 Task: Research Airbnb accommodation in Yaren, Nauru from 4th December, 2023 to 10th December, 2023 for 8 adults, 2 children.4 bedrooms having 8 beds and 4 bathrooms. Property type can be house. Amenities needed are: wifi, TV, free parkinig on premises, gym, breakfast. Booking option can be shelf check-in. Look for 5 properties as per requirement.
Action: Mouse moved to (327, 123)
Screenshot: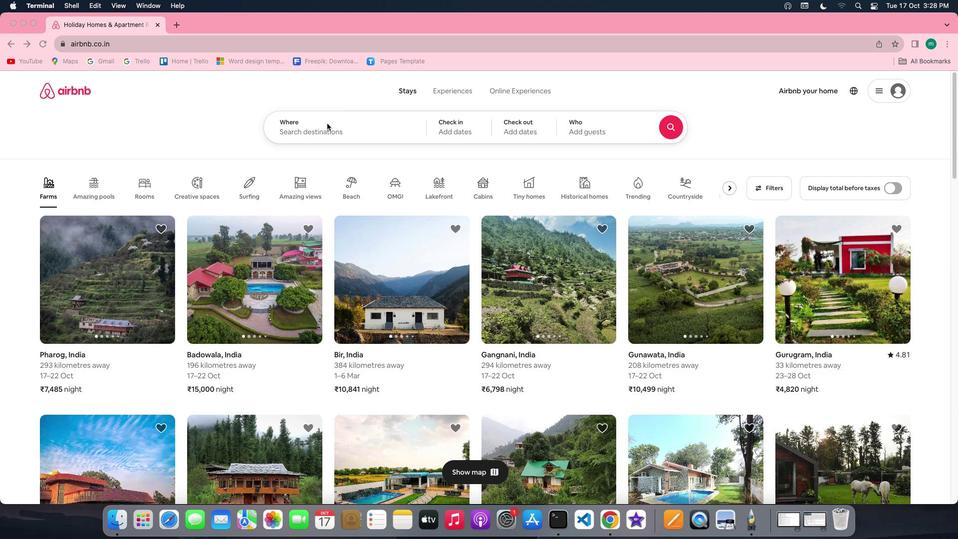 
Action: Mouse pressed left at (327, 123)
Screenshot: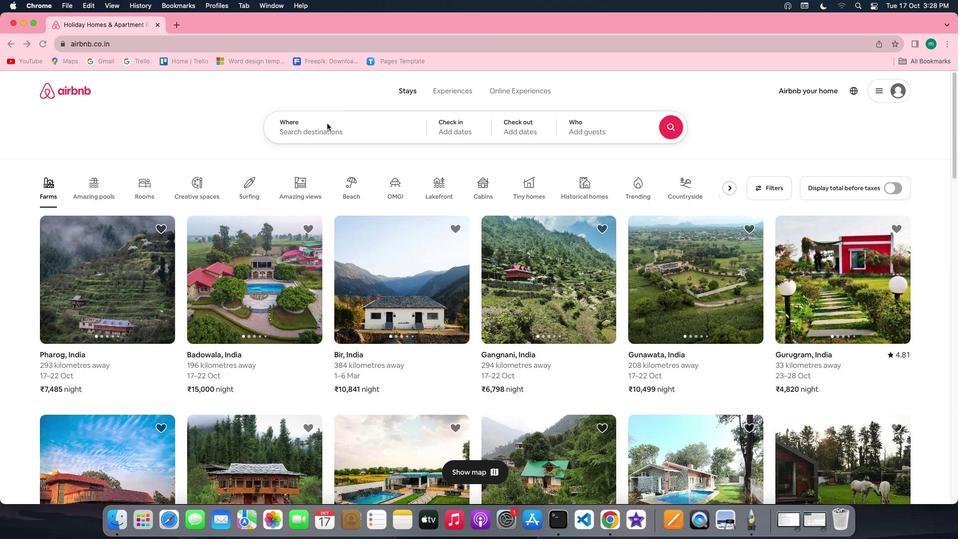 
Action: Mouse pressed left at (327, 123)
Screenshot: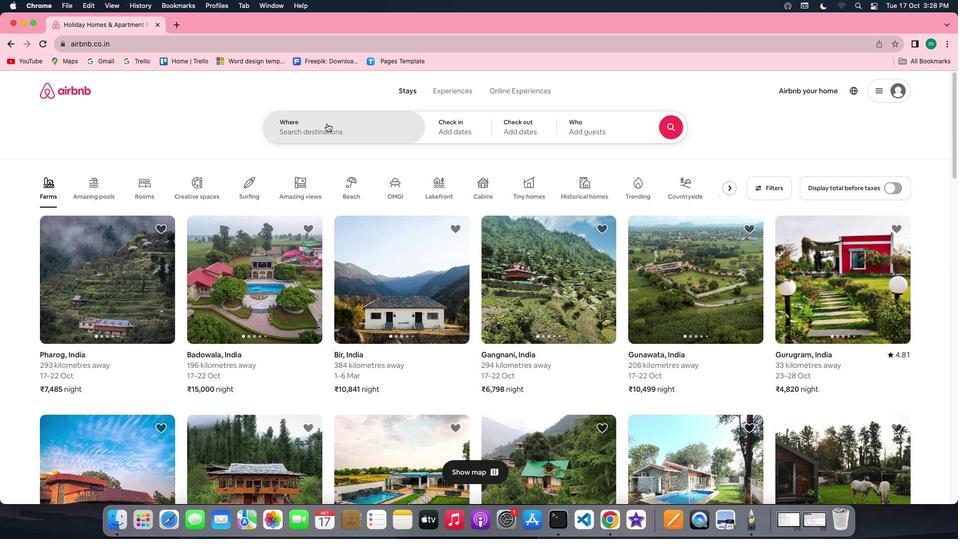 
Action: Mouse moved to (327, 123)
Screenshot: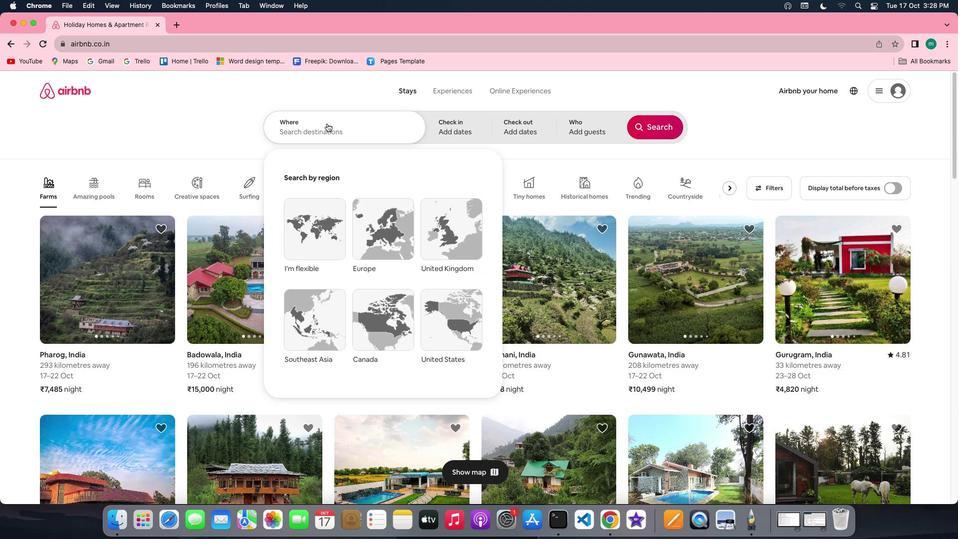 
Action: Key pressed Key.shift'Y''a''r''e''n'','Key.spaceKey.shift'N''a''r'Key.backspace'u''r''u'
Screenshot: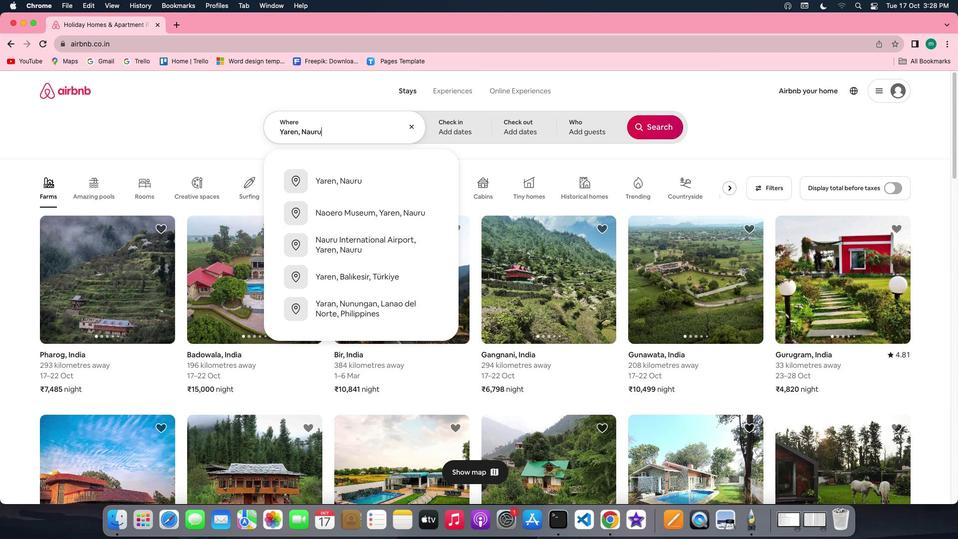 
Action: Mouse moved to (348, 176)
Screenshot: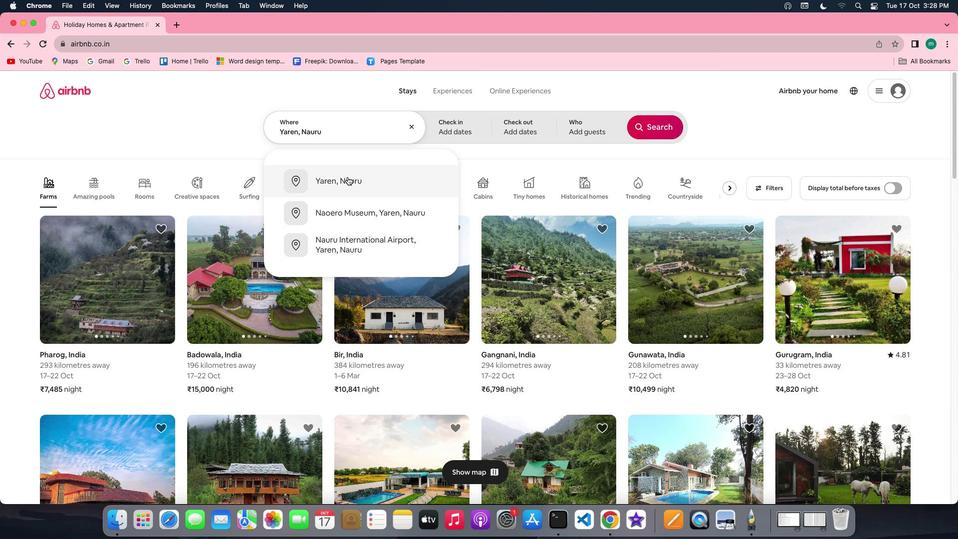 
Action: Mouse pressed left at (348, 176)
Screenshot: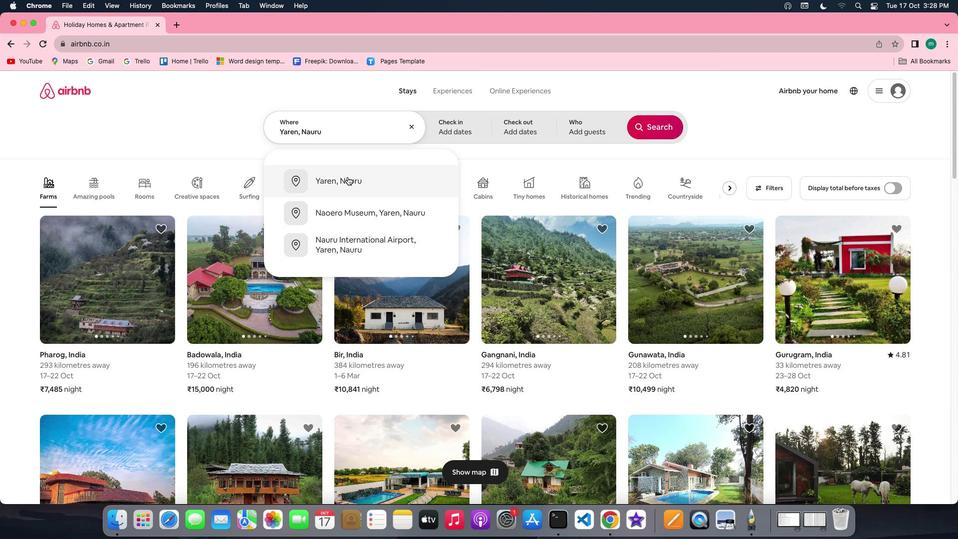 
Action: Mouse moved to (657, 210)
Screenshot: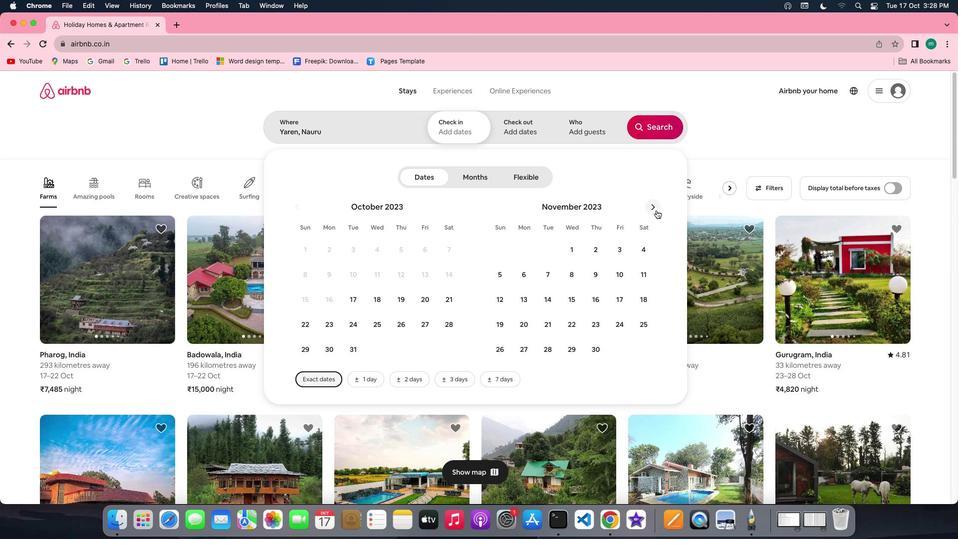 
Action: Mouse pressed left at (657, 210)
Screenshot: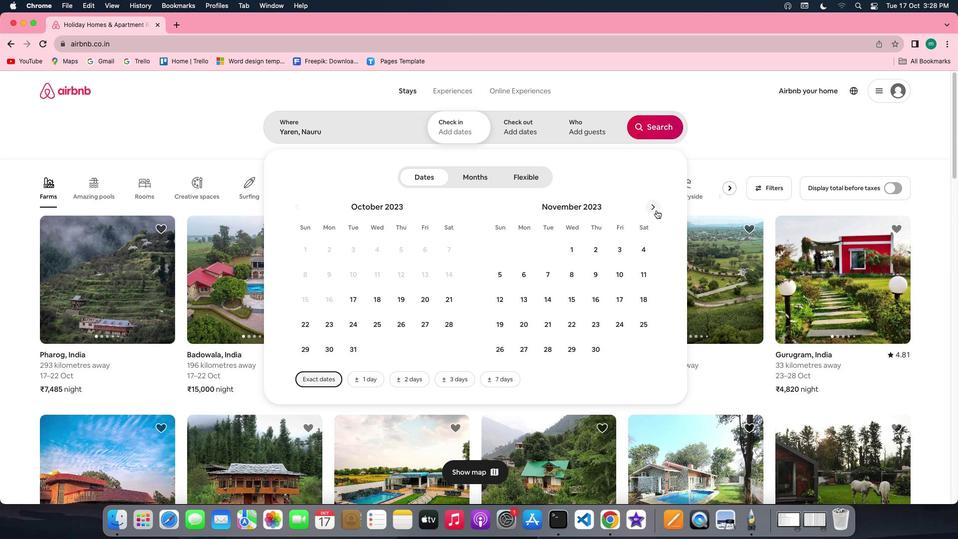 
Action: Mouse moved to (520, 276)
Screenshot: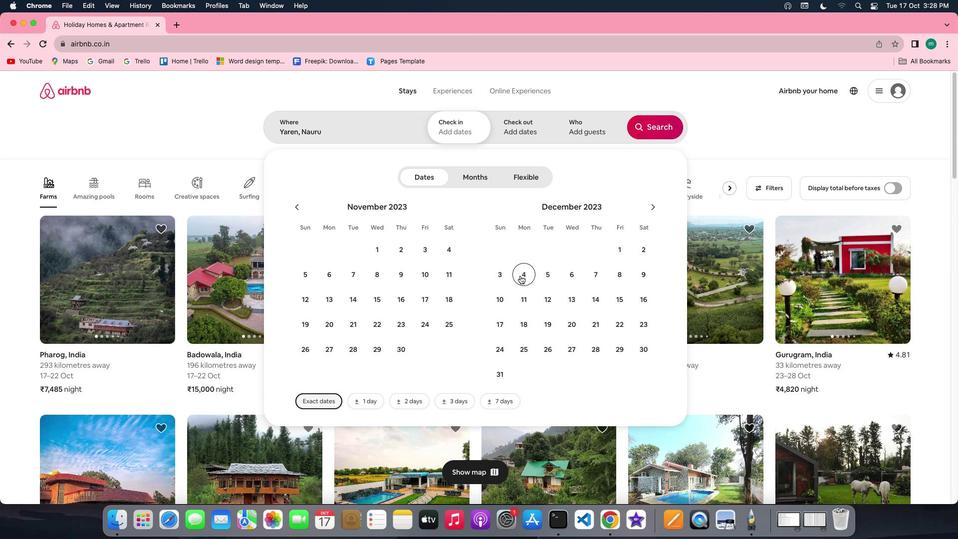 
Action: Mouse pressed left at (520, 276)
Screenshot: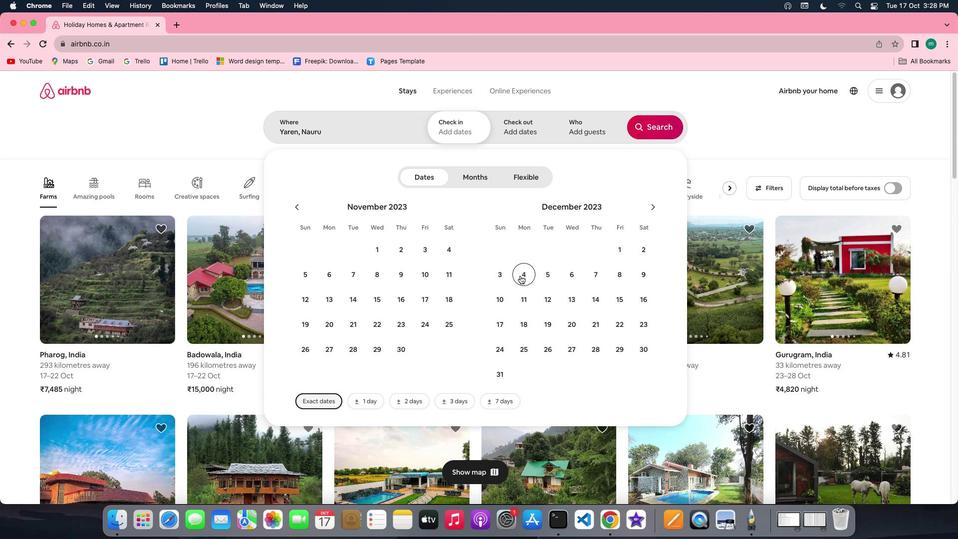
Action: Mouse moved to (504, 295)
Screenshot: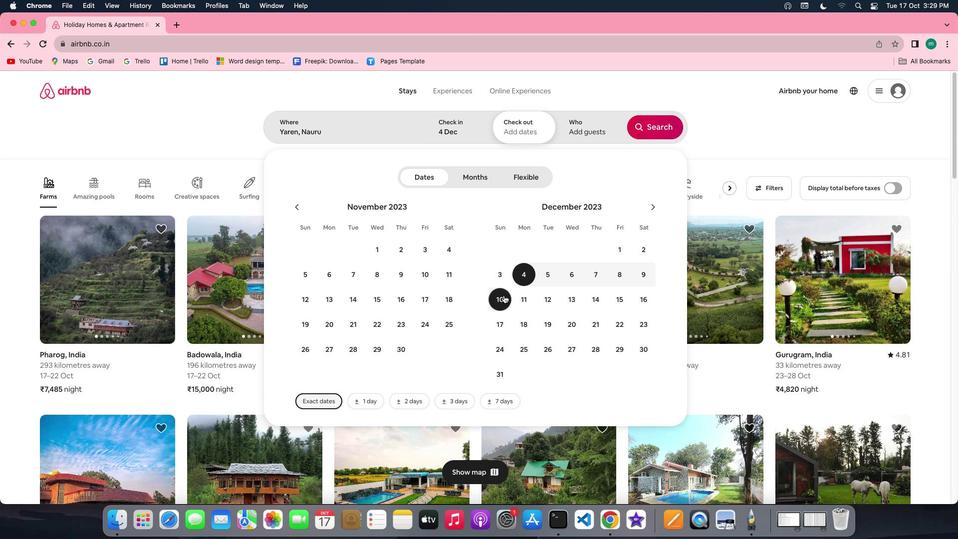 
Action: Mouse pressed left at (504, 295)
Screenshot: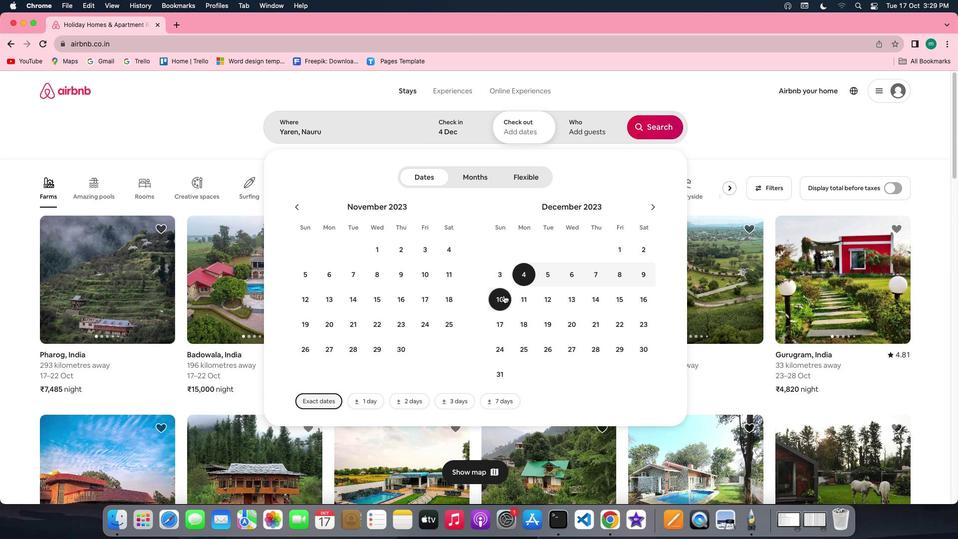 
Action: Mouse moved to (576, 131)
Screenshot: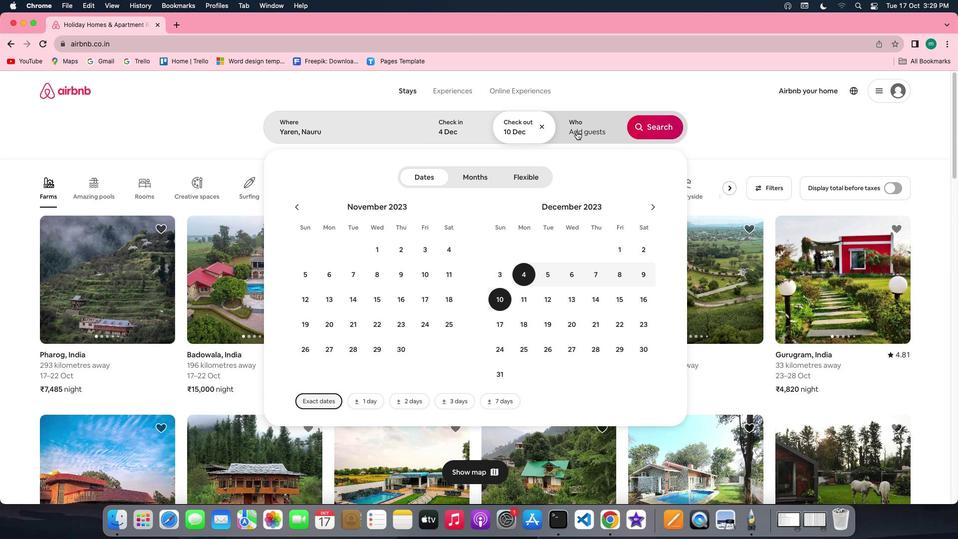 
Action: Mouse pressed left at (576, 131)
Screenshot: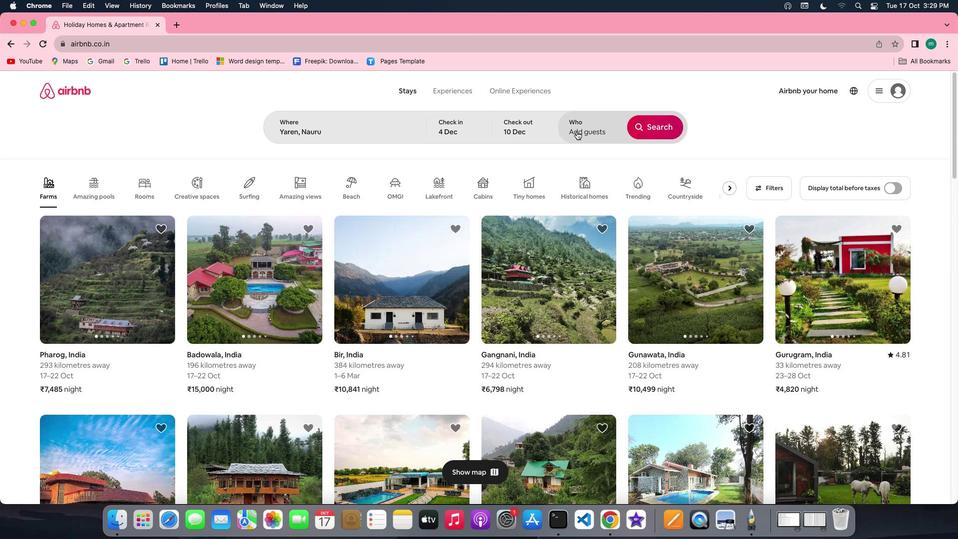 
Action: Mouse moved to (659, 181)
Screenshot: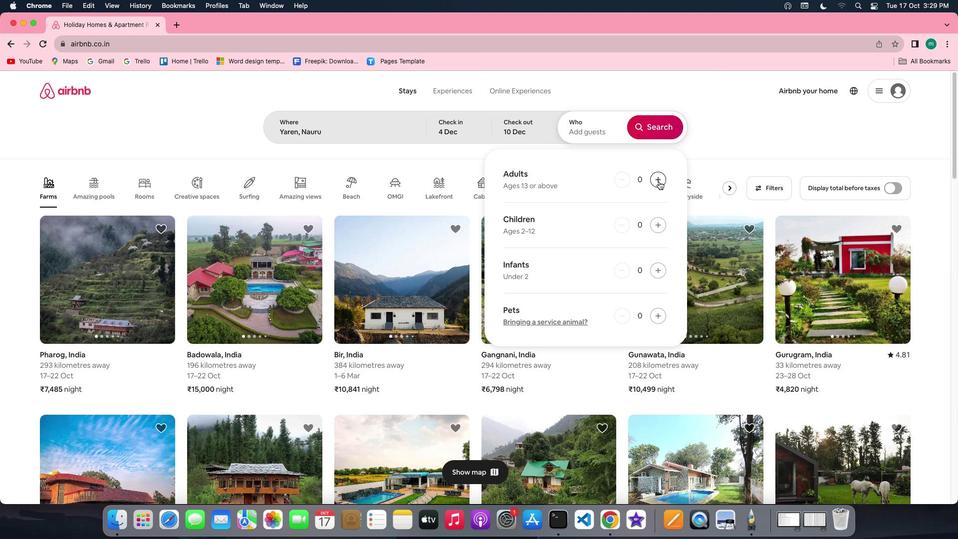 
Action: Mouse pressed left at (659, 181)
Screenshot: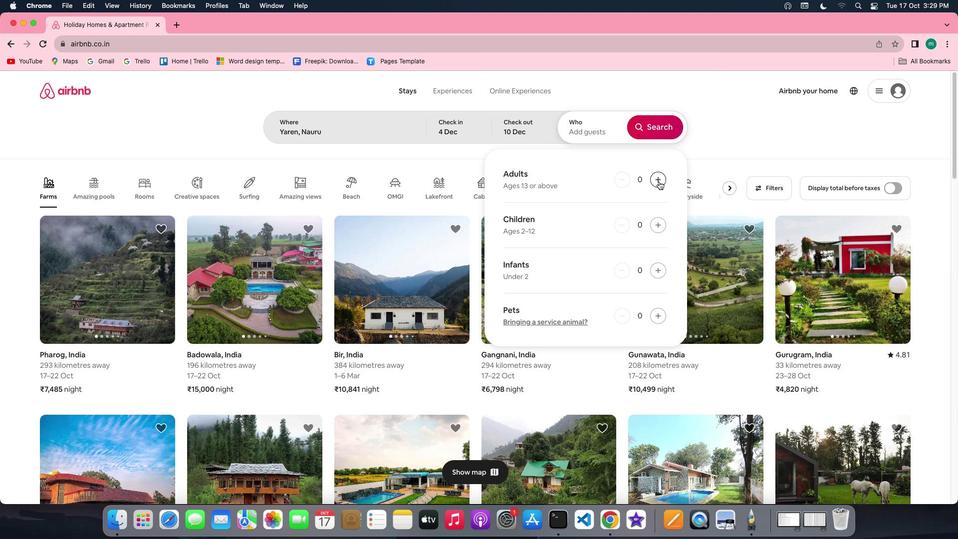
Action: Mouse pressed left at (659, 181)
Screenshot: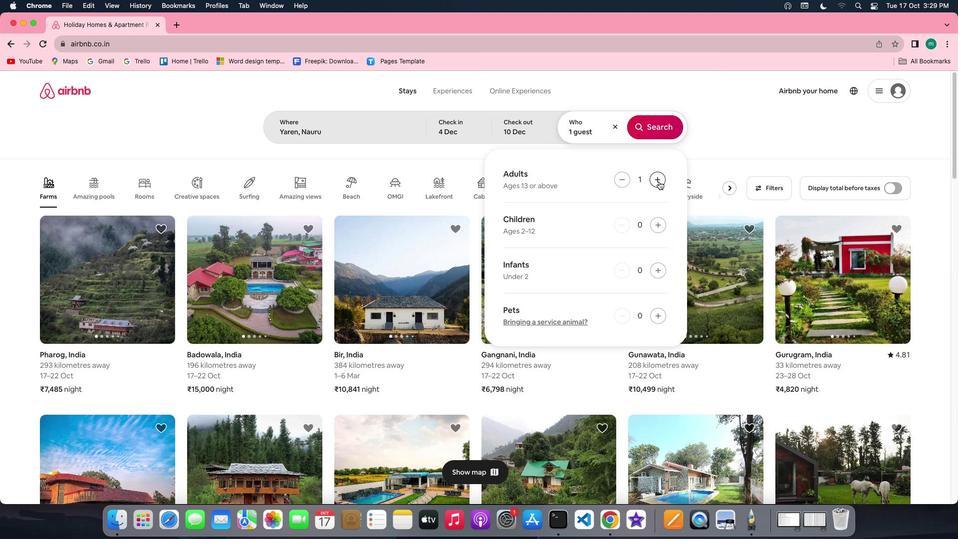 
Action: Mouse pressed left at (659, 181)
Screenshot: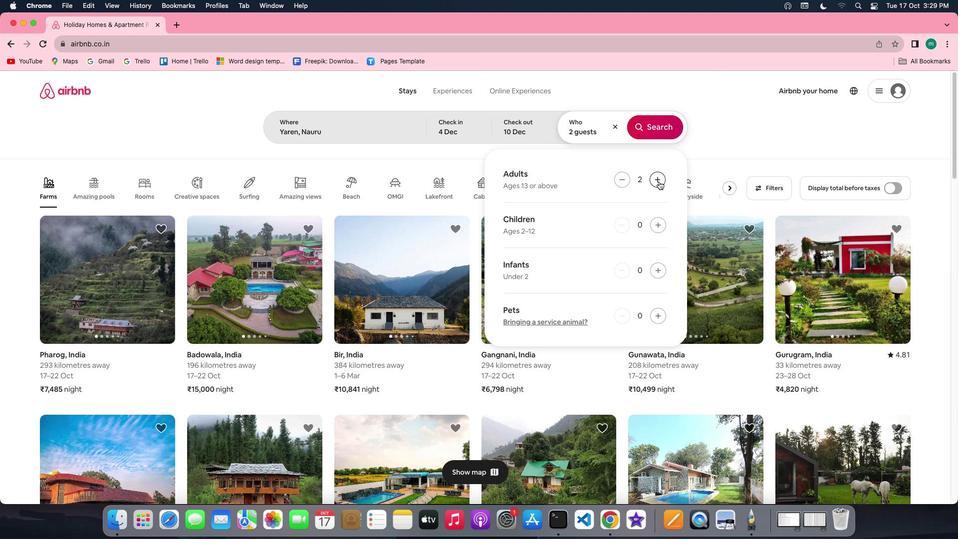 
Action: Mouse pressed left at (659, 181)
Screenshot: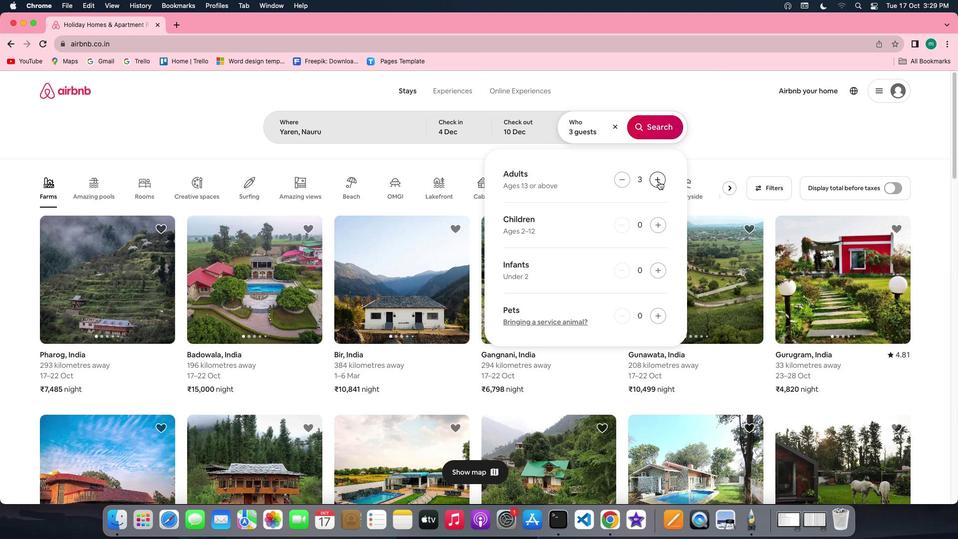 
Action: Mouse pressed left at (659, 181)
Screenshot: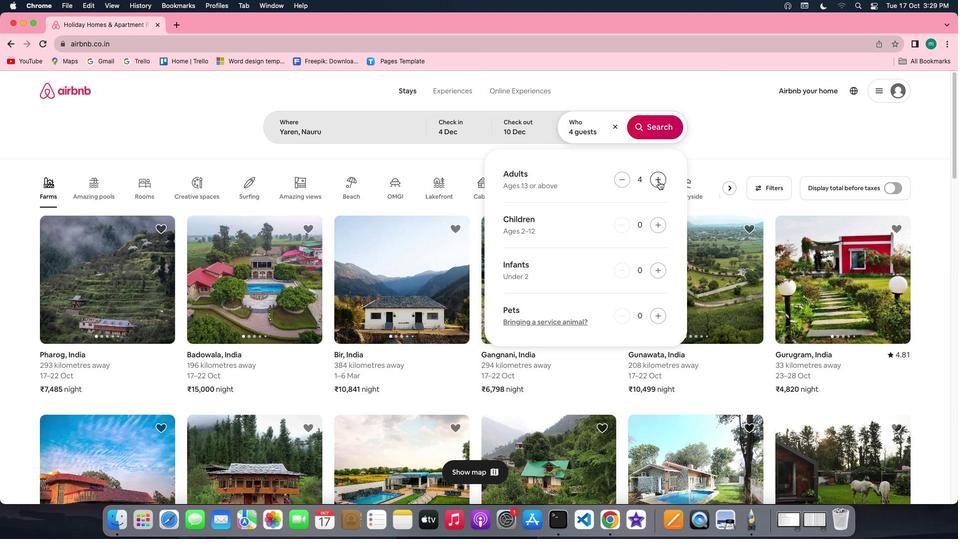 
Action: Mouse pressed left at (659, 181)
Screenshot: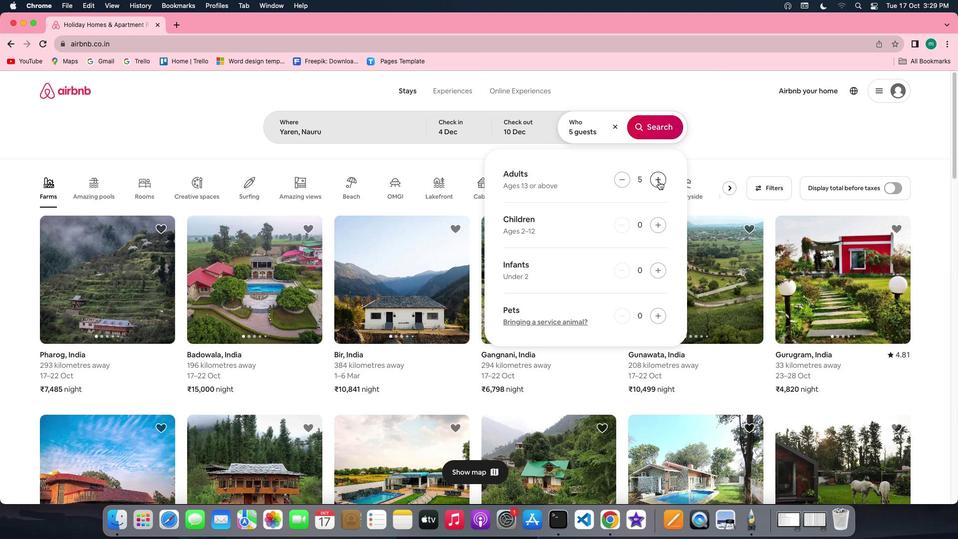 
Action: Mouse pressed left at (659, 181)
Screenshot: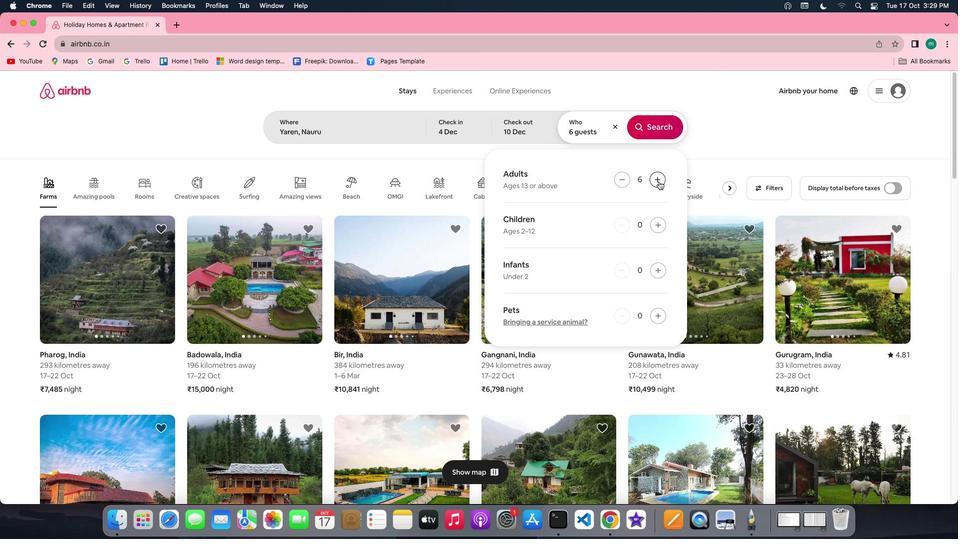 
Action: Mouse pressed left at (659, 181)
Screenshot: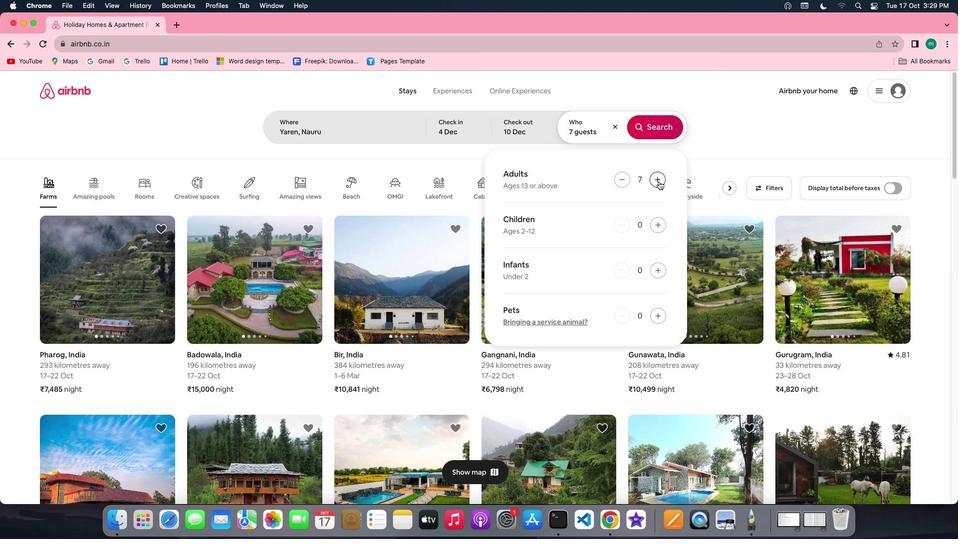 
Action: Mouse moved to (662, 225)
Screenshot: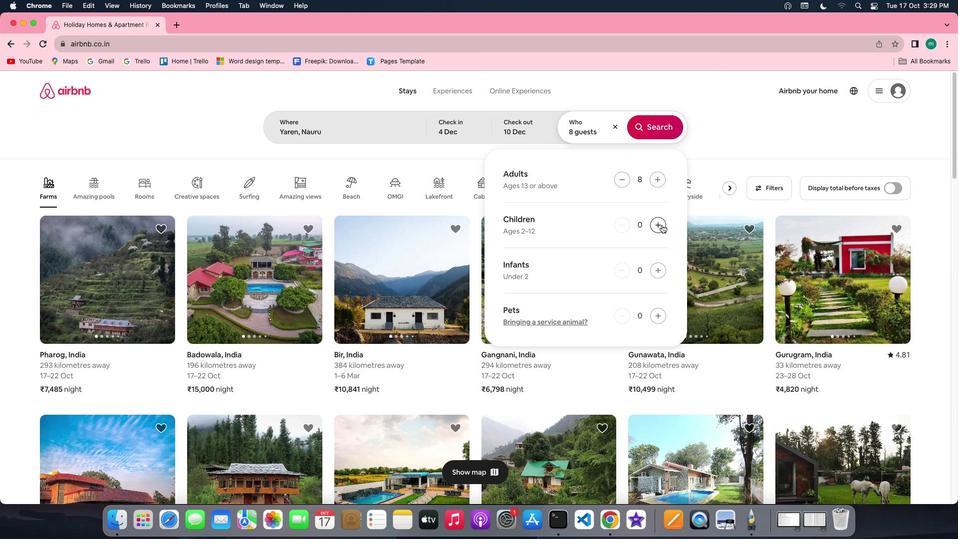 
Action: Mouse pressed left at (662, 225)
Screenshot: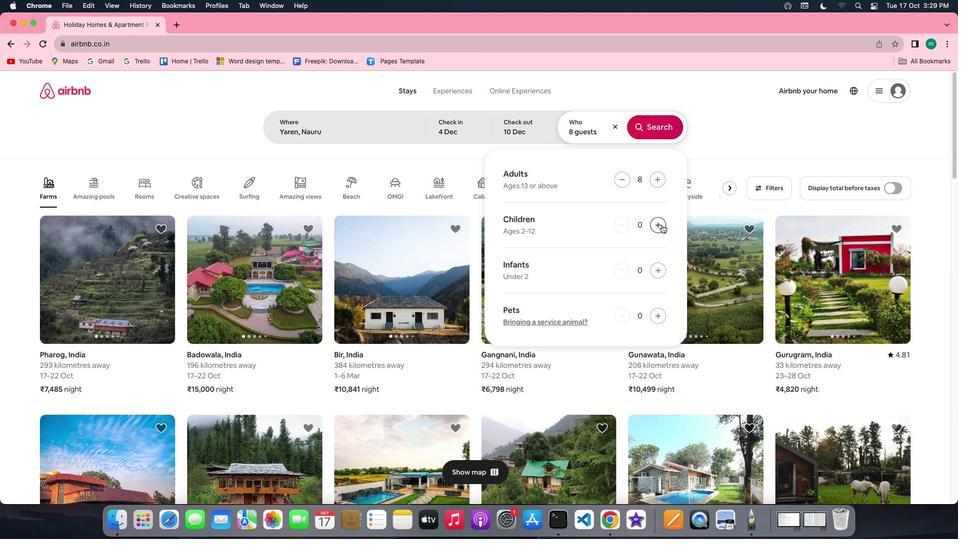 
Action: Mouse pressed left at (662, 225)
Screenshot: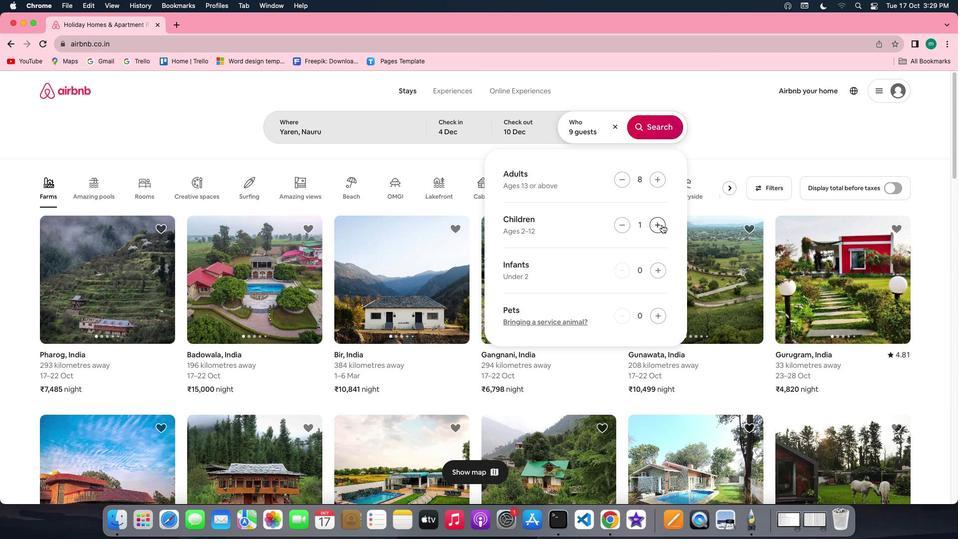 
Action: Mouse moved to (648, 132)
Screenshot: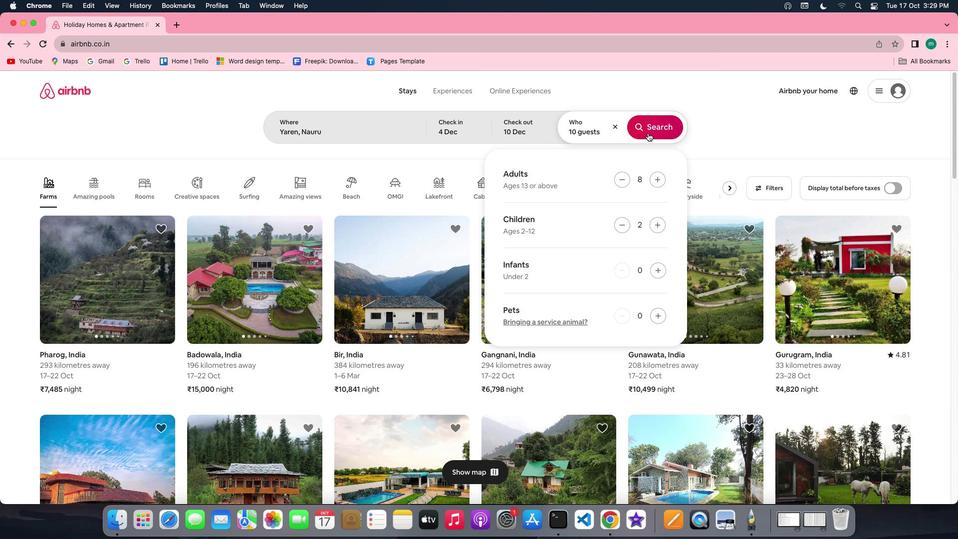 
Action: Mouse pressed left at (648, 132)
Screenshot: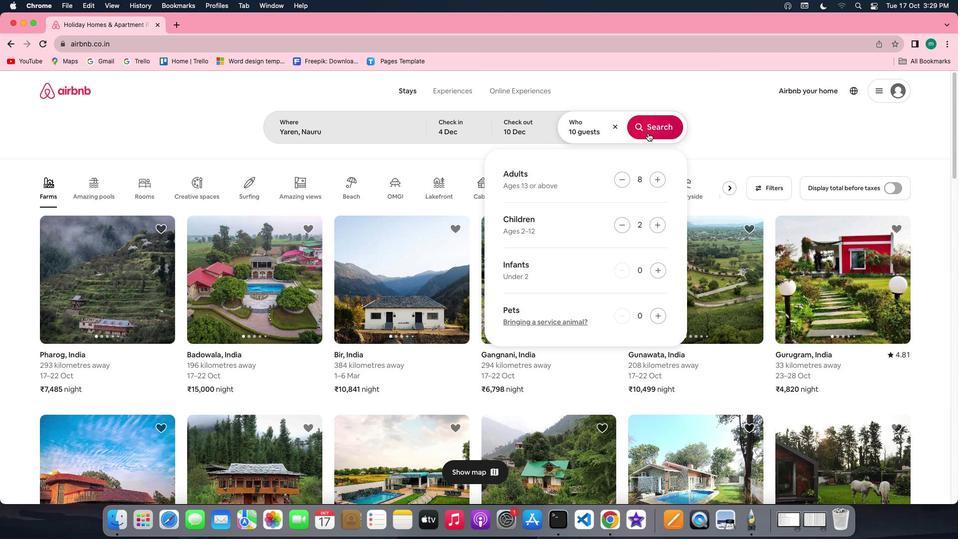 
Action: Mouse moved to (803, 131)
Screenshot: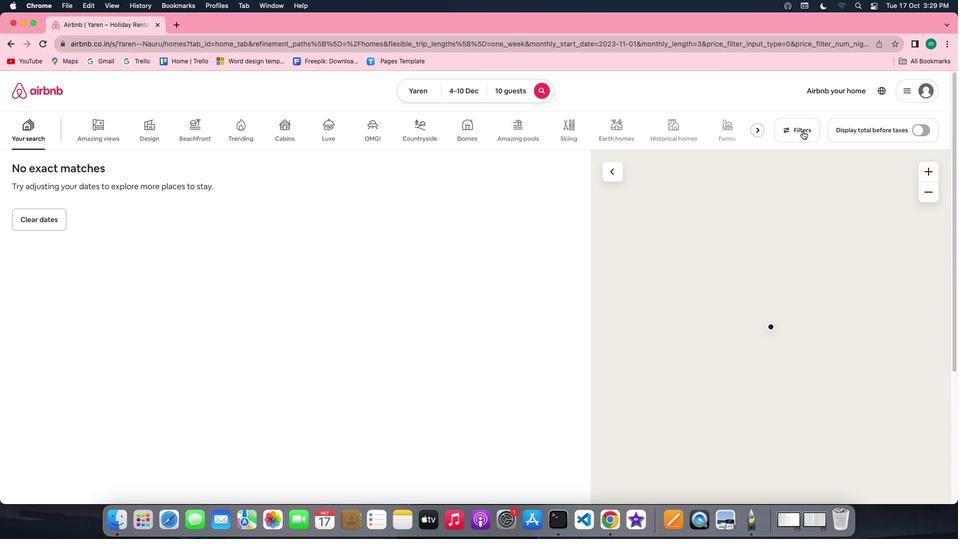
Action: Mouse pressed left at (803, 131)
Screenshot: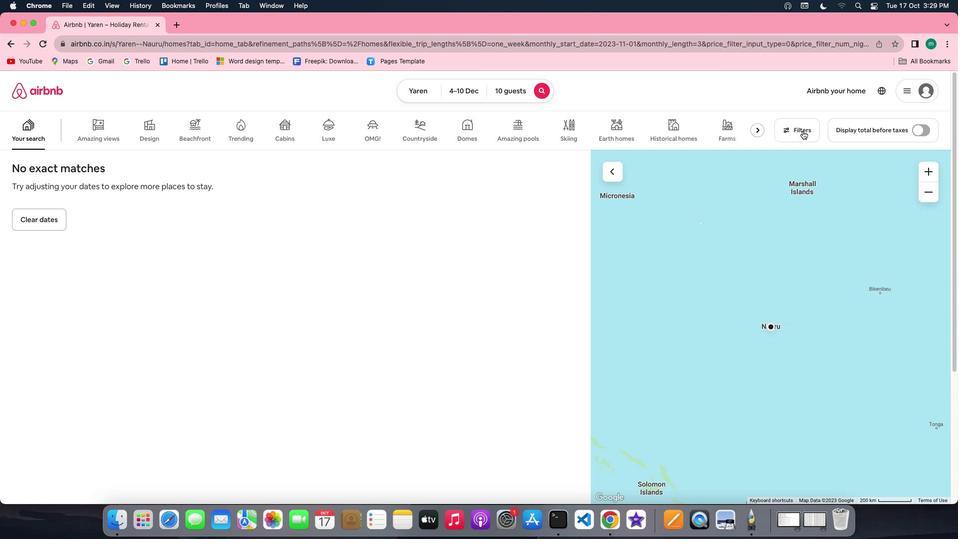 
Action: Mouse moved to (485, 330)
Screenshot: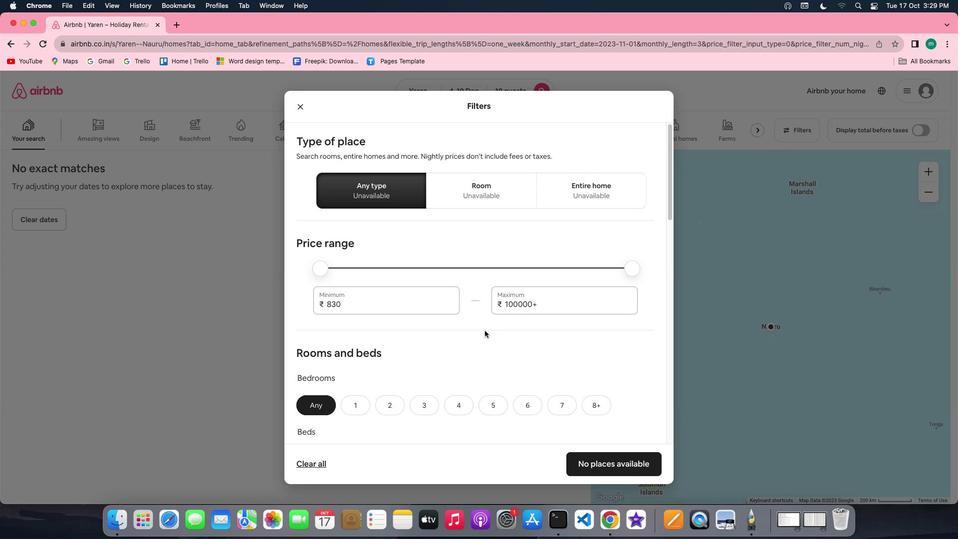 
Action: Mouse scrolled (485, 330) with delta (0, 0)
Screenshot: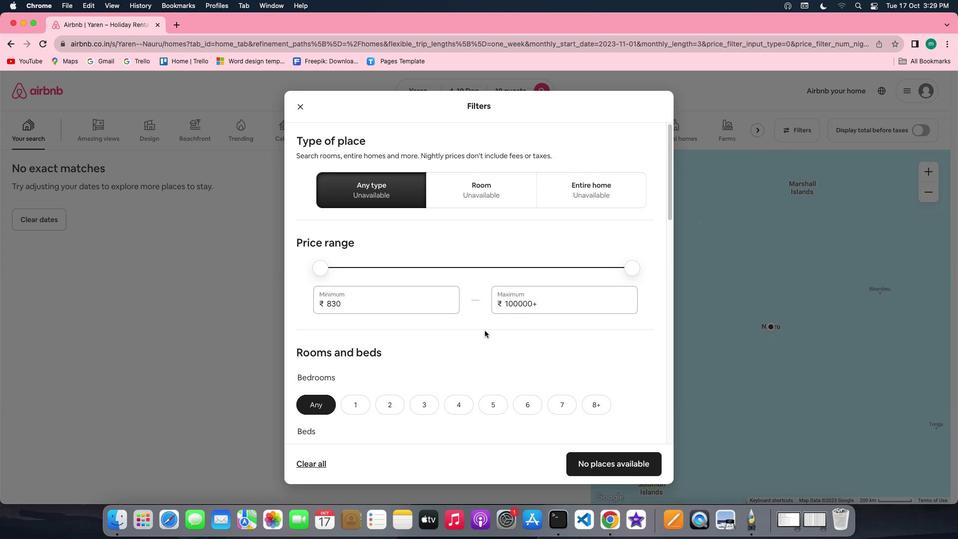 
Action: Mouse scrolled (485, 330) with delta (0, 0)
Screenshot: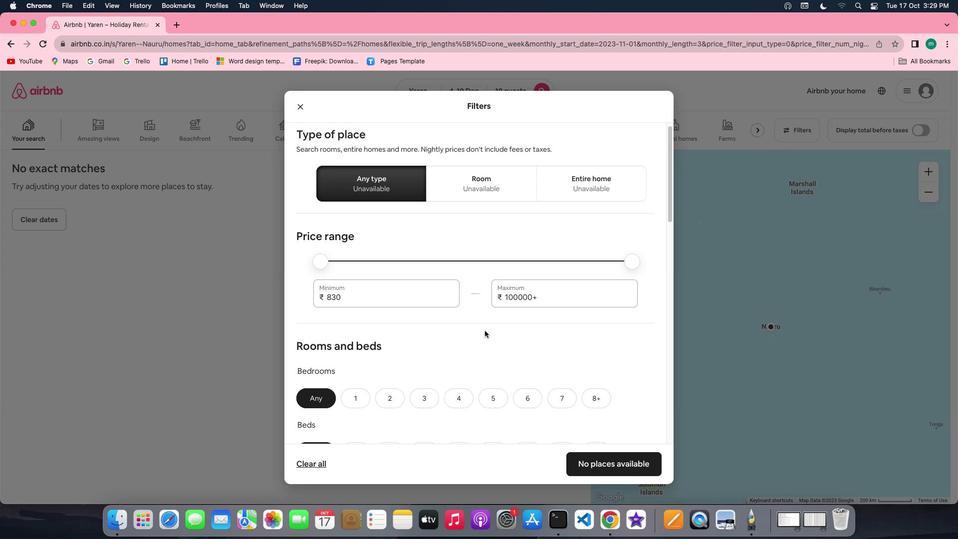 
Action: Mouse scrolled (485, 330) with delta (0, 0)
Screenshot: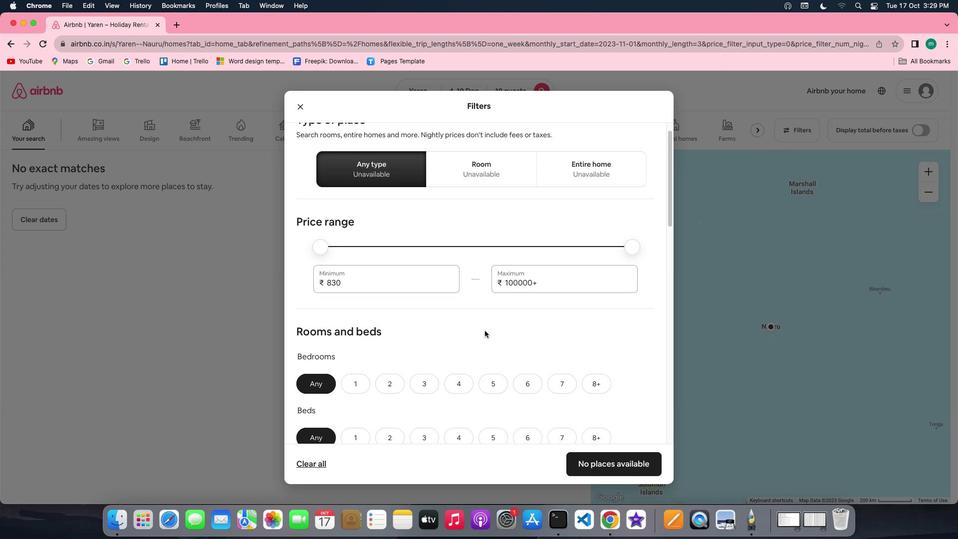 
Action: Mouse scrolled (485, 330) with delta (0, 0)
Screenshot: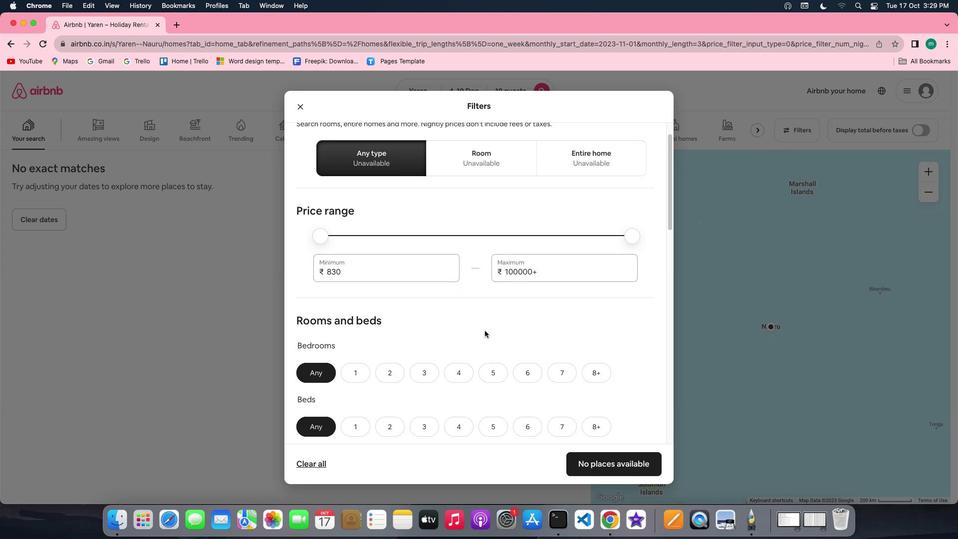 
Action: Mouse scrolled (485, 330) with delta (0, 0)
Screenshot: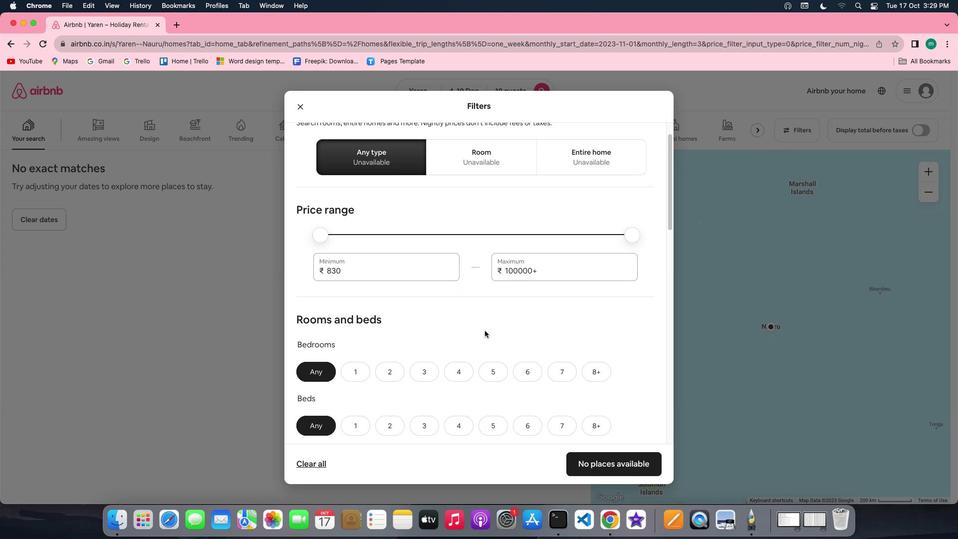 
Action: Mouse scrolled (485, 330) with delta (0, 0)
Screenshot: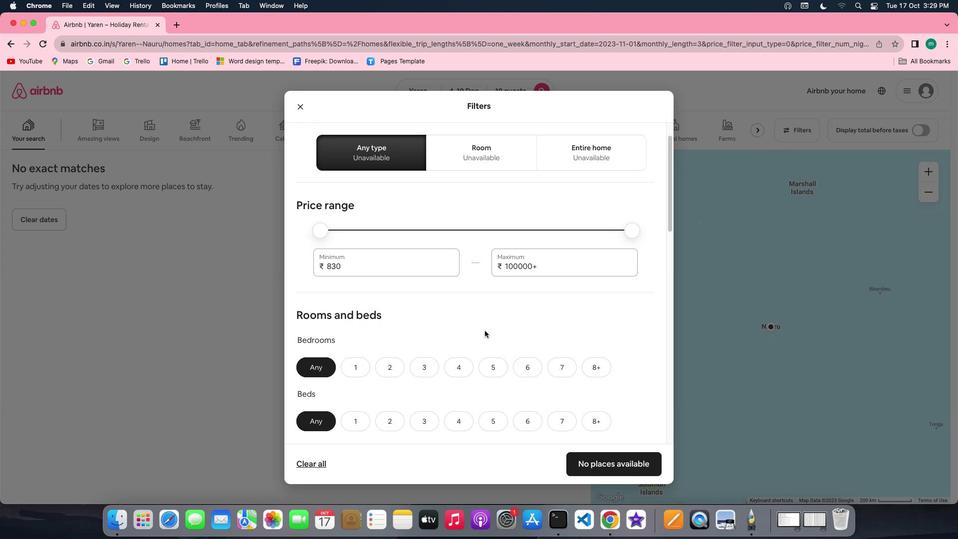 
Action: Mouse scrolled (485, 330) with delta (0, 0)
Screenshot: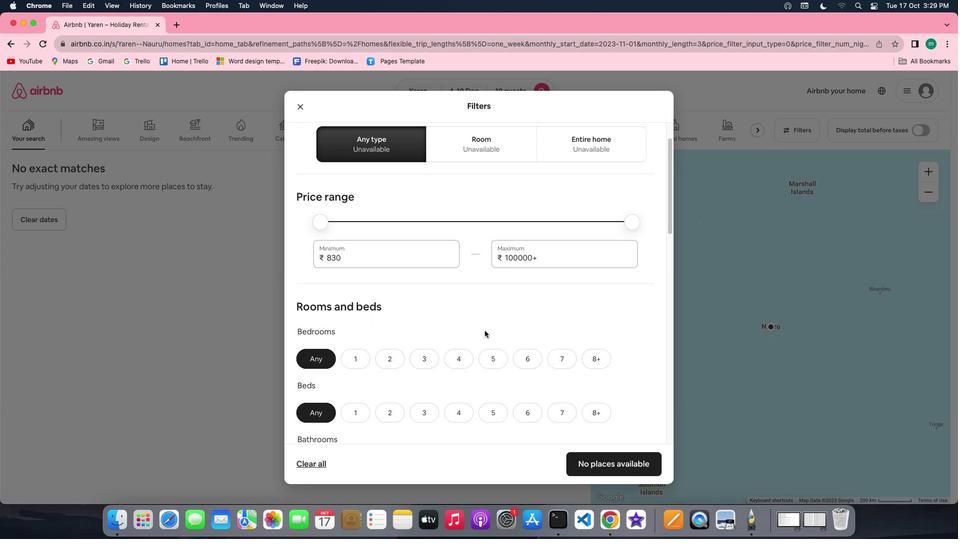 
Action: Mouse scrolled (485, 330) with delta (0, 0)
Screenshot: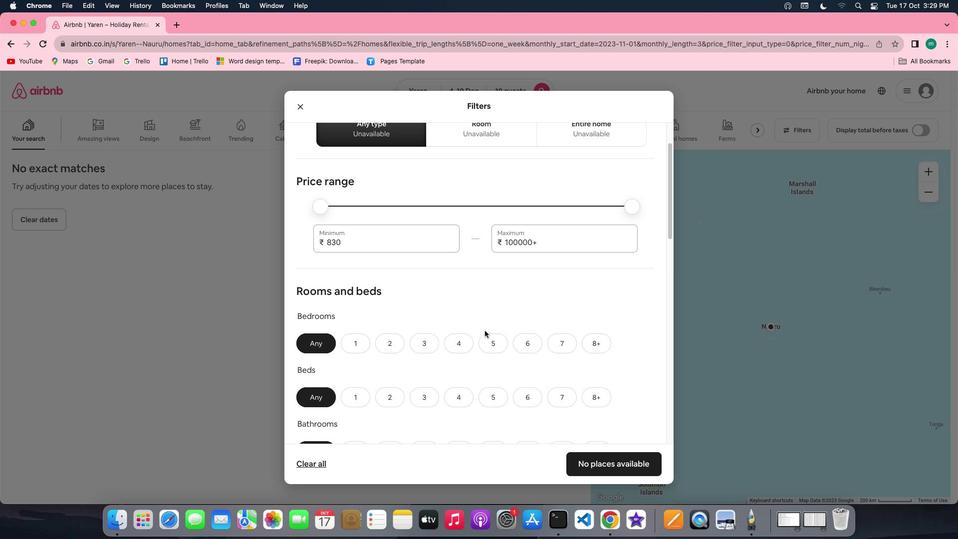 
Action: Mouse scrolled (485, 330) with delta (0, 0)
Screenshot: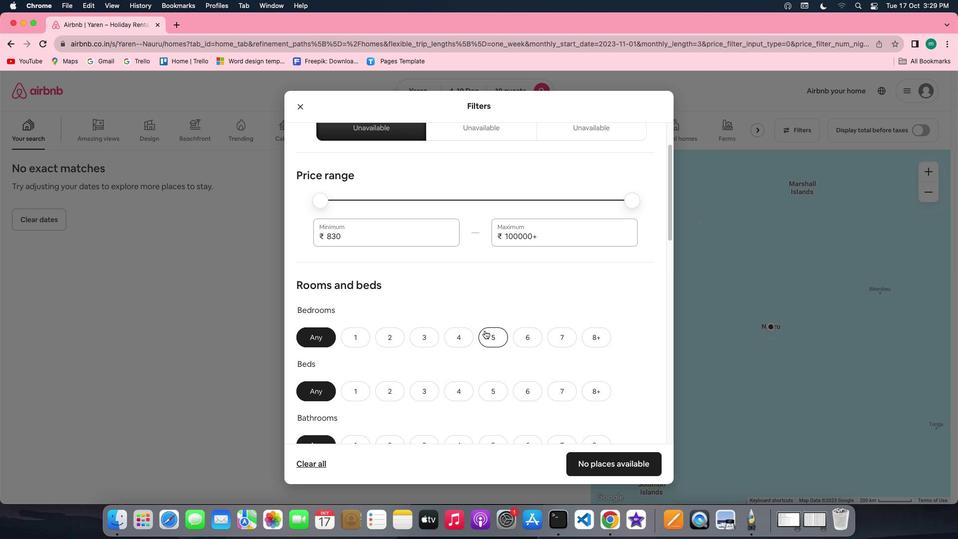 
Action: Mouse scrolled (485, 330) with delta (0, 0)
Screenshot: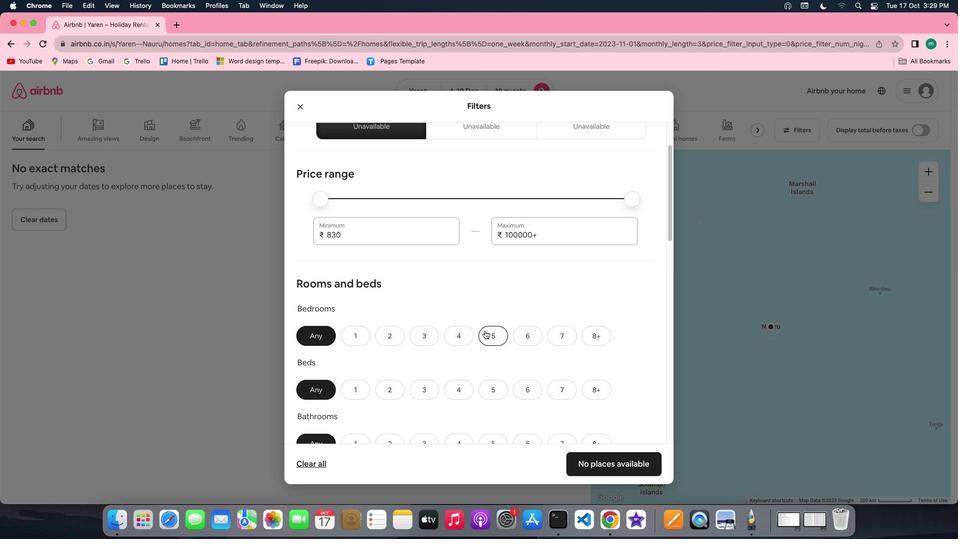 
Action: Mouse scrolled (485, 330) with delta (0, 0)
Screenshot: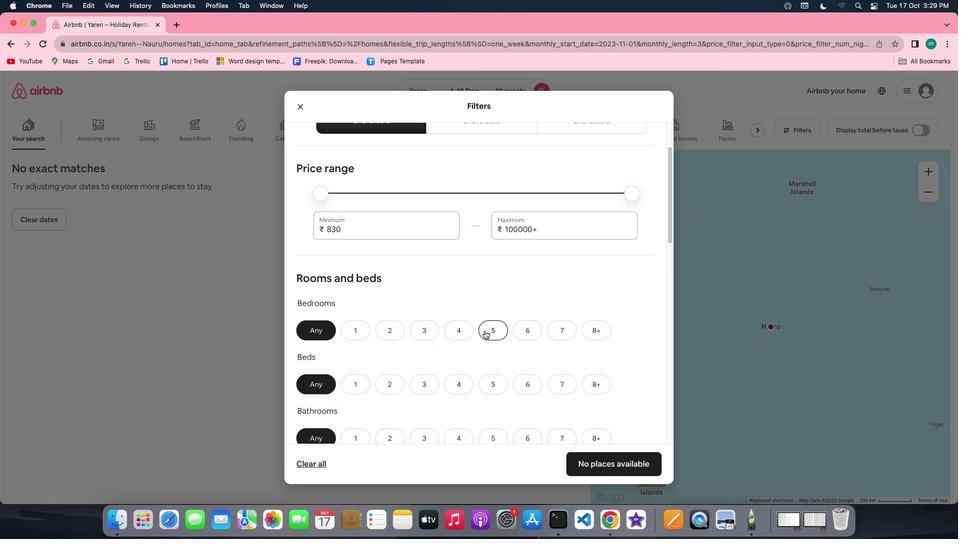 
Action: Mouse scrolled (485, 330) with delta (0, 0)
Screenshot: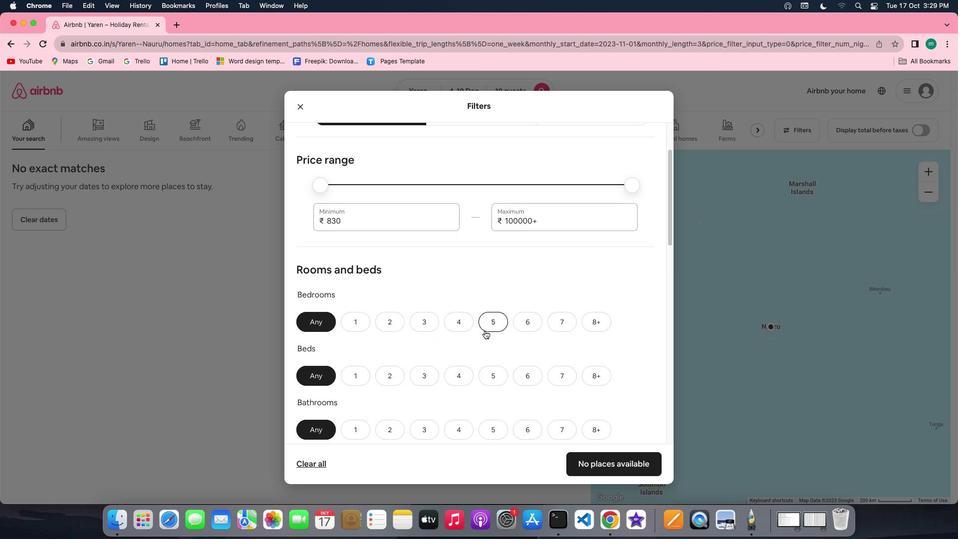 
Action: Mouse scrolled (485, 330) with delta (0, 0)
Screenshot: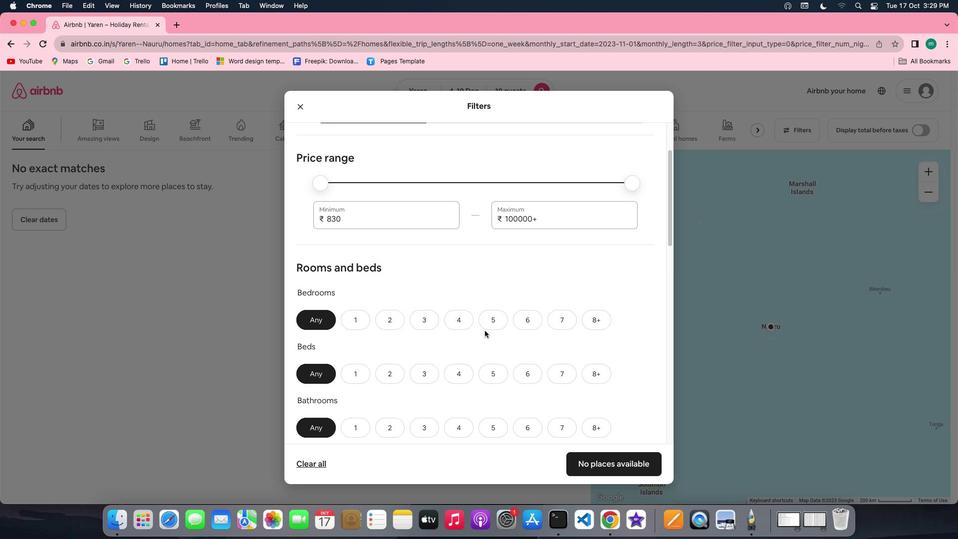 
Action: Mouse scrolled (485, 330) with delta (0, 0)
Screenshot: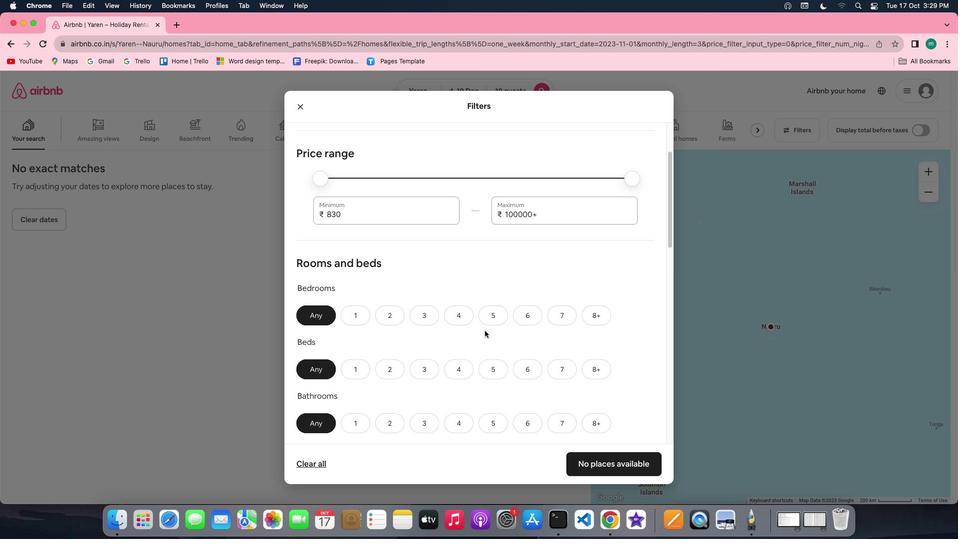 
Action: Mouse scrolled (485, 330) with delta (0, 0)
Screenshot: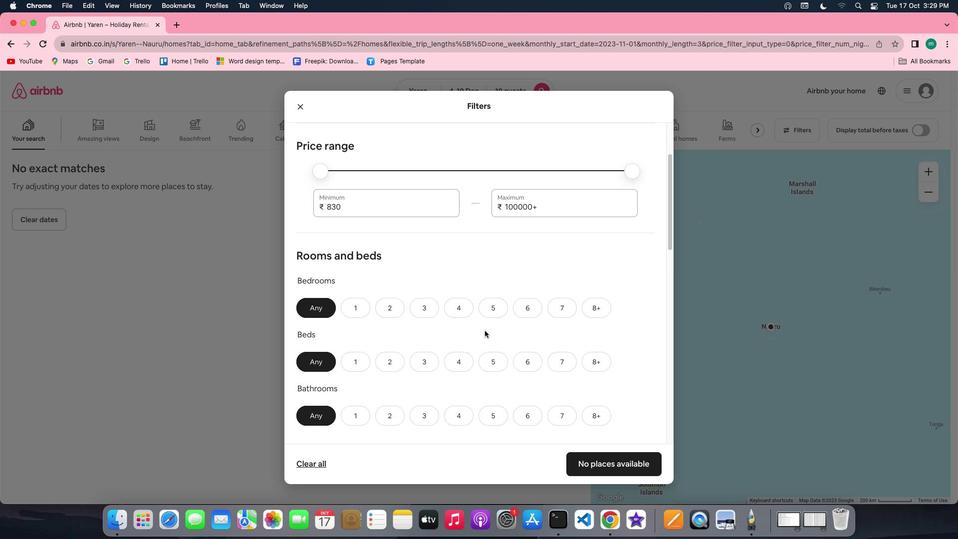 
Action: Mouse scrolled (485, 330) with delta (0, 0)
Screenshot: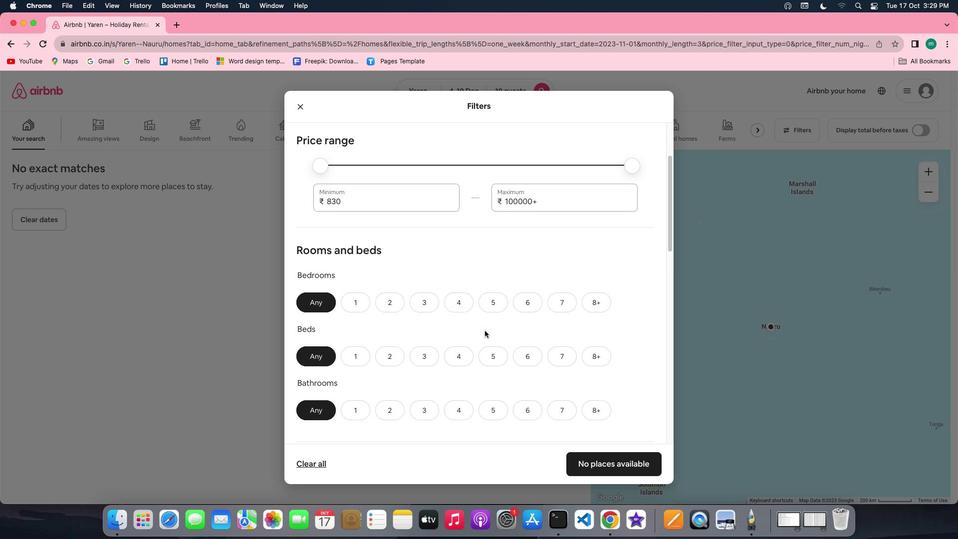 
Action: Mouse scrolled (485, 330) with delta (0, 0)
Screenshot: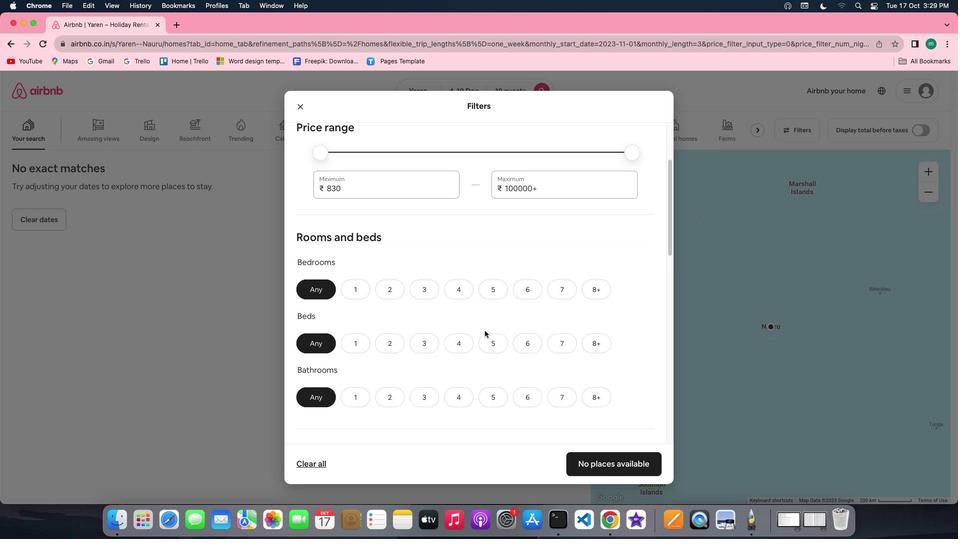 
Action: Mouse scrolled (485, 330) with delta (0, 0)
Screenshot: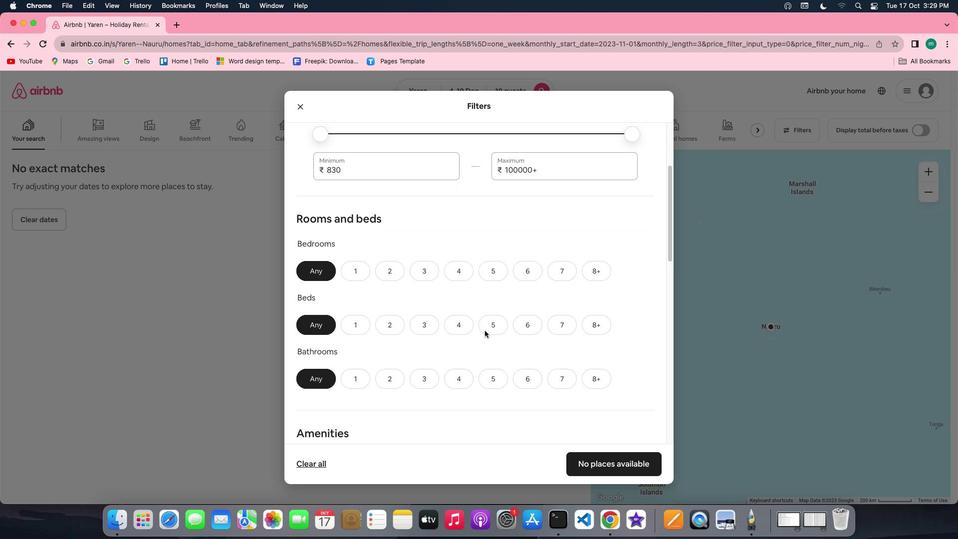 
Action: Mouse moved to (452, 262)
Screenshot: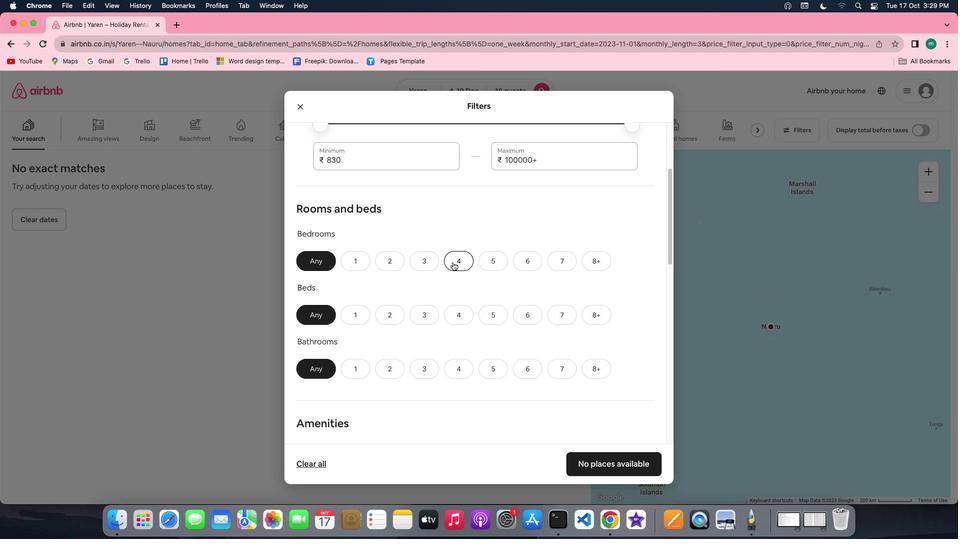 
Action: Mouse pressed left at (452, 262)
Screenshot: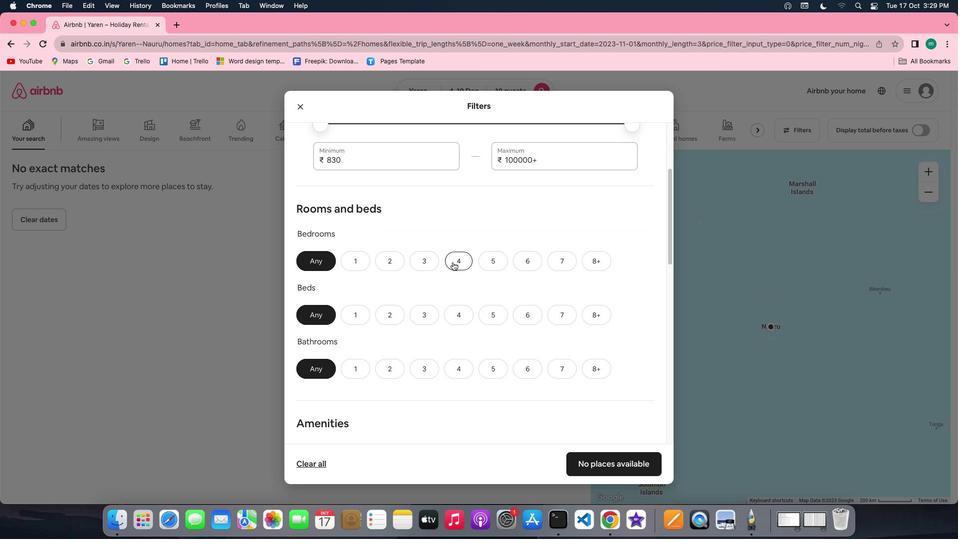 
Action: Mouse moved to (597, 313)
Screenshot: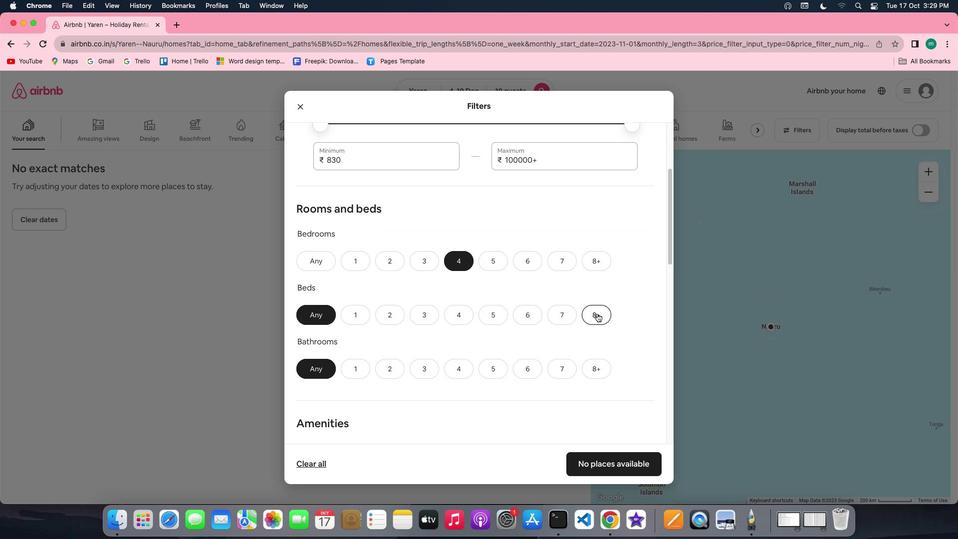 
Action: Mouse pressed left at (597, 313)
Screenshot: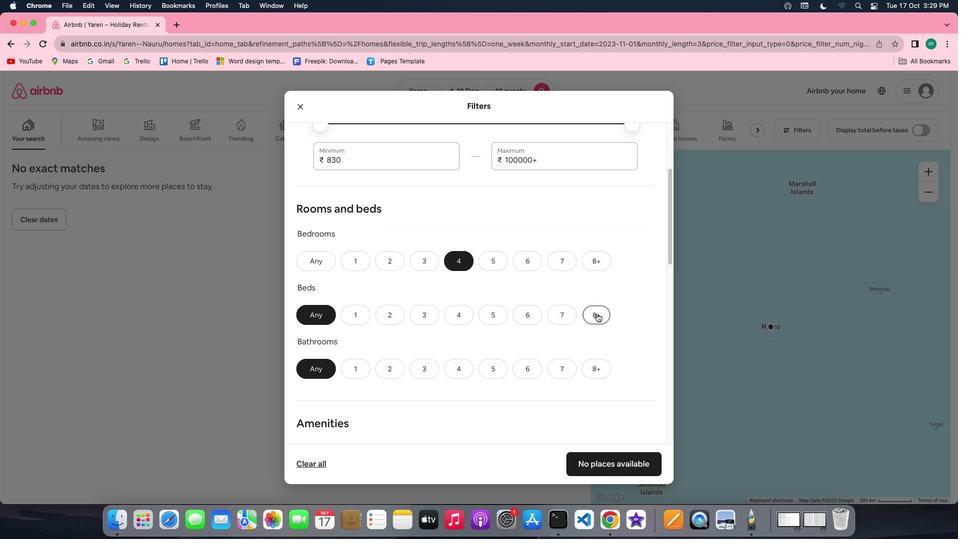 
Action: Mouse moved to (461, 364)
Screenshot: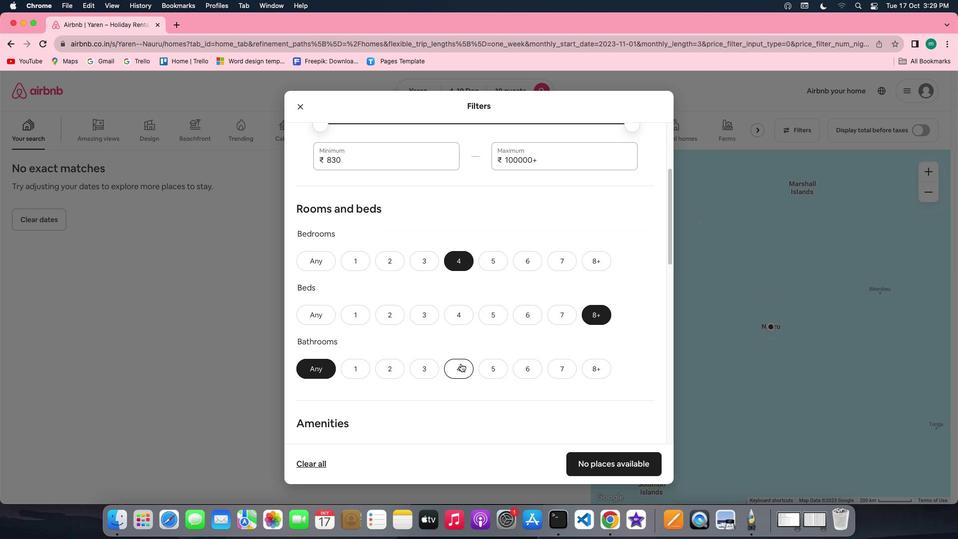 
Action: Mouse pressed left at (461, 364)
Screenshot: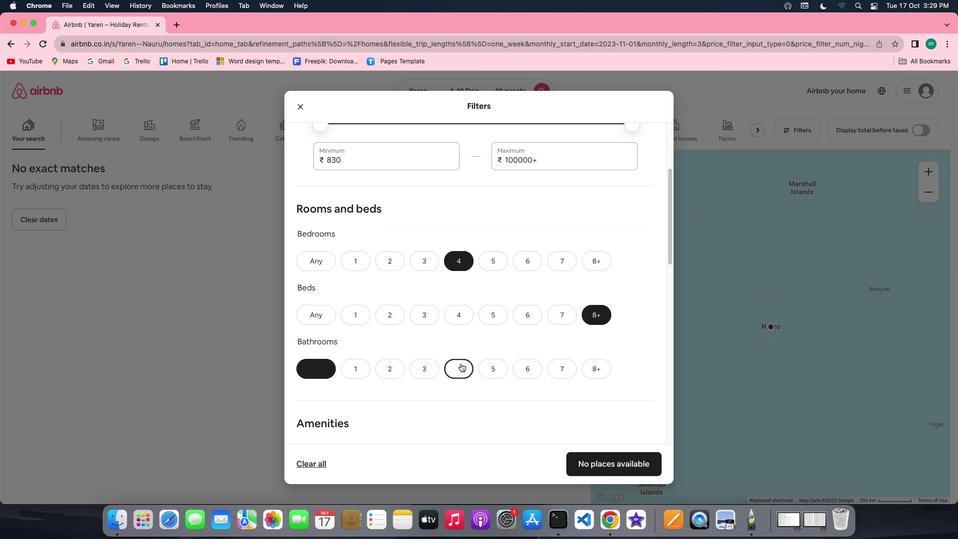 
Action: Mouse moved to (478, 365)
Screenshot: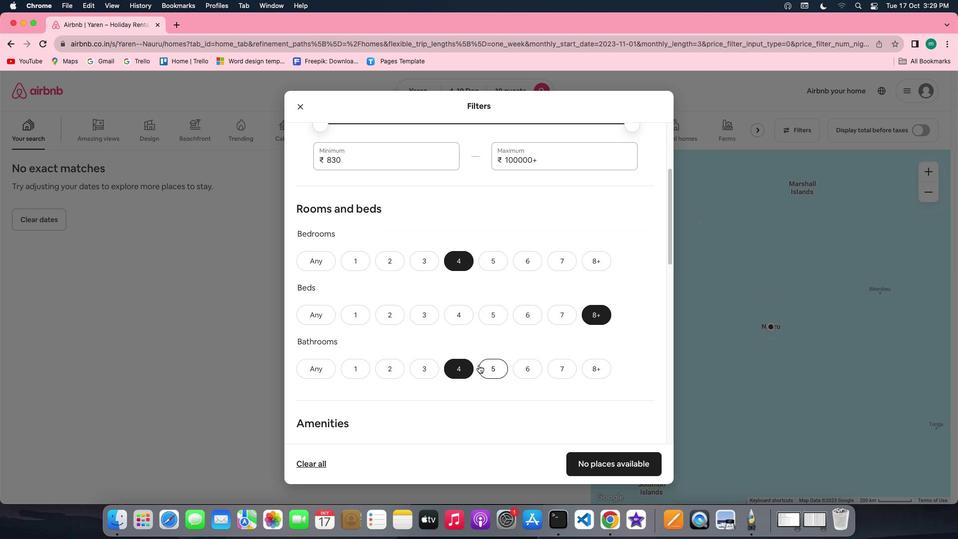 
Action: Mouse scrolled (478, 365) with delta (0, 0)
Screenshot: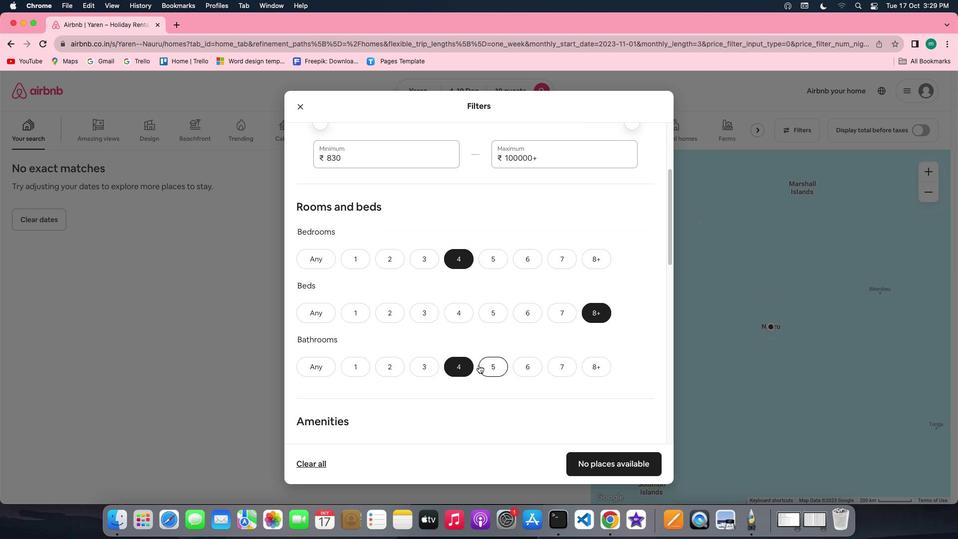 
Action: Mouse scrolled (478, 365) with delta (0, 0)
Screenshot: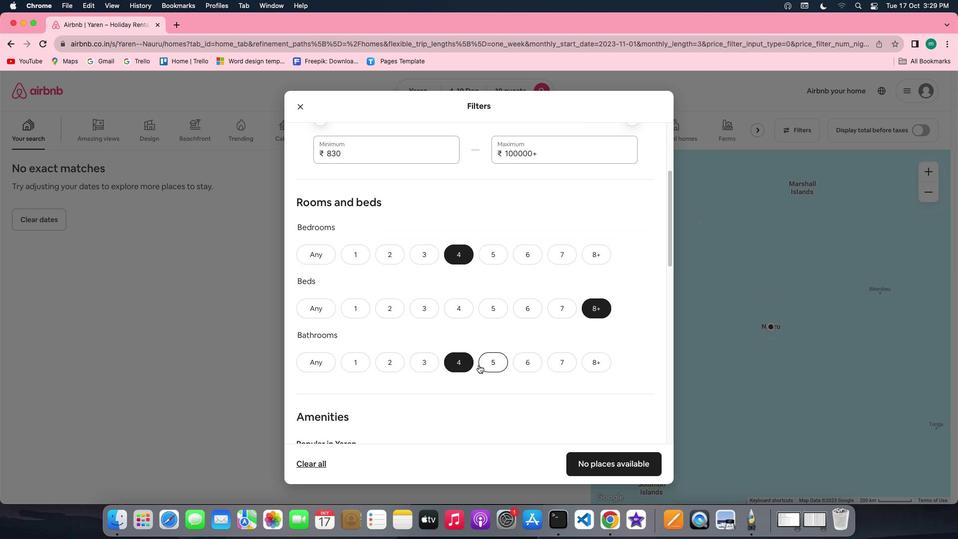 
Action: Mouse scrolled (478, 365) with delta (0, 0)
Screenshot: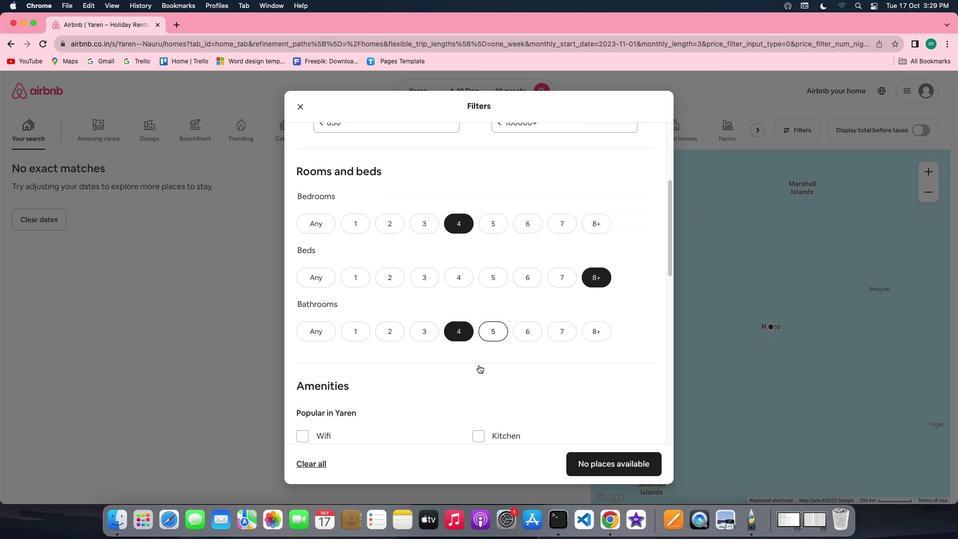 
Action: Mouse moved to (478, 365)
Screenshot: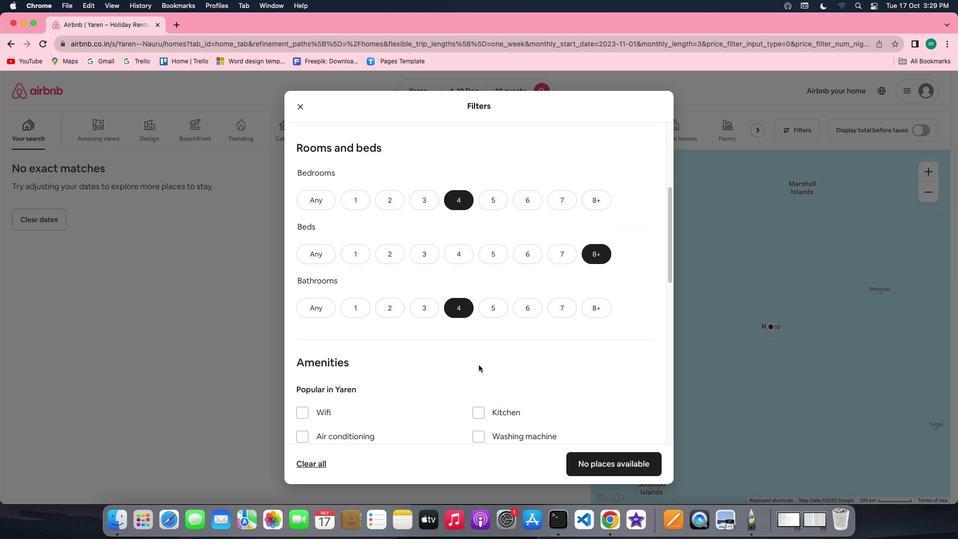 
Action: Mouse scrolled (478, 365) with delta (0, 0)
Screenshot: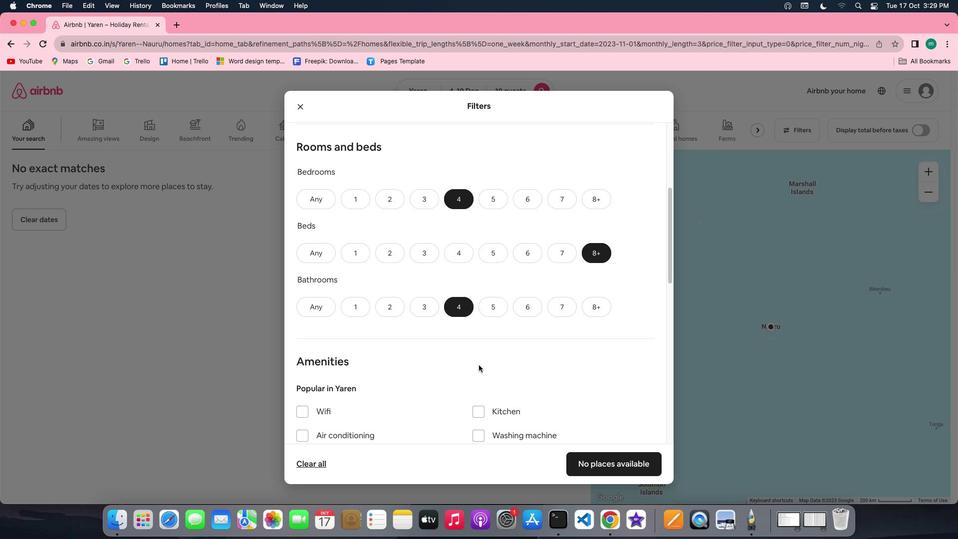 
Action: Mouse scrolled (478, 365) with delta (0, 0)
Screenshot: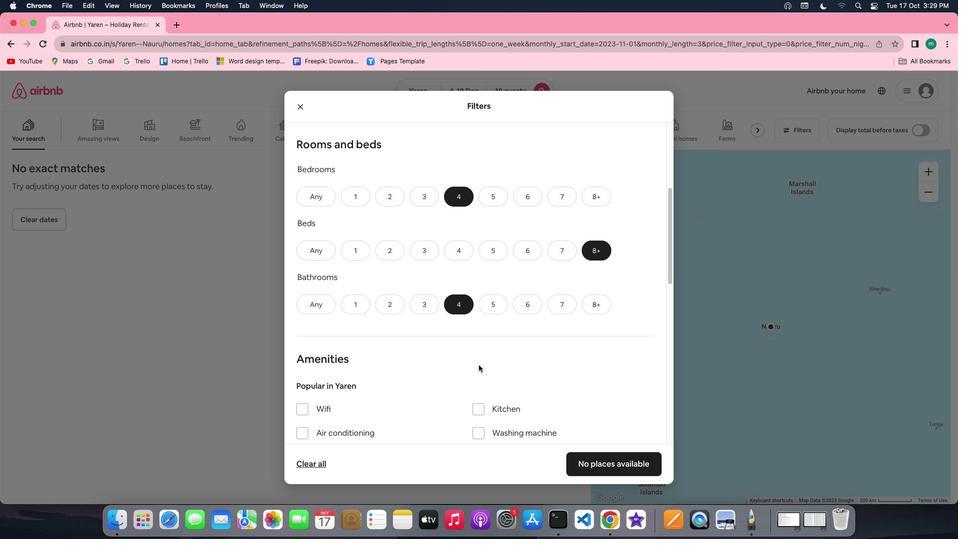 
Action: Mouse scrolled (478, 365) with delta (0, 0)
Screenshot: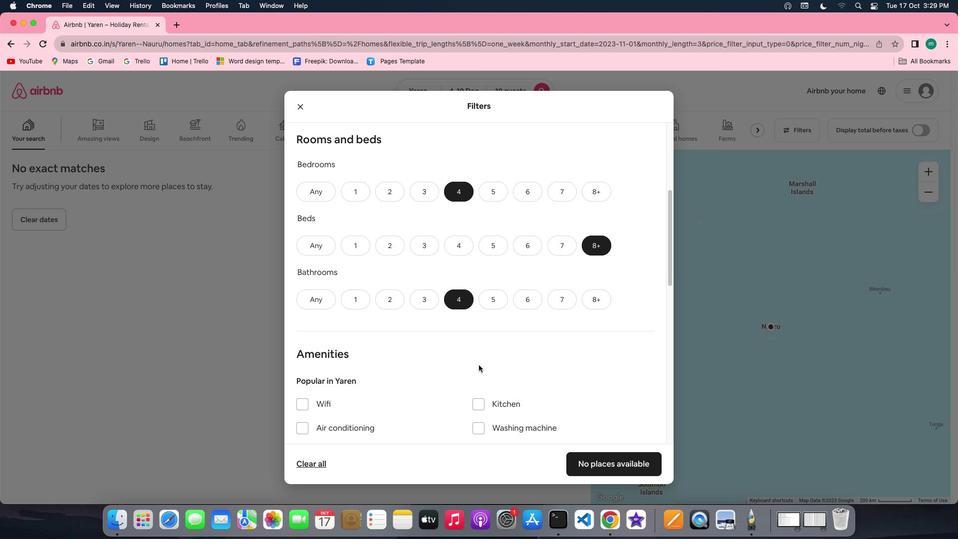 
Action: Mouse scrolled (478, 365) with delta (0, 0)
Screenshot: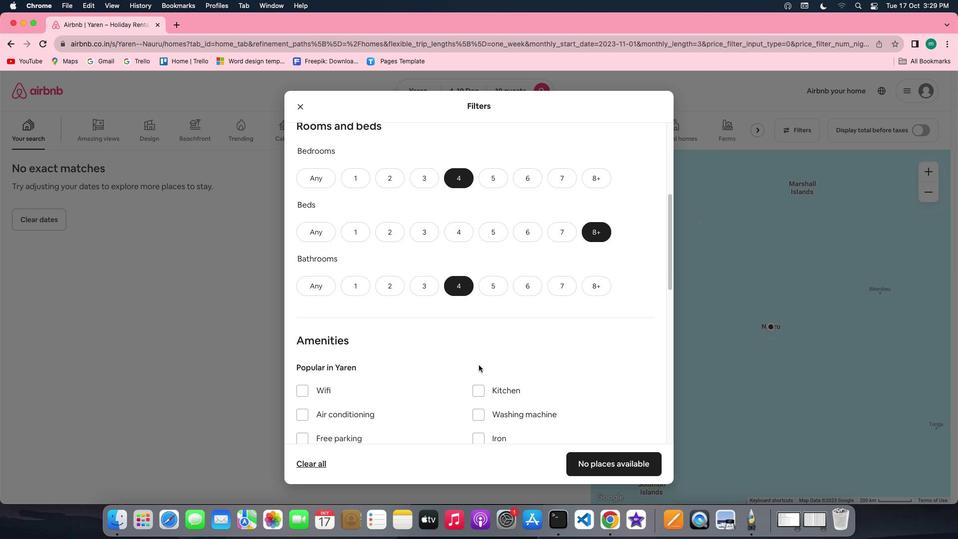 
Action: Mouse scrolled (478, 365) with delta (0, 0)
Screenshot: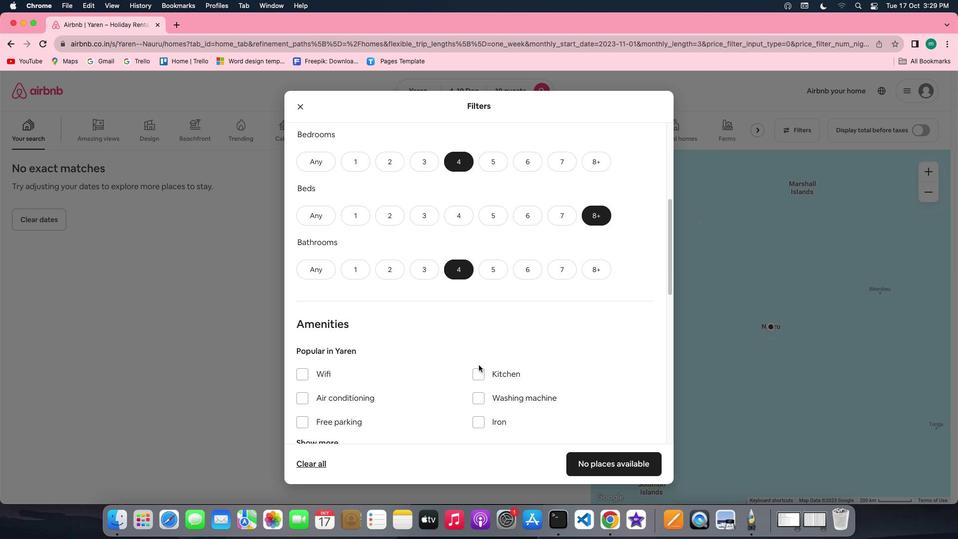 
Action: Mouse scrolled (478, 365) with delta (0, 0)
Screenshot: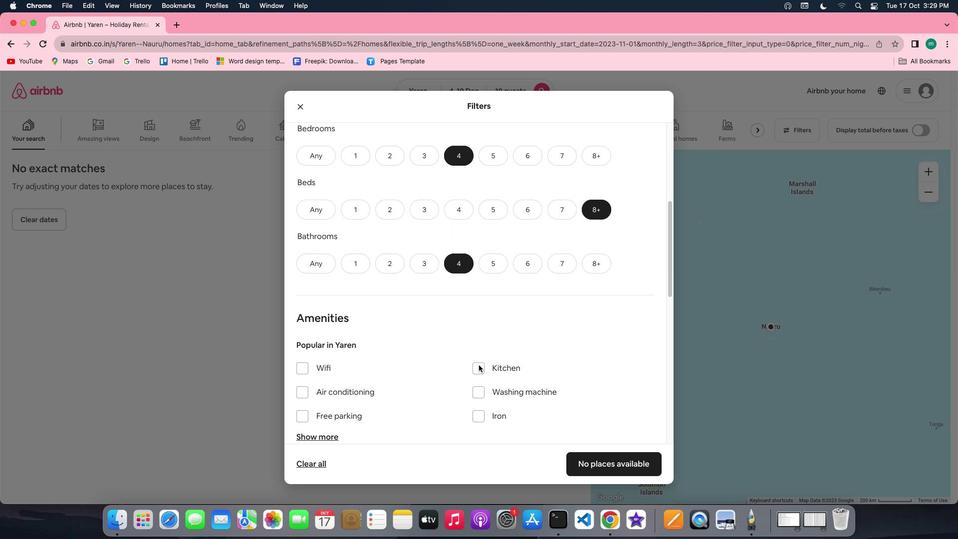 
Action: Mouse scrolled (478, 365) with delta (0, 0)
Screenshot: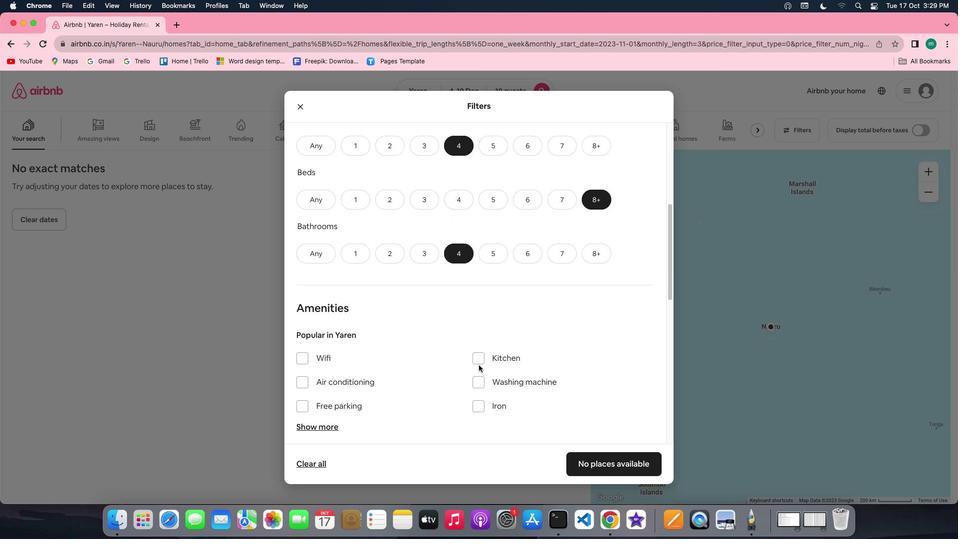 
Action: Mouse scrolled (478, 365) with delta (0, 0)
Screenshot: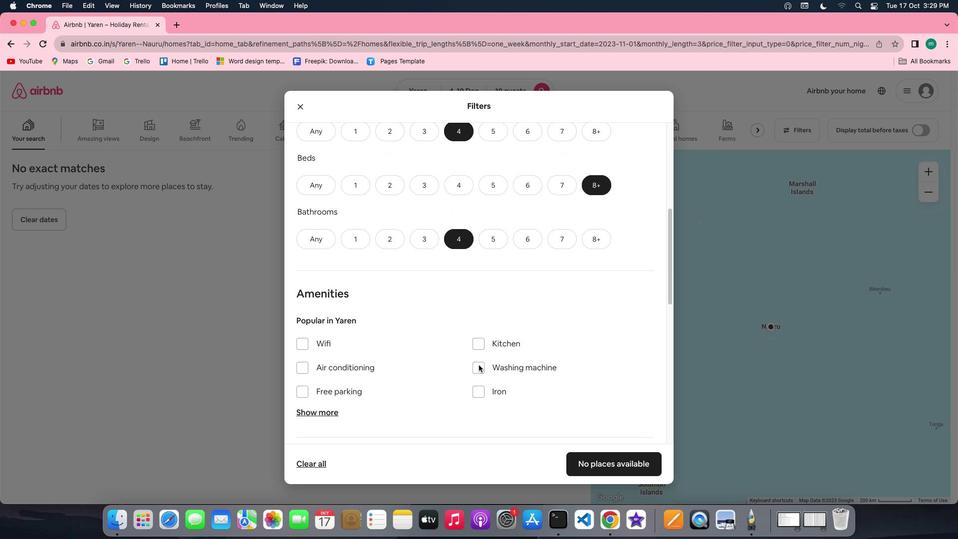 
Action: Mouse scrolled (478, 365) with delta (0, 0)
Screenshot: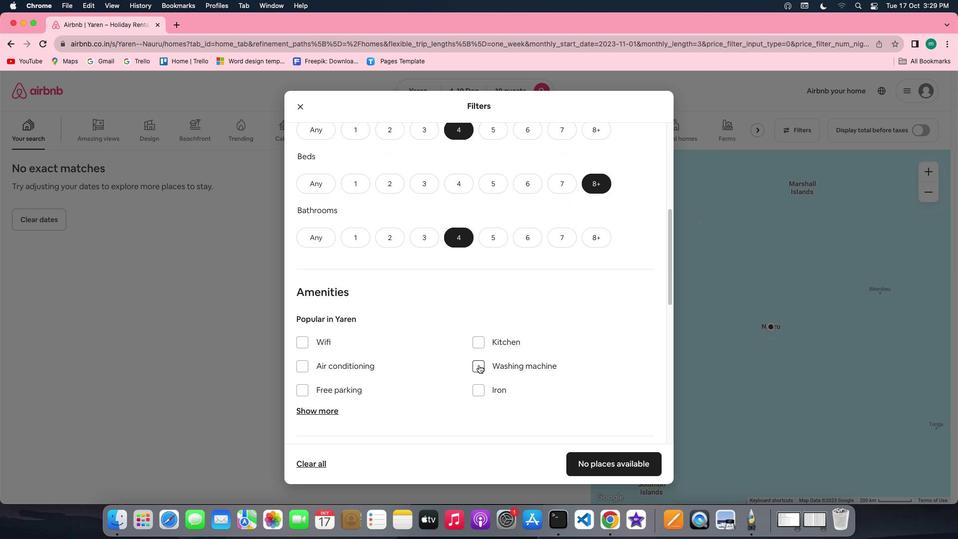 
Action: Mouse scrolled (478, 365) with delta (0, 0)
Screenshot: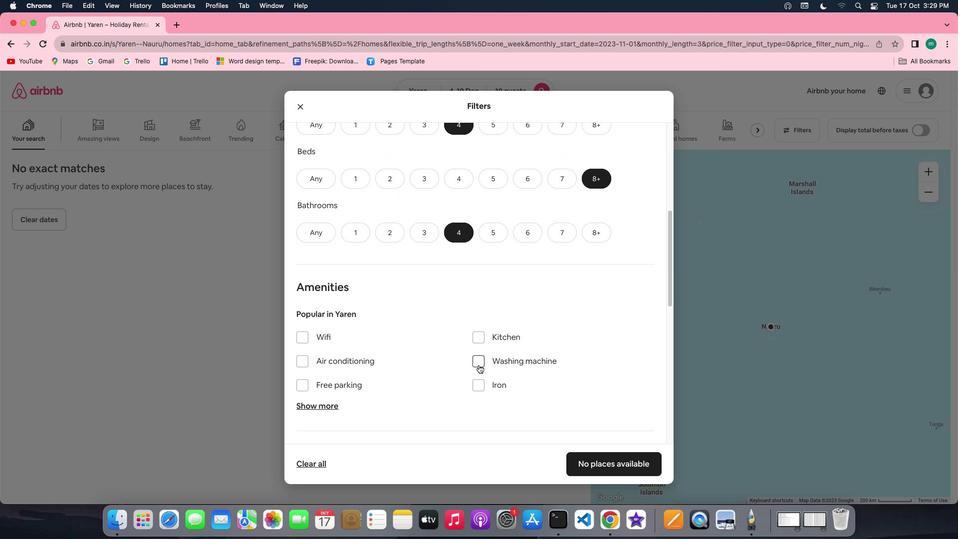 
Action: Mouse scrolled (478, 365) with delta (0, 0)
Screenshot: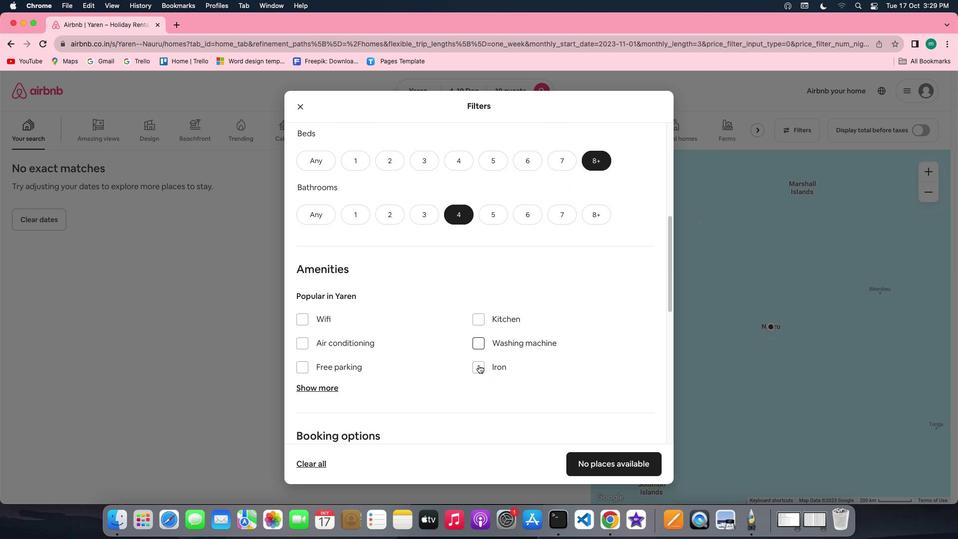 
Action: Mouse scrolled (478, 365) with delta (0, 0)
Screenshot: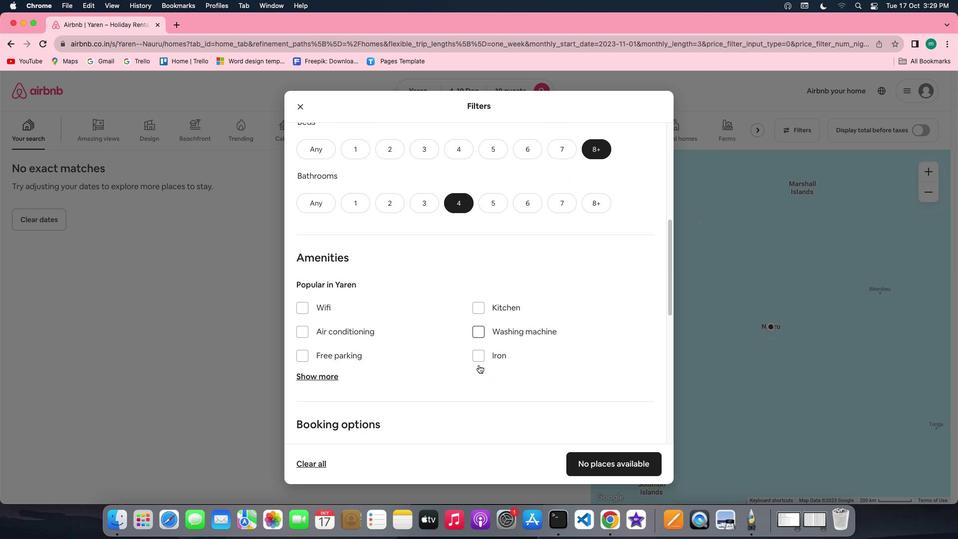 
Action: Mouse scrolled (478, 365) with delta (0, 0)
Screenshot: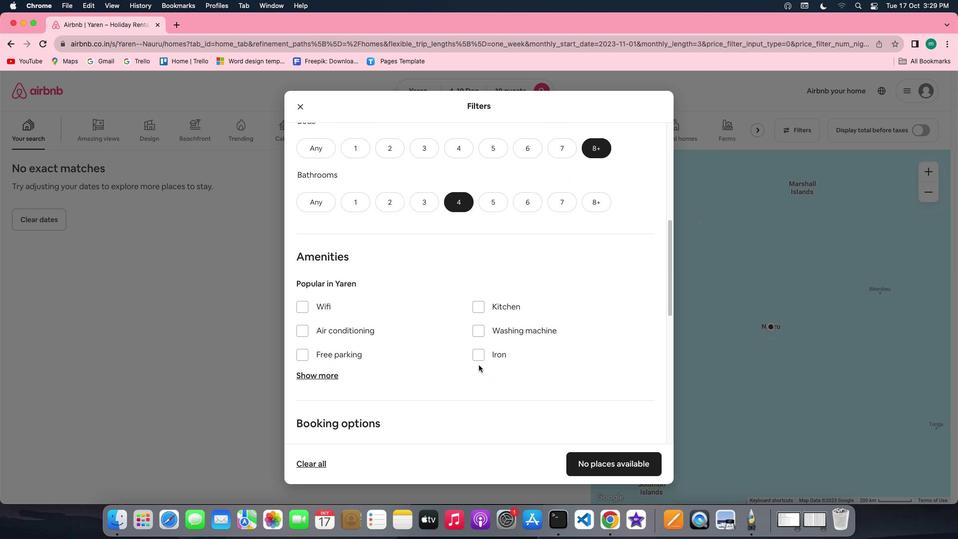 
Action: Mouse scrolled (478, 365) with delta (0, 0)
Screenshot: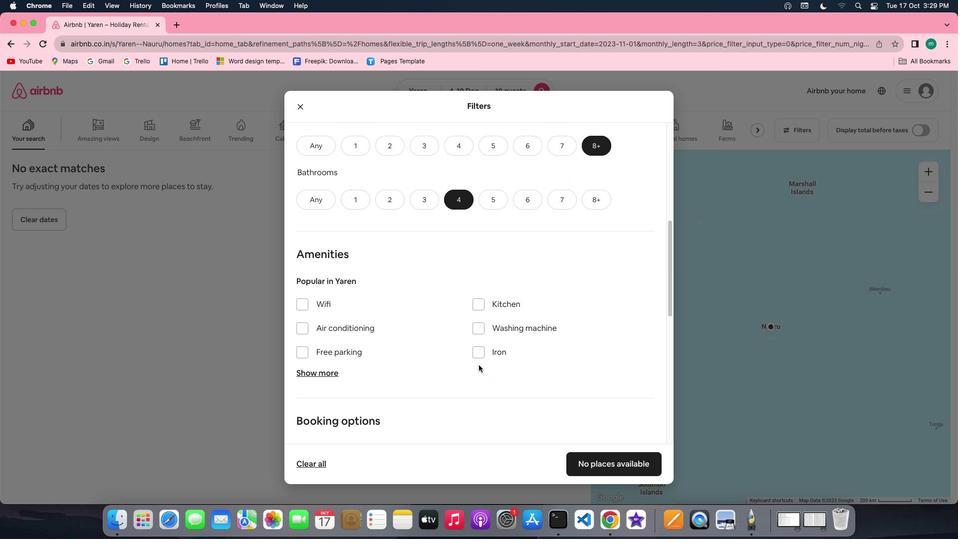
Action: Mouse scrolled (478, 365) with delta (0, 0)
Screenshot: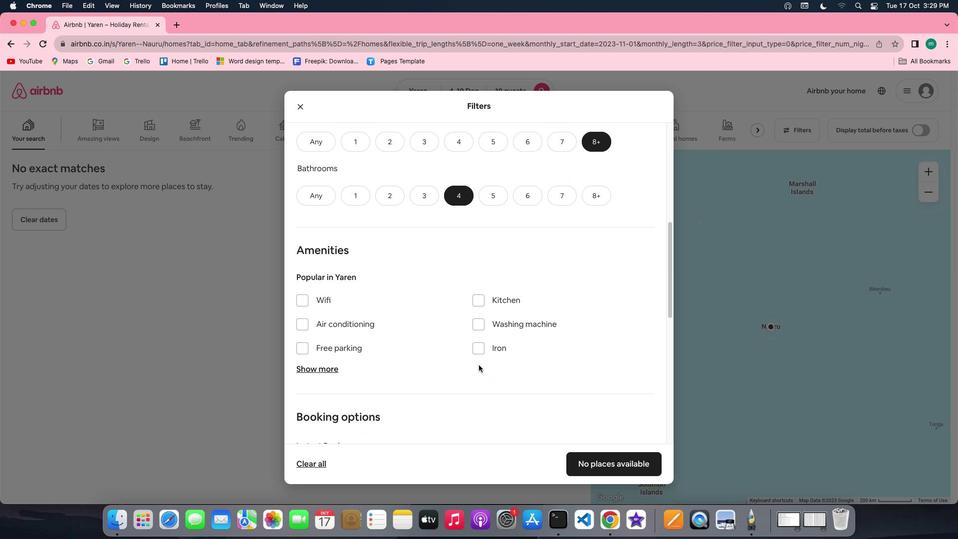 
Action: Mouse scrolled (478, 365) with delta (0, 0)
Screenshot: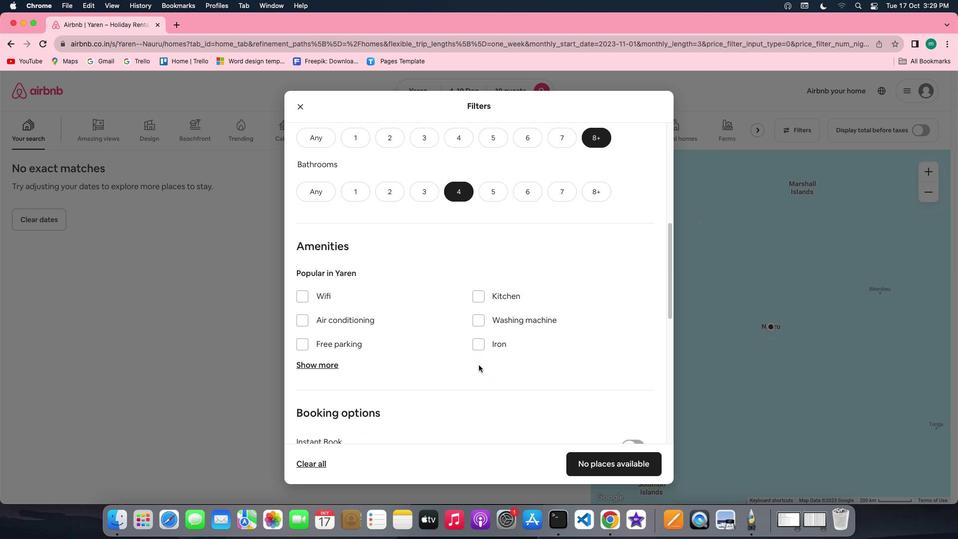 
Action: Mouse scrolled (478, 365) with delta (0, 0)
Screenshot: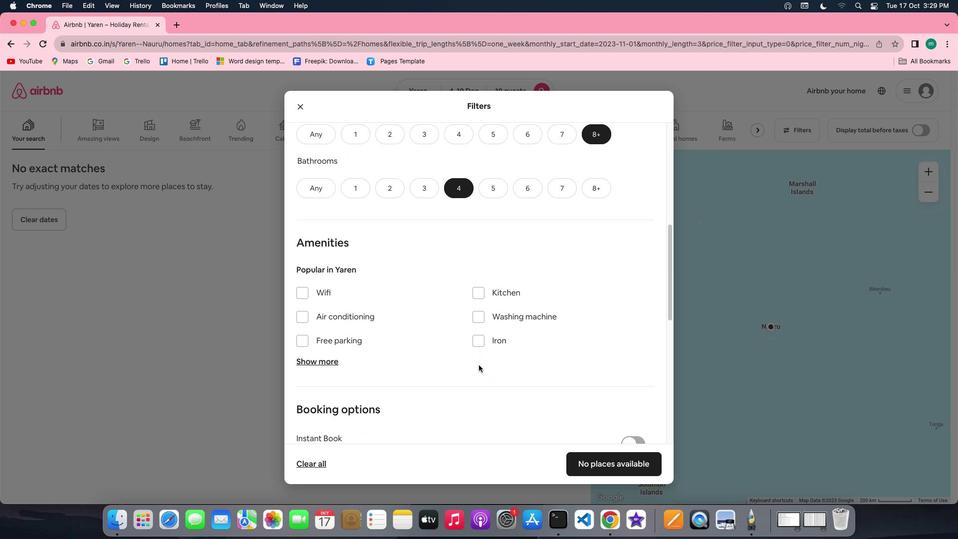 
Action: Mouse scrolled (478, 365) with delta (0, 0)
Screenshot: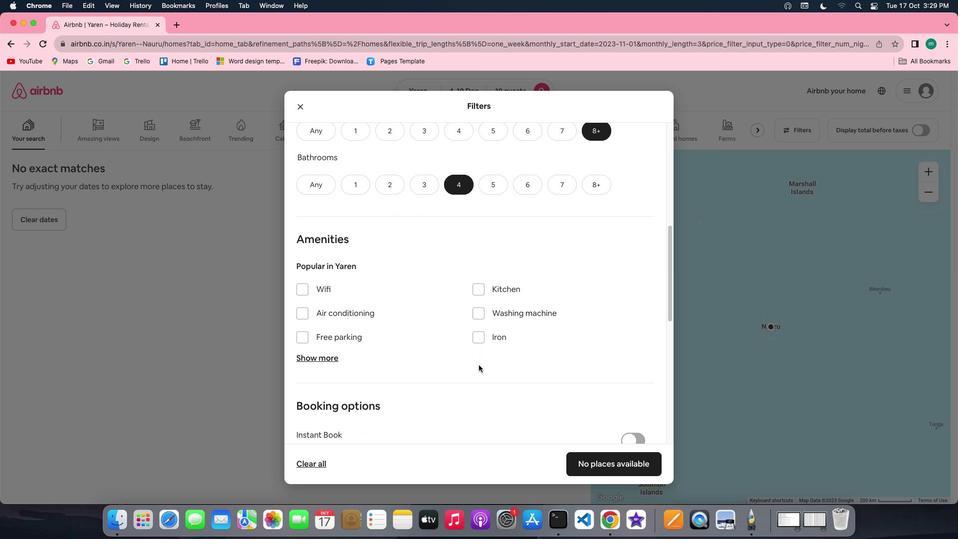 
Action: Mouse scrolled (478, 365) with delta (0, 0)
Screenshot: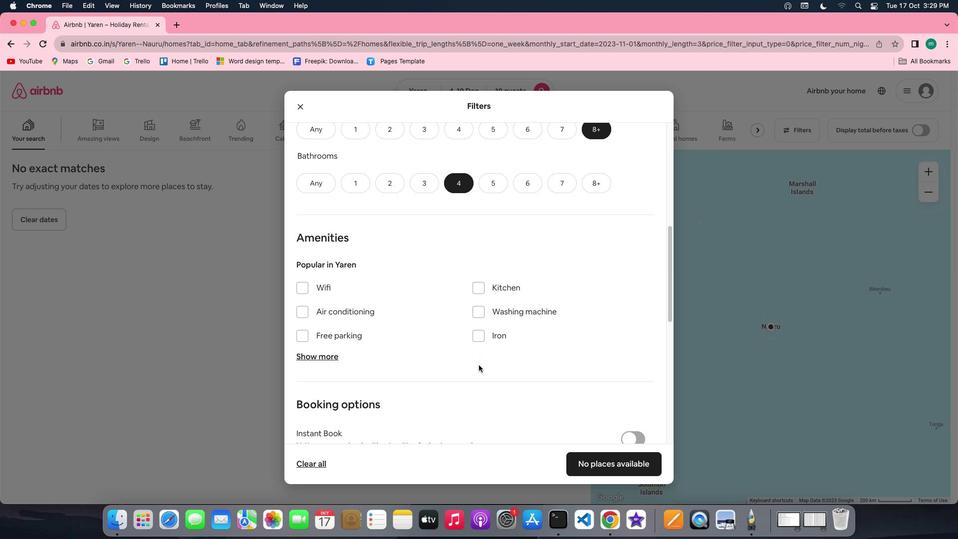 
Action: Mouse moved to (296, 282)
Screenshot: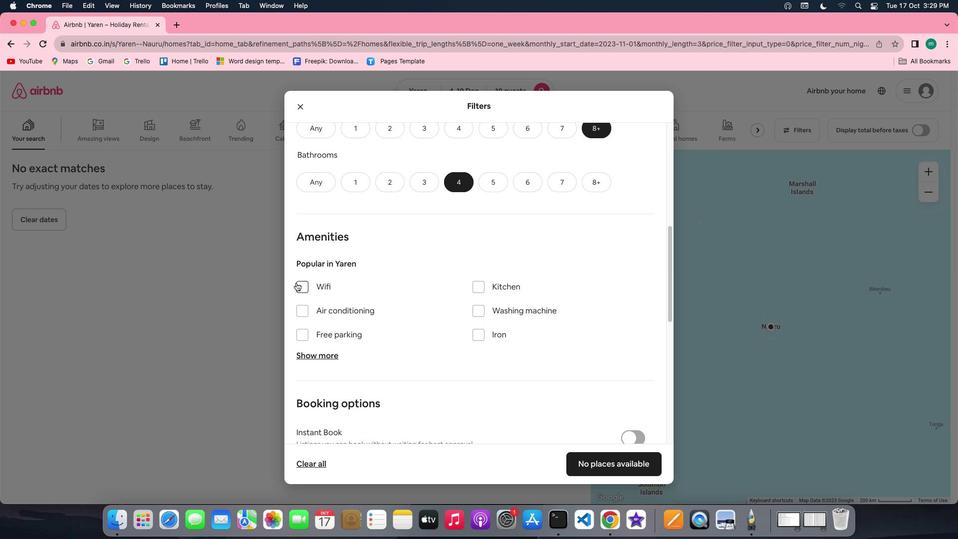 
Action: Mouse pressed left at (296, 282)
Screenshot: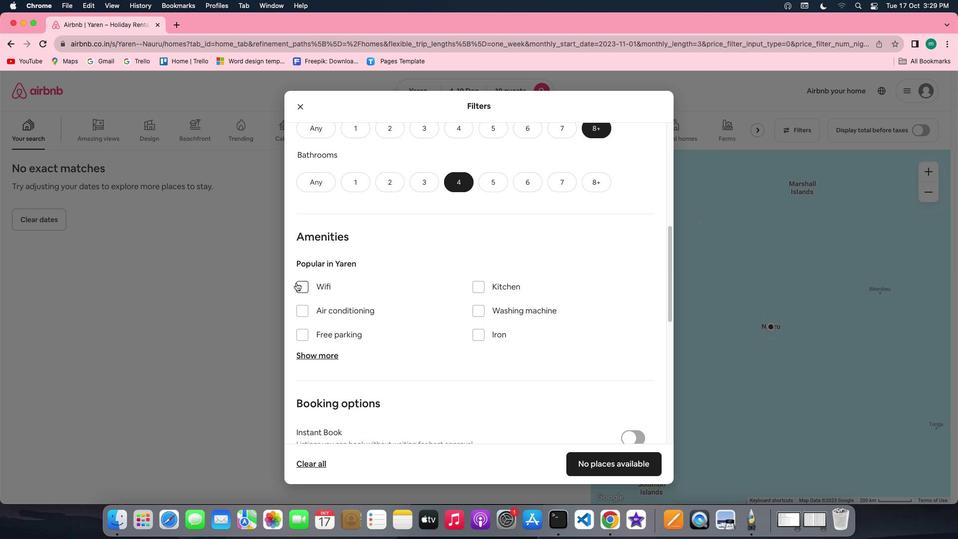
Action: Mouse moved to (327, 357)
Screenshot: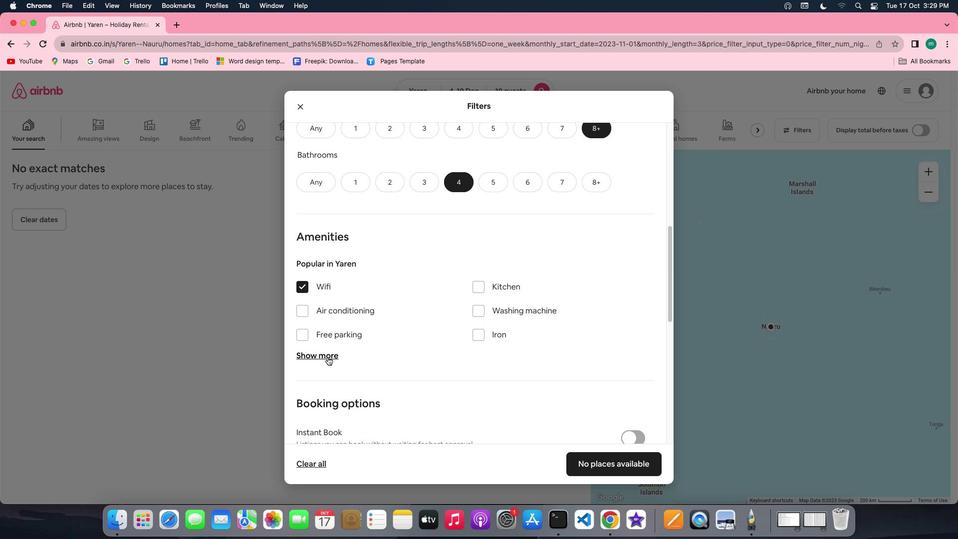 
Action: Mouse pressed left at (327, 357)
Screenshot: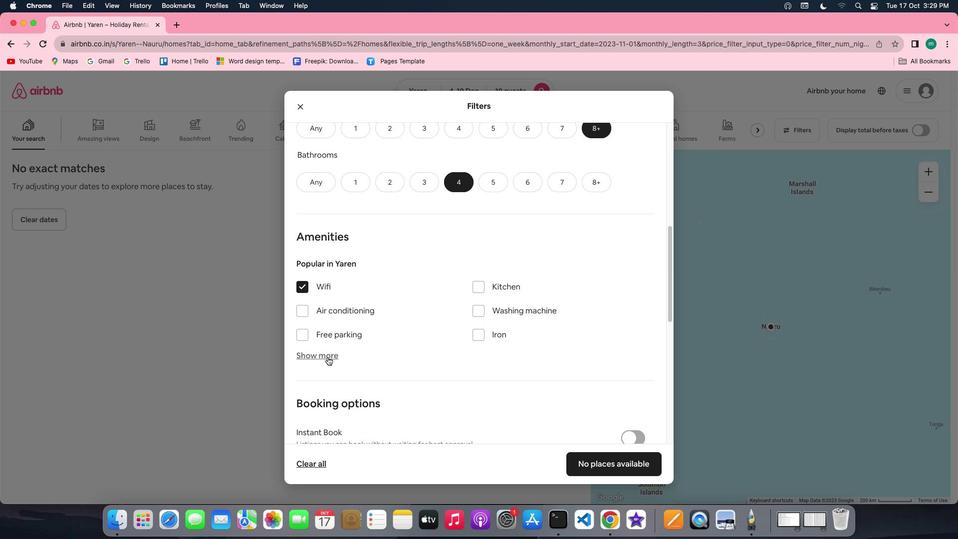 
Action: Mouse moved to (423, 363)
Screenshot: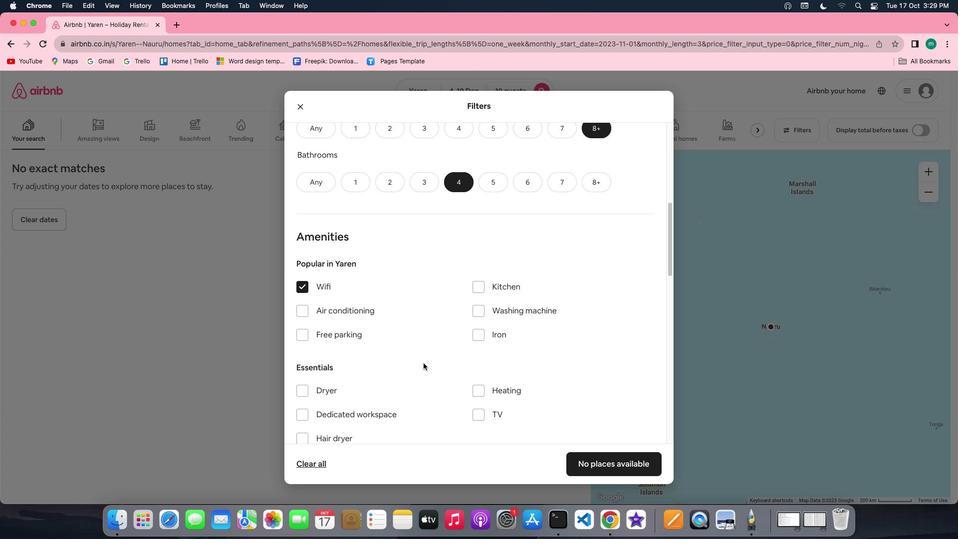 
Action: Mouse scrolled (423, 363) with delta (0, 0)
Screenshot: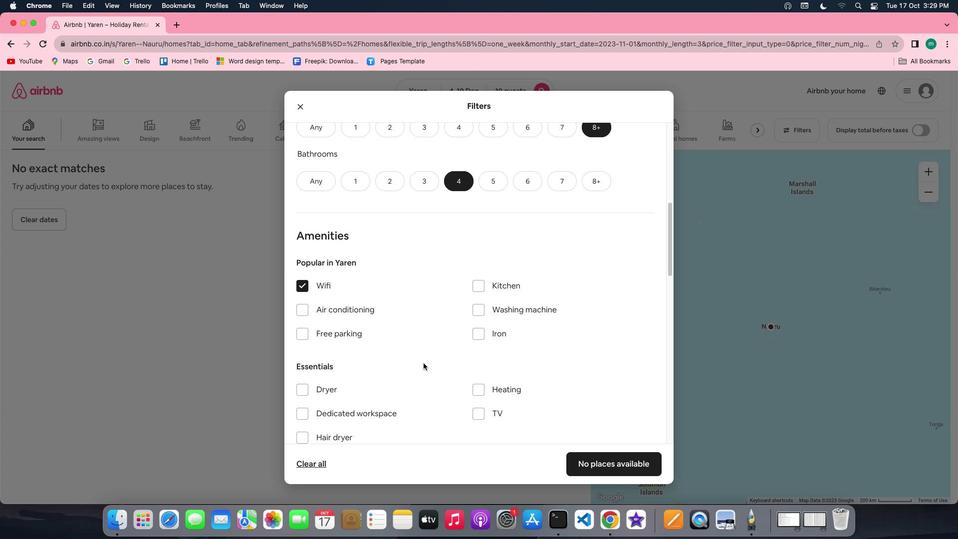 
Action: Mouse scrolled (423, 363) with delta (0, 0)
Screenshot: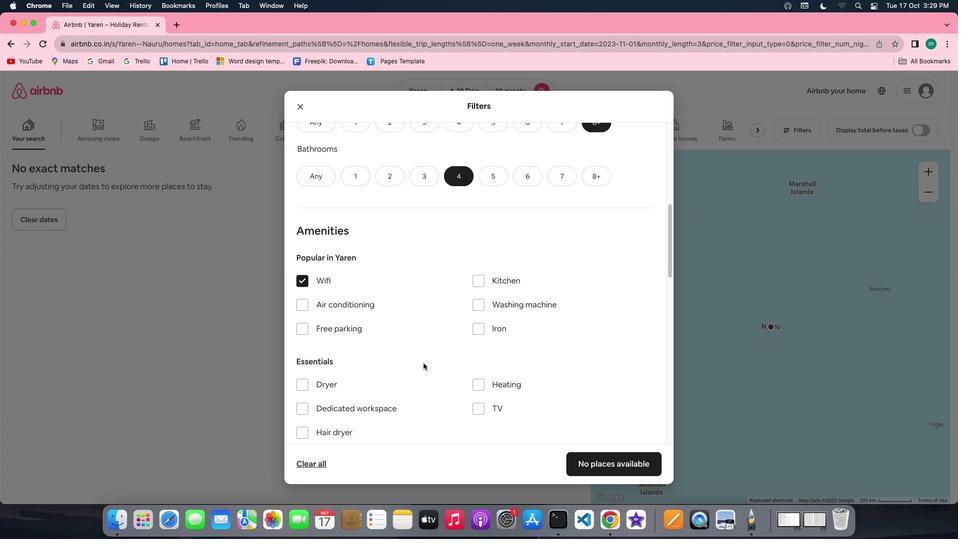 
Action: Mouse scrolled (423, 363) with delta (0, 0)
Screenshot: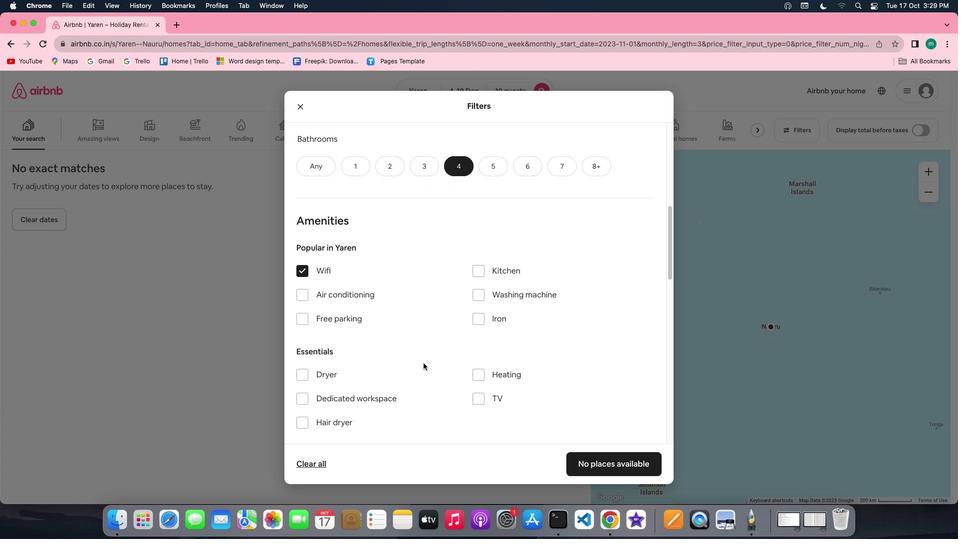 
Action: Mouse scrolled (423, 363) with delta (0, 0)
Screenshot: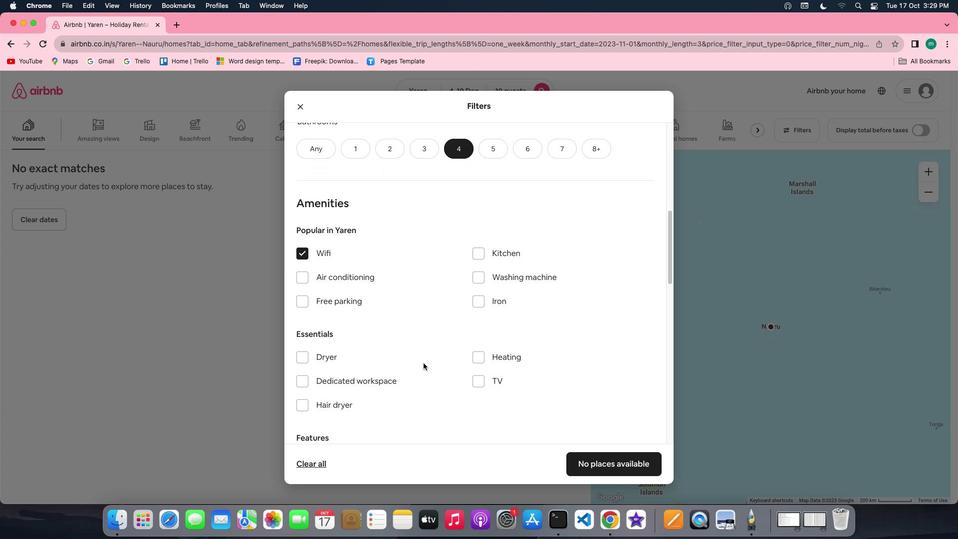 
Action: Mouse moved to (483, 372)
Screenshot: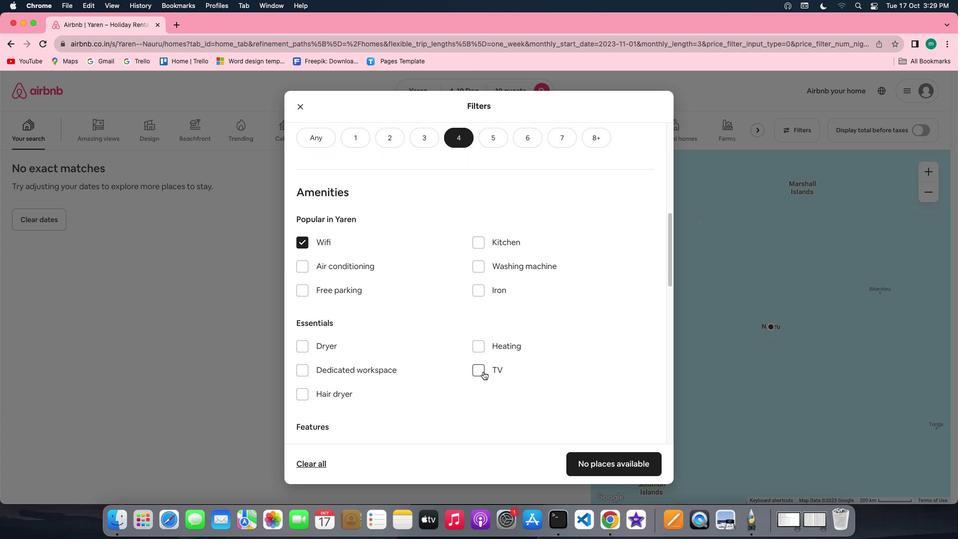 
Action: Mouse pressed left at (483, 372)
Screenshot: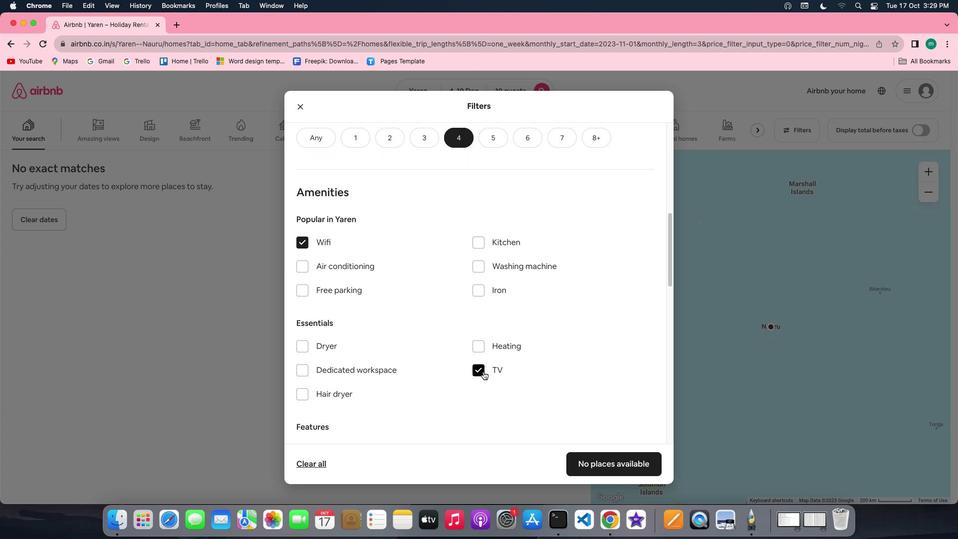
Action: Mouse moved to (307, 292)
Screenshot: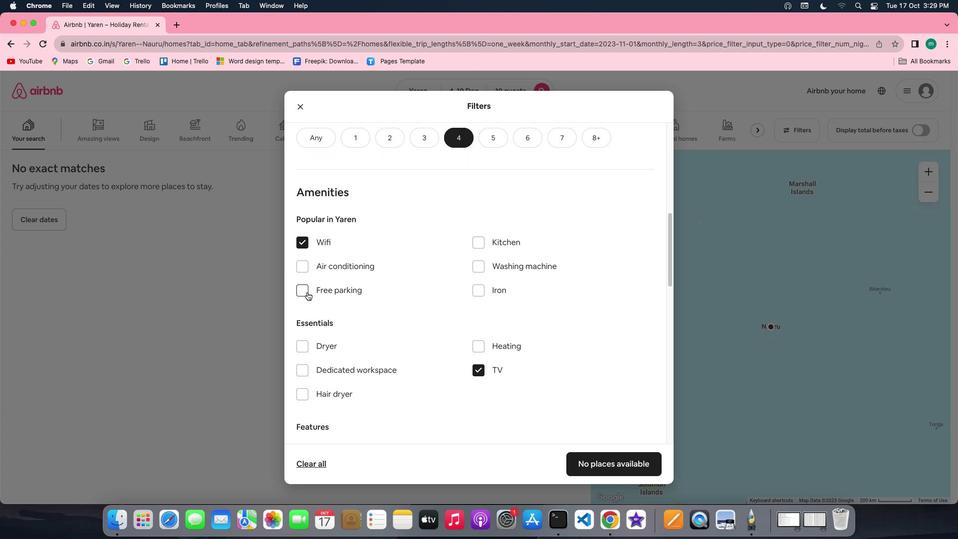 
Action: Mouse pressed left at (307, 292)
Screenshot: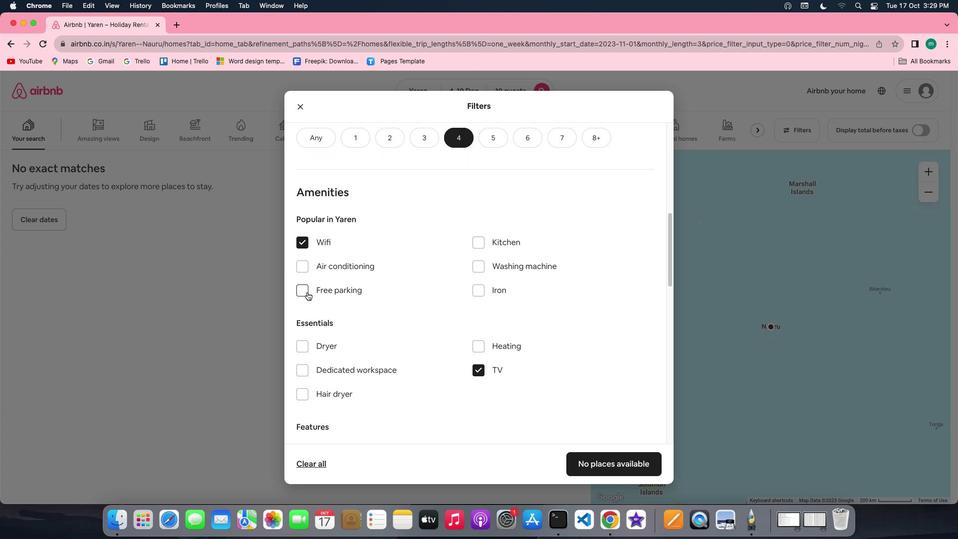 
Action: Mouse moved to (427, 325)
Screenshot: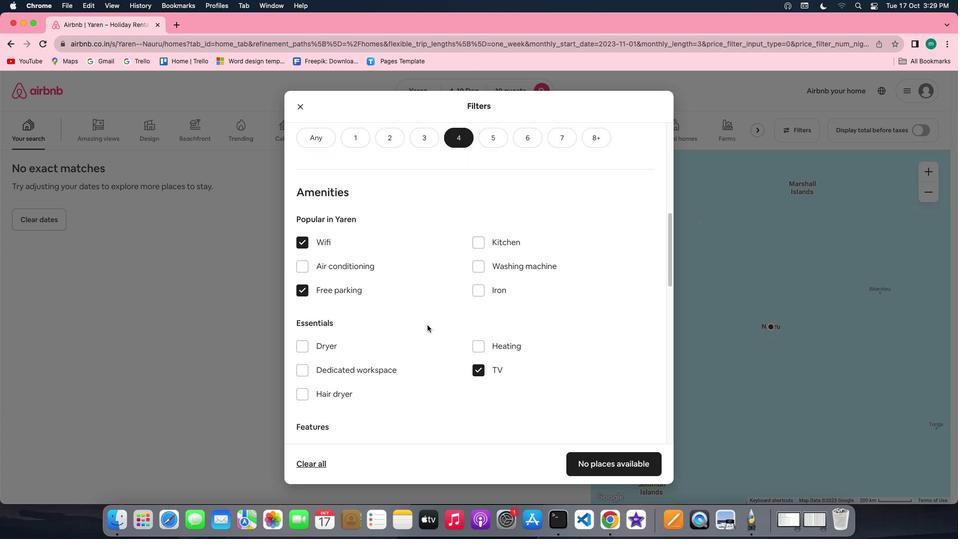
Action: Mouse scrolled (427, 325) with delta (0, 0)
Screenshot: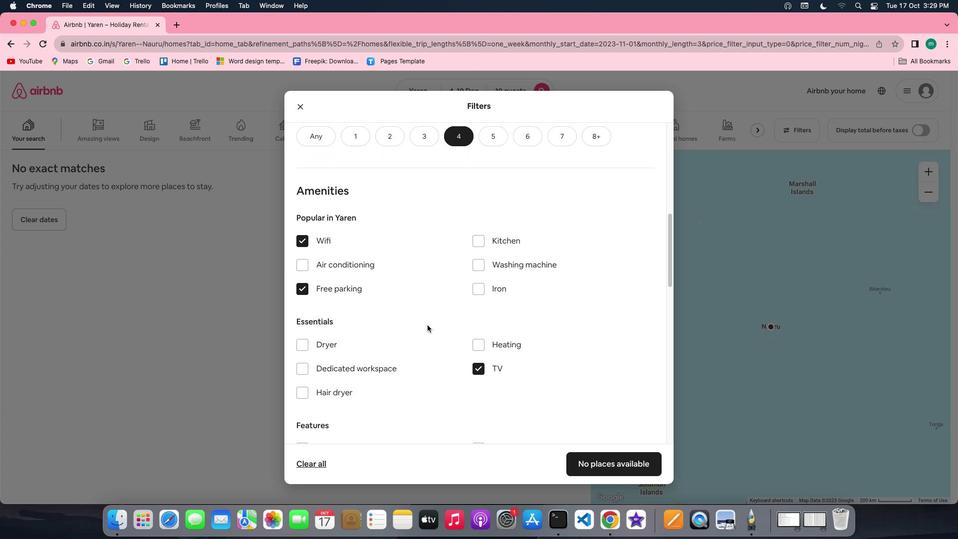 
Action: Mouse scrolled (427, 325) with delta (0, 0)
Screenshot: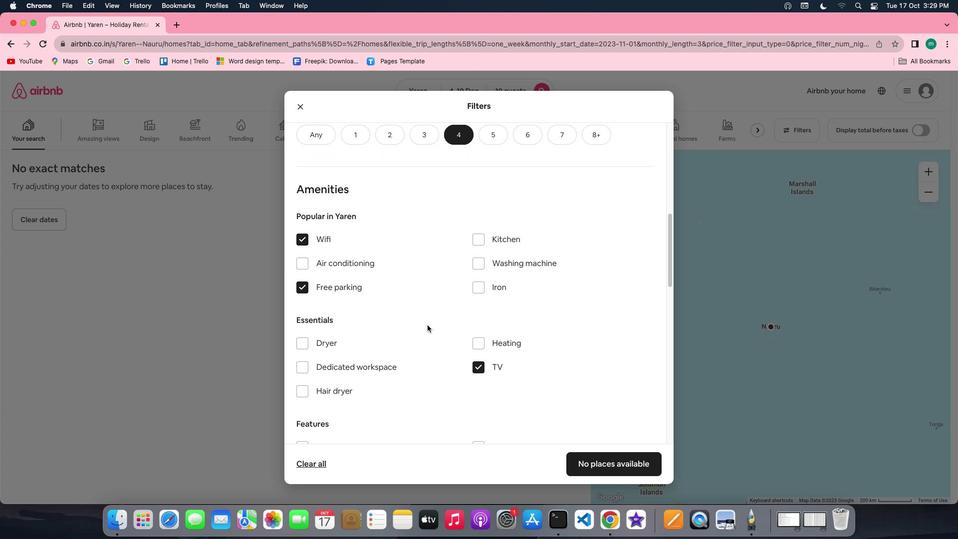 
Action: Mouse scrolled (427, 325) with delta (0, 0)
Screenshot: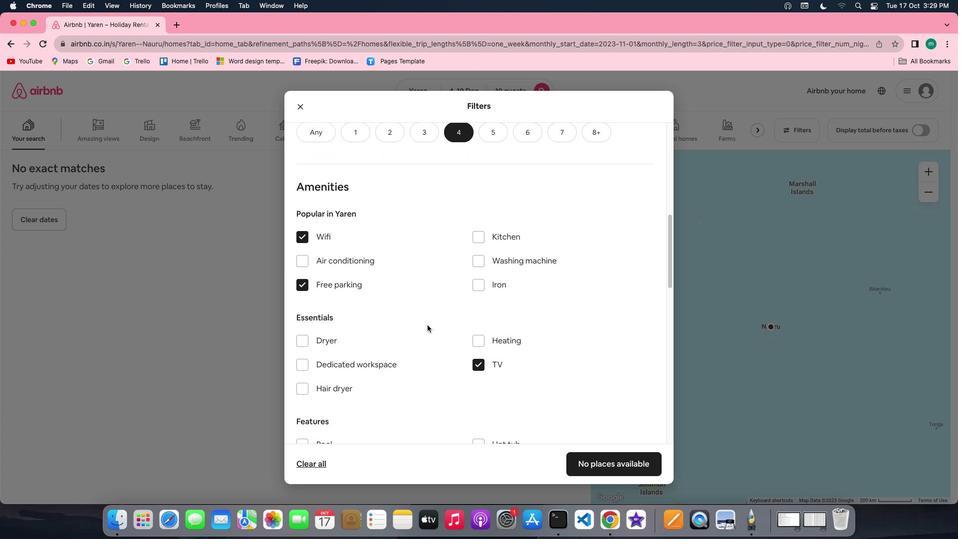 
Action: Mouse scrolled (427, 325) with delta (0, 0)
Screenshot: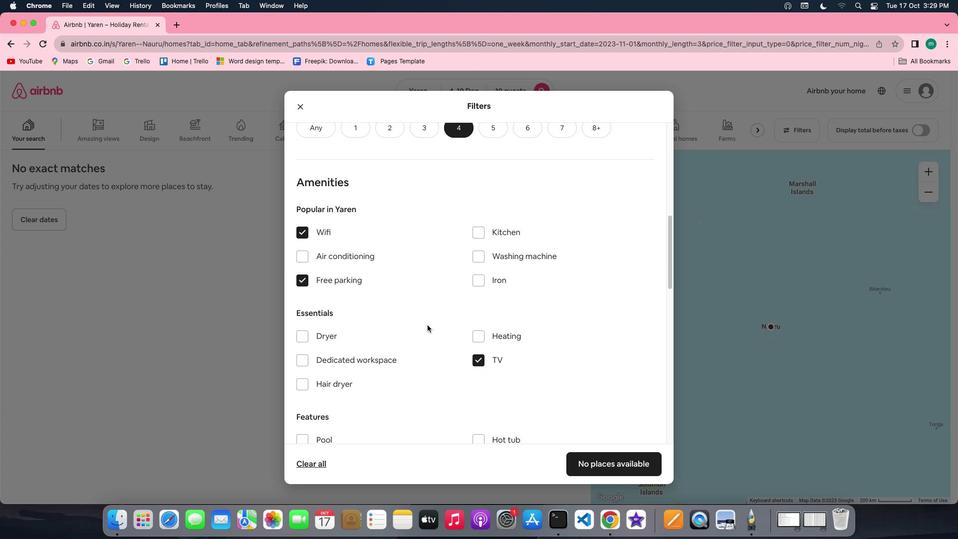 
Action: Mouse moved to (439, 348)
Screenshot: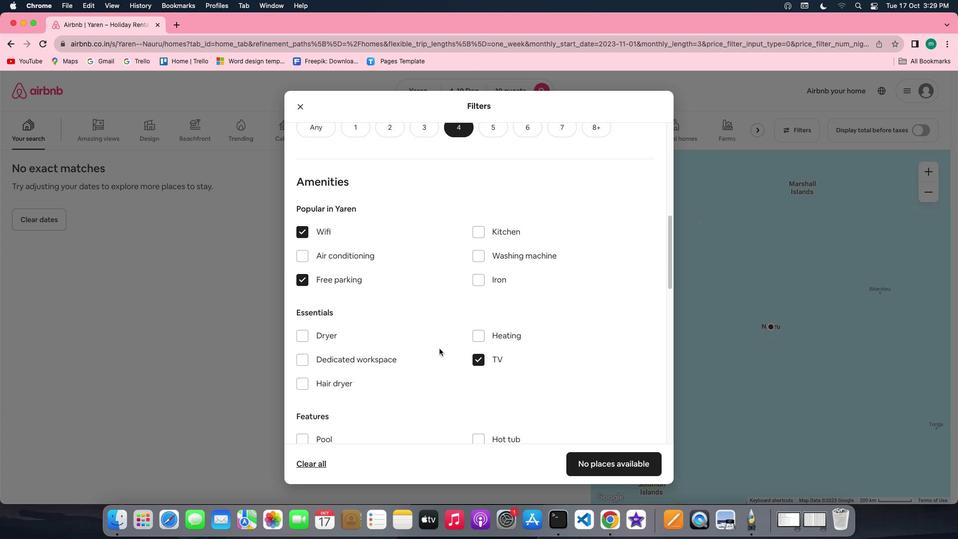 
Action: Mouse scrolled (439, 348) with delta (0, 0)
Screenshot: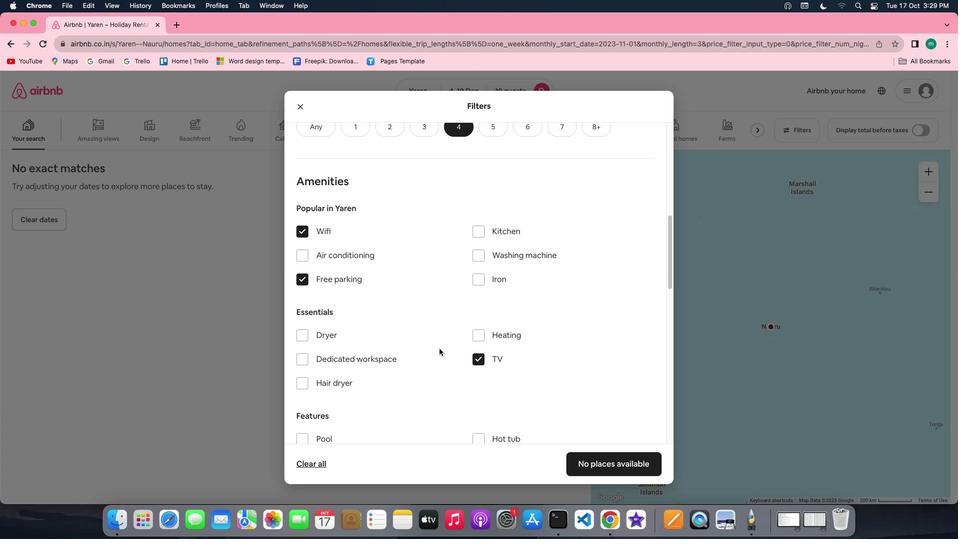 
Action: Mouse scrolled (439, 348) with delta (0, 0)
Screenshot: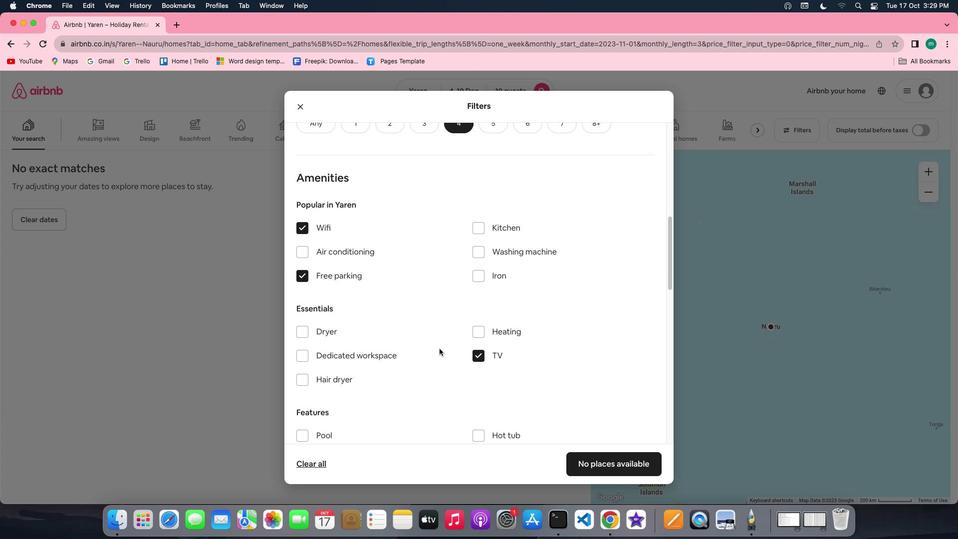 
Action: Mouse scrolled (439, 348) with delta (0, 0)
Screenshot: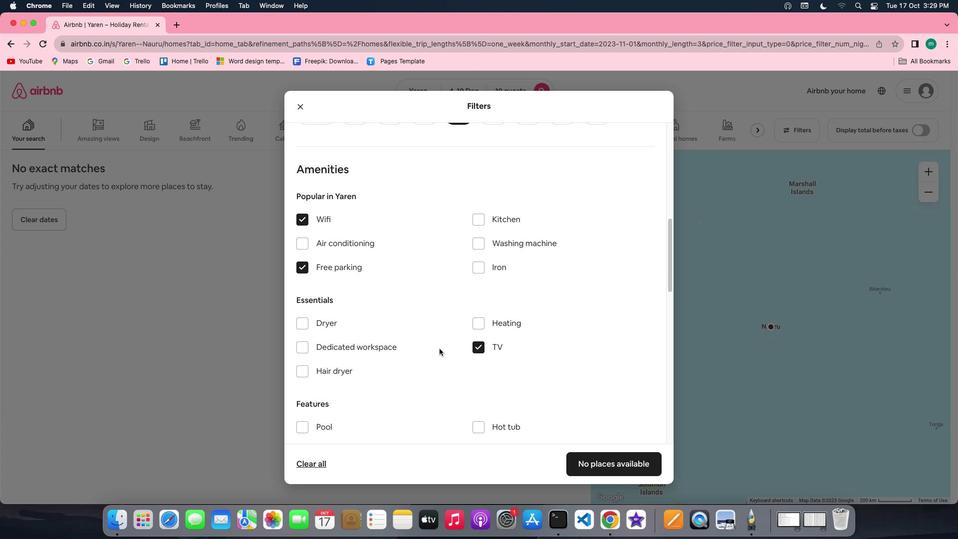 
Action: Mouse scrolled (439, 348) with delta (0, 0)
Screenshot: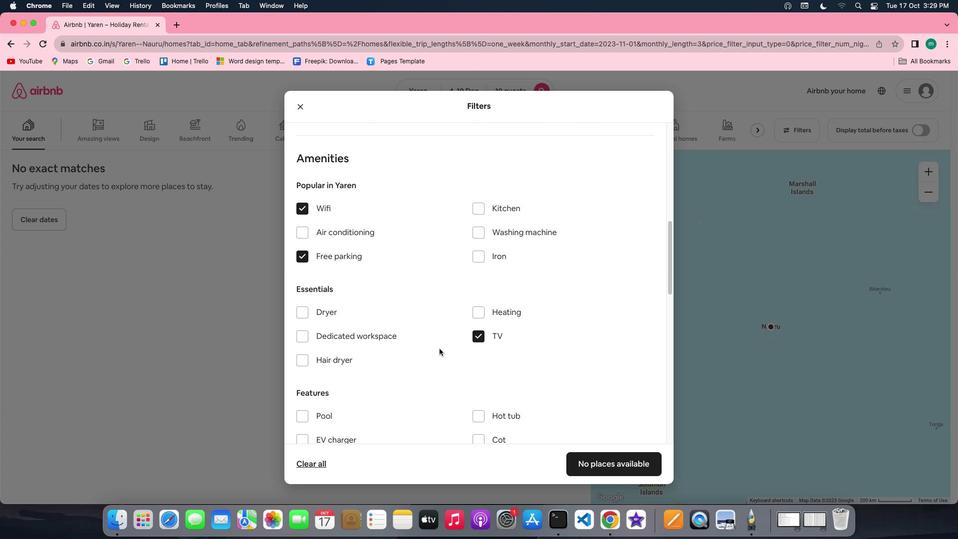 
Action: Mouse scrolled (439, 348) with delta (0, 0)
Screenshot: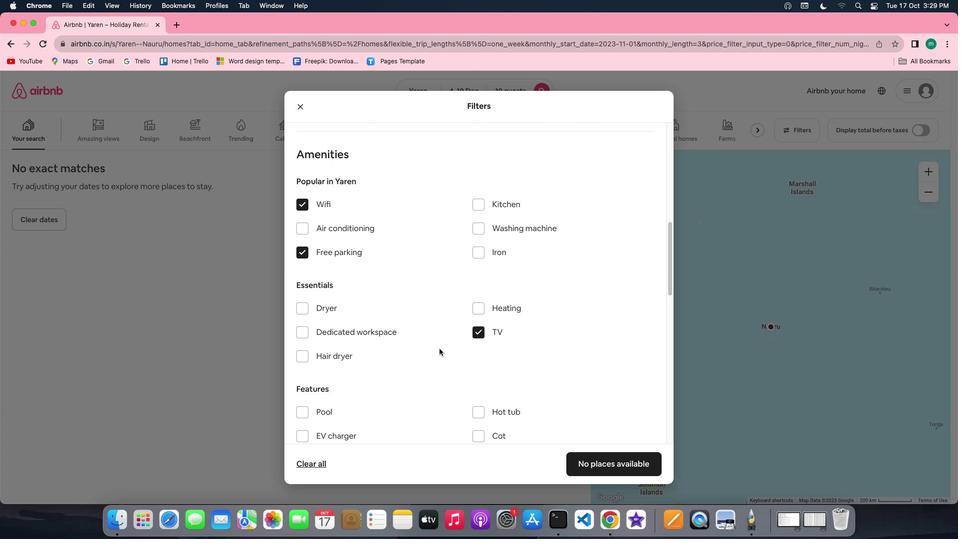 
Action: Mouse scrolled (439, 348) with delta (0, 0)
Screenshot: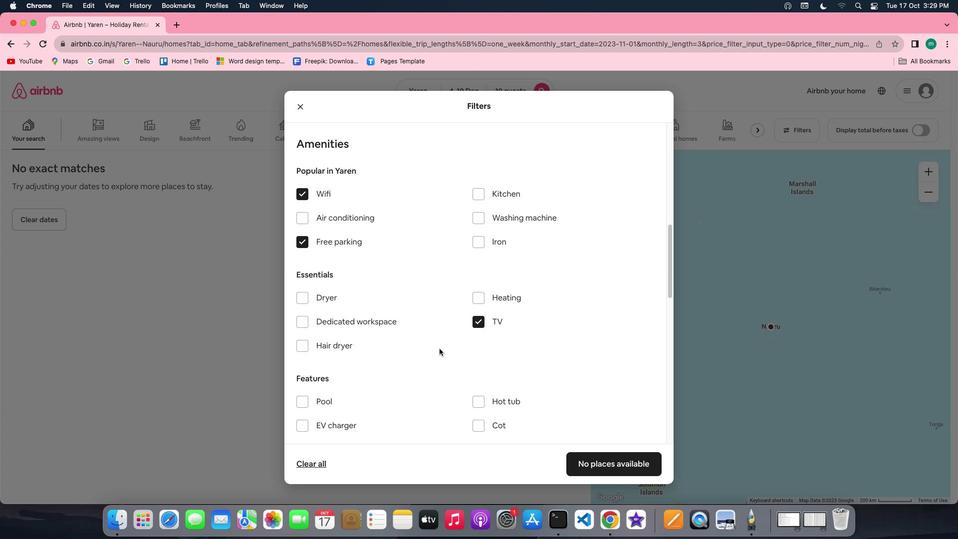
Action: Mouse scrolled (439, 348) with delta (0, 0)
Screenshot: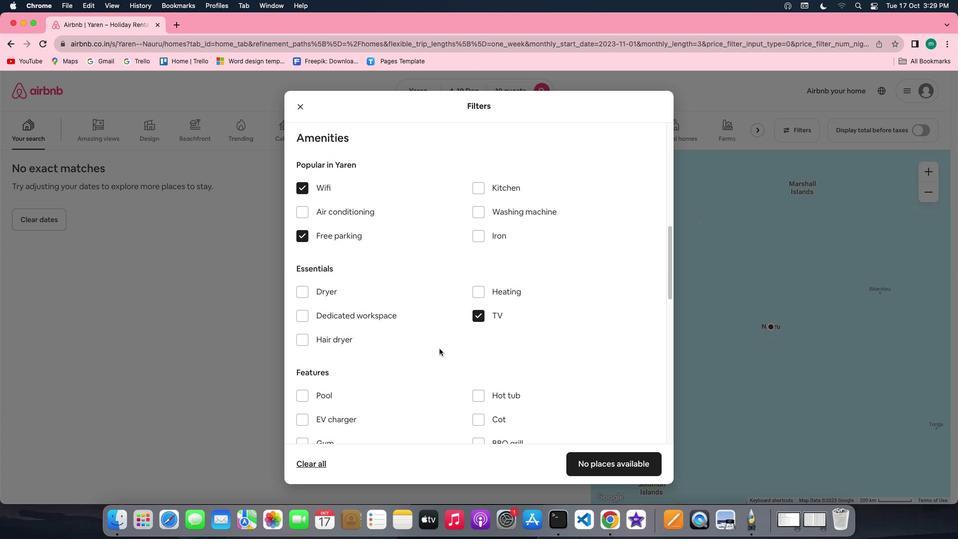 
Action: Mouse scrolled (439, 348) with delta (0, 0)
Screenshot: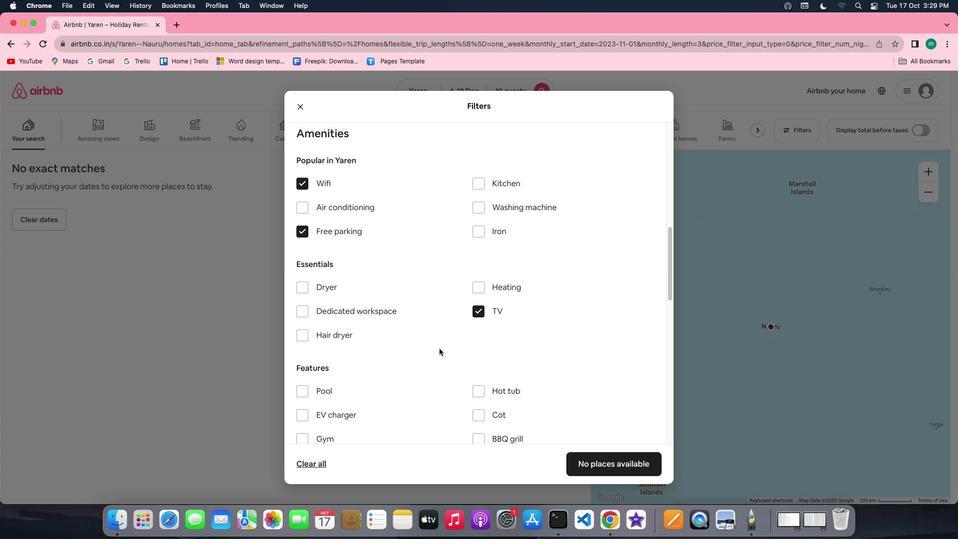 
Action: Mouse scrolled (439, 348) with delta (0, 0)
Screenshot: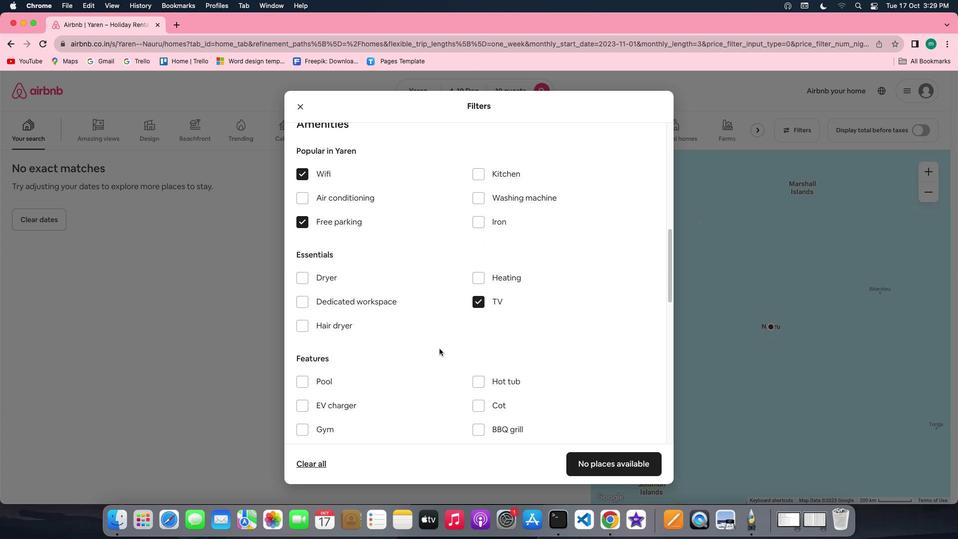 
Action: Mouse scrolled (439, 348) with delta (0, 0)
Screenshot: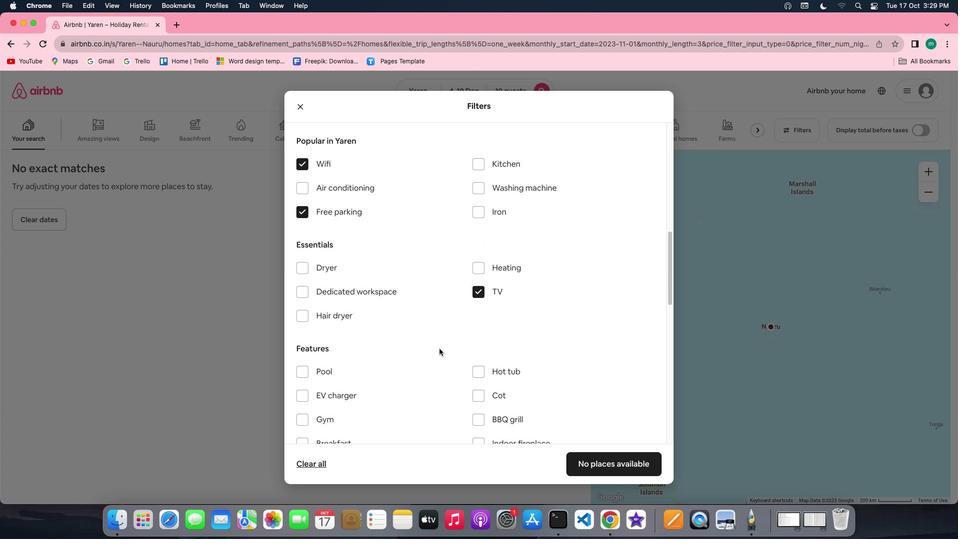 
Action: Mouse scrolled (439, 348) with delta (0, 0)
Screenshot: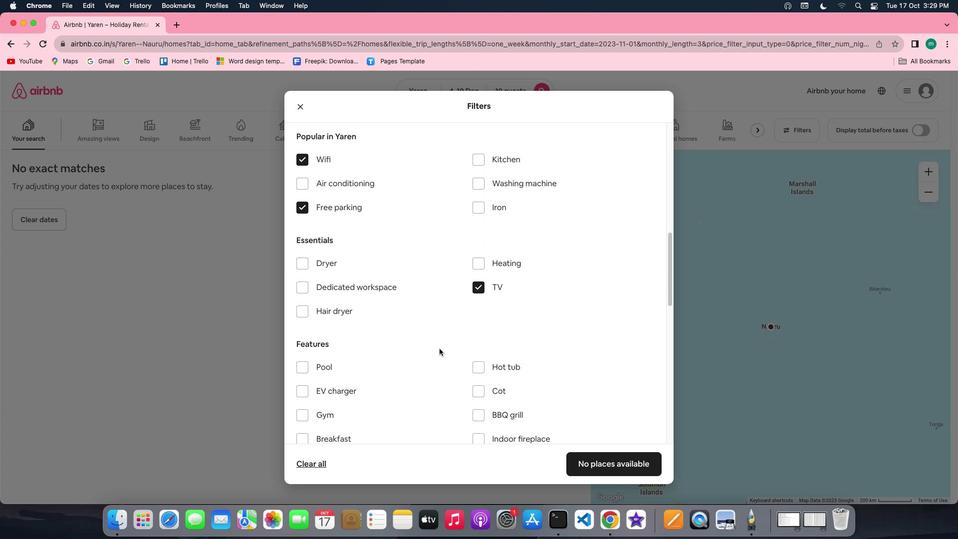
Action: Mouse scrolled (439, 348) with delta (0, 0)
Screenshot: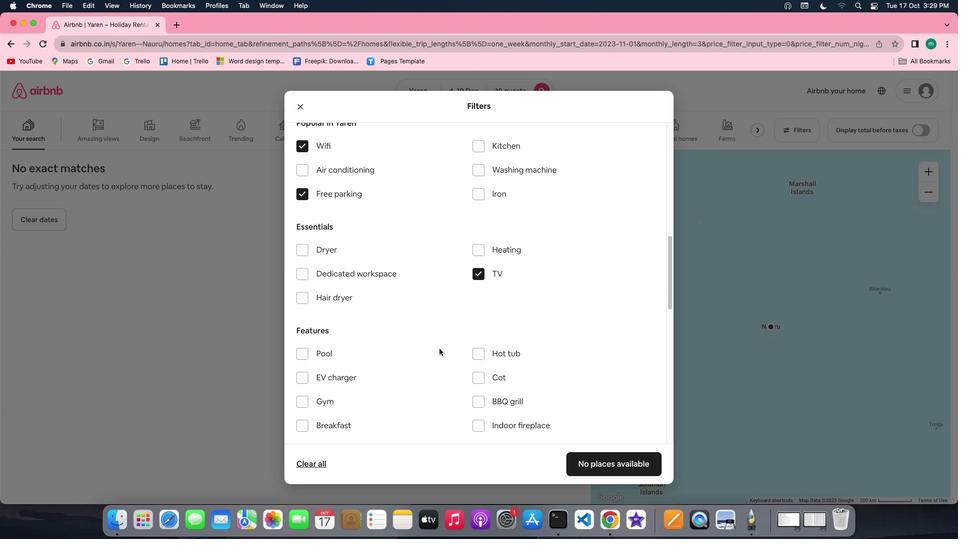 
Action: Mouse scrolled (439, 348) with delta (0, 0)
Screenshot: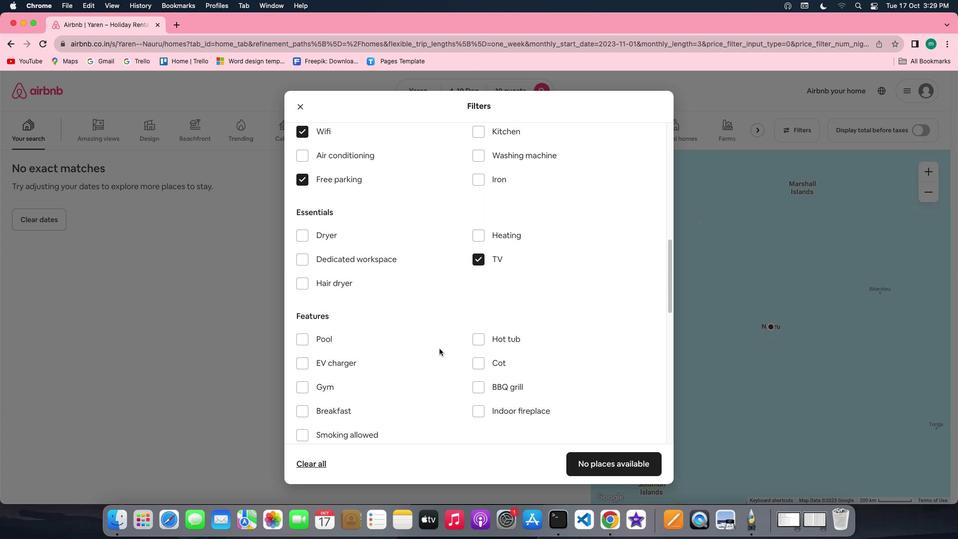 
Action: Mouse scrolled (439, 348) with delta (0, 0)
Screenshot: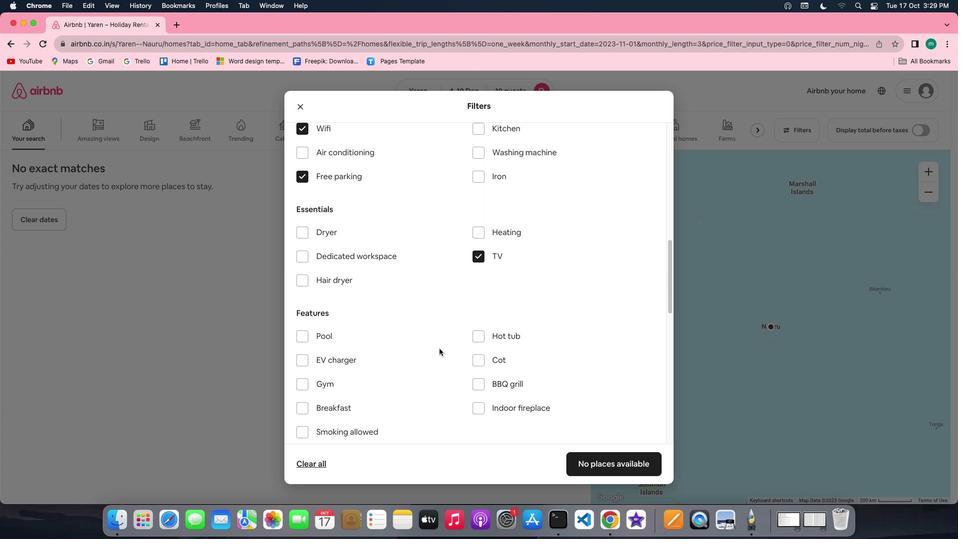
Action: Mouse moved to (310, 375)
Screenshot: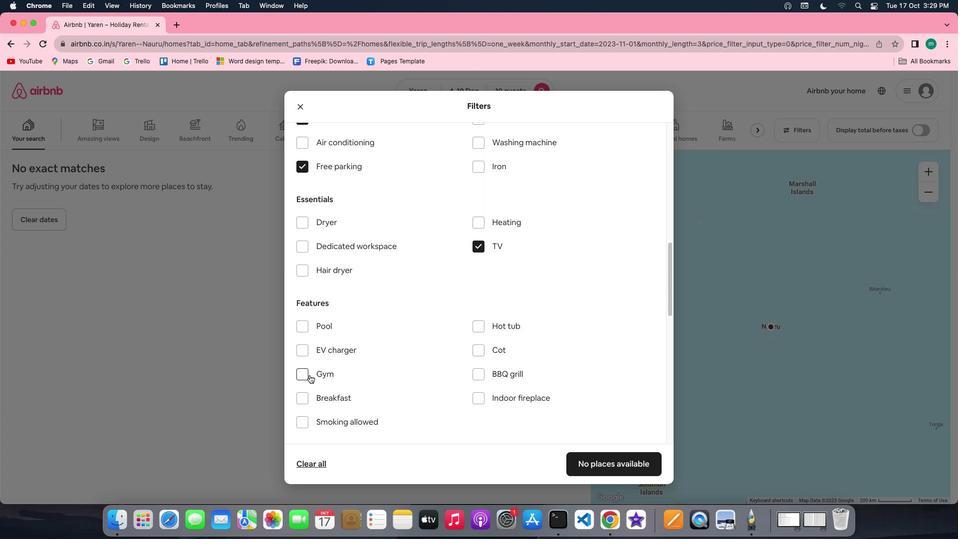 
Action: Mouse pressed left at (310, 375)
Screenshot: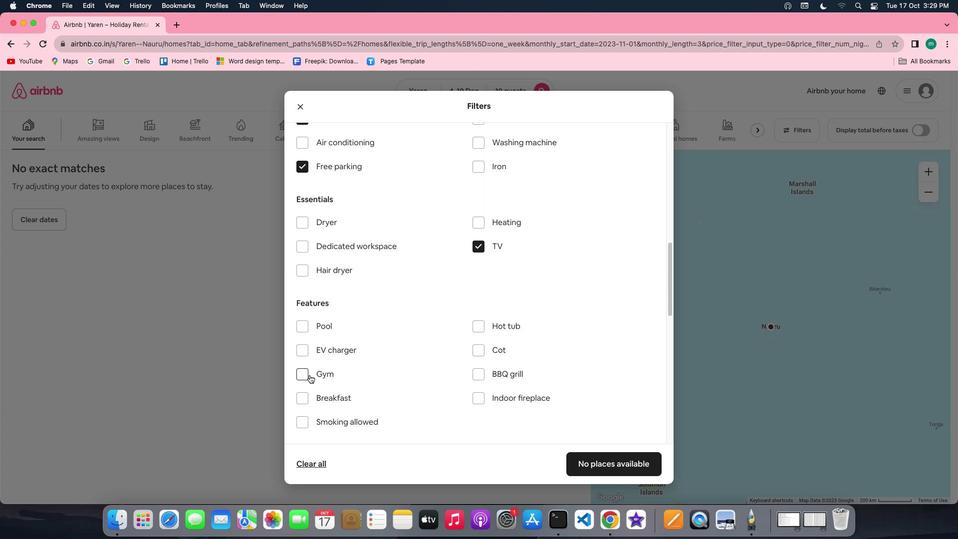 
Action: Mouse moved to (373, 385)
Screenshot: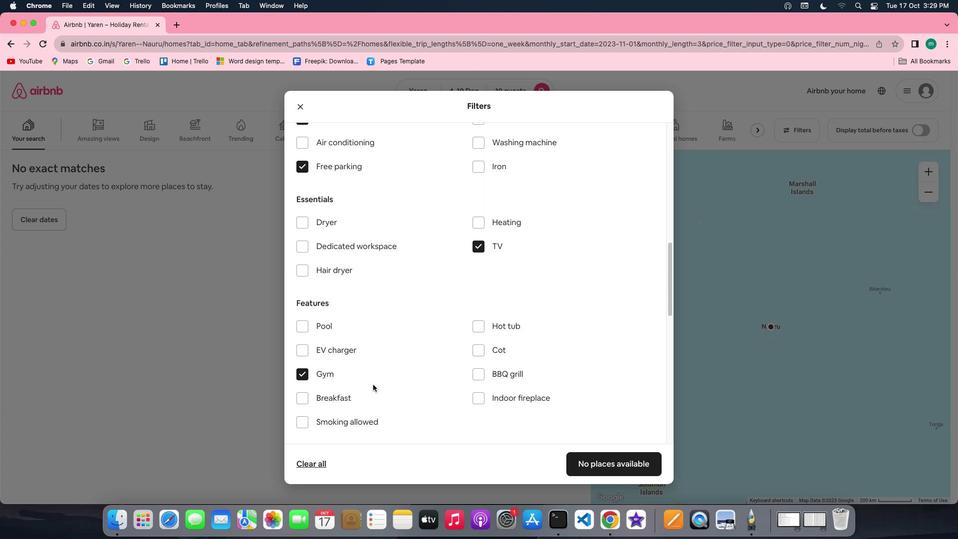 
Action: Mouse scrolled (373, 385) with delta (0, 0)
Screenshot: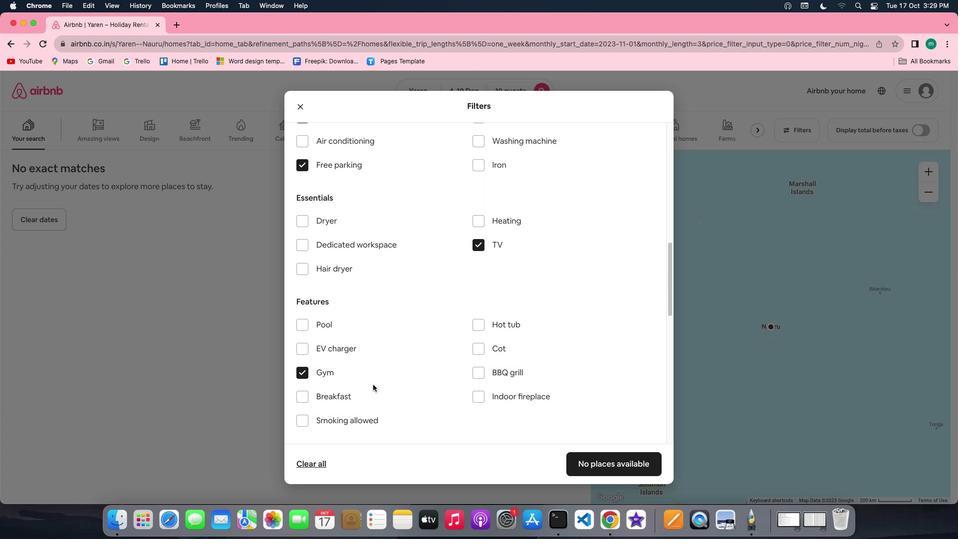 
Action: Mouse scrolled (373, 385) with delta (0, 0)
Screenshot: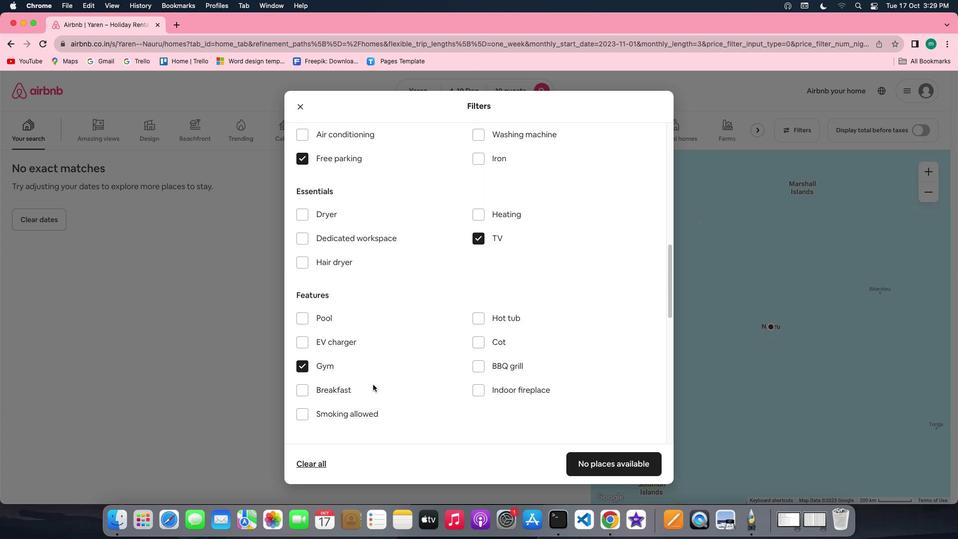 
Action: Mouse scrolled (373, 385) with delta (0, 0)
Screenshot: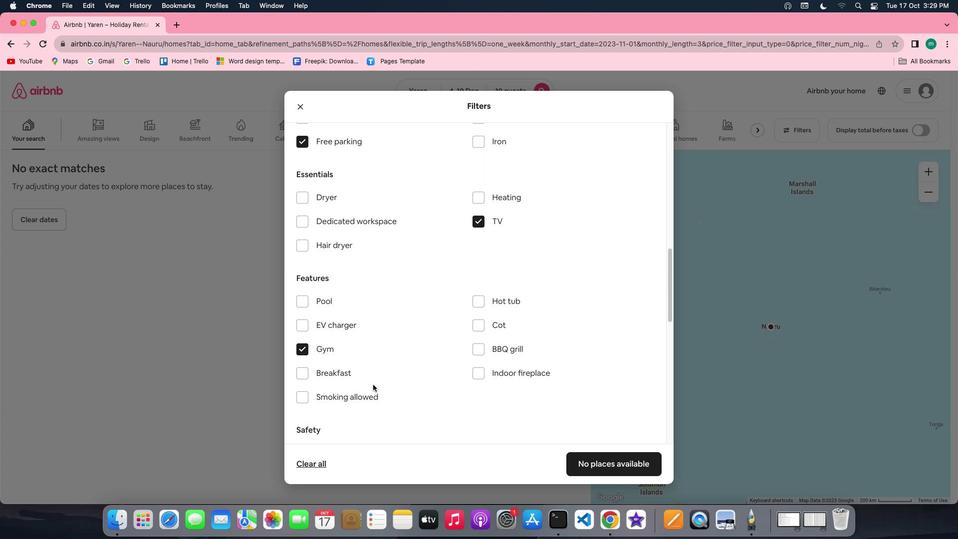 
Action: Mouse scrolled (373, 385) with delta (0, 0)
Screenshot: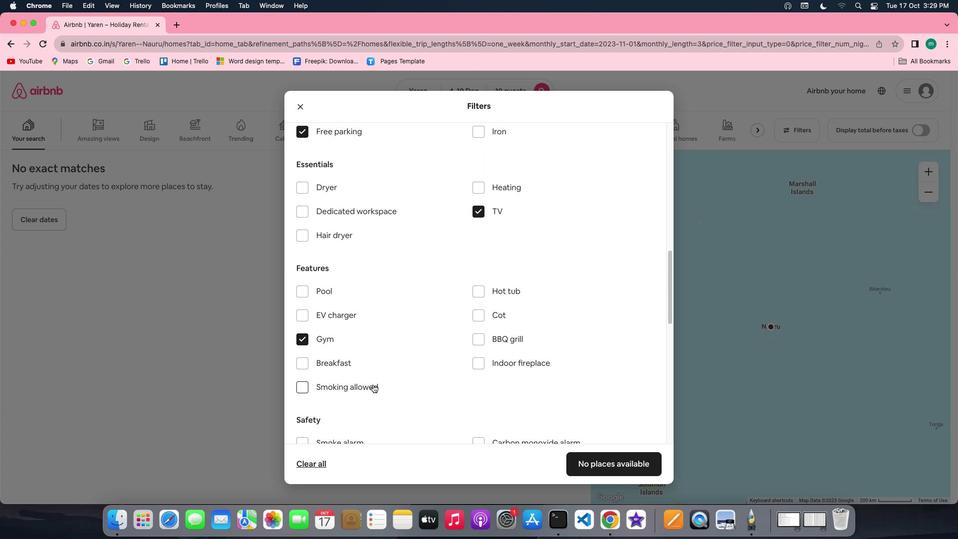 
Action: Mouse scrolled (373, 385) with delta (0, 0)
Screenshot: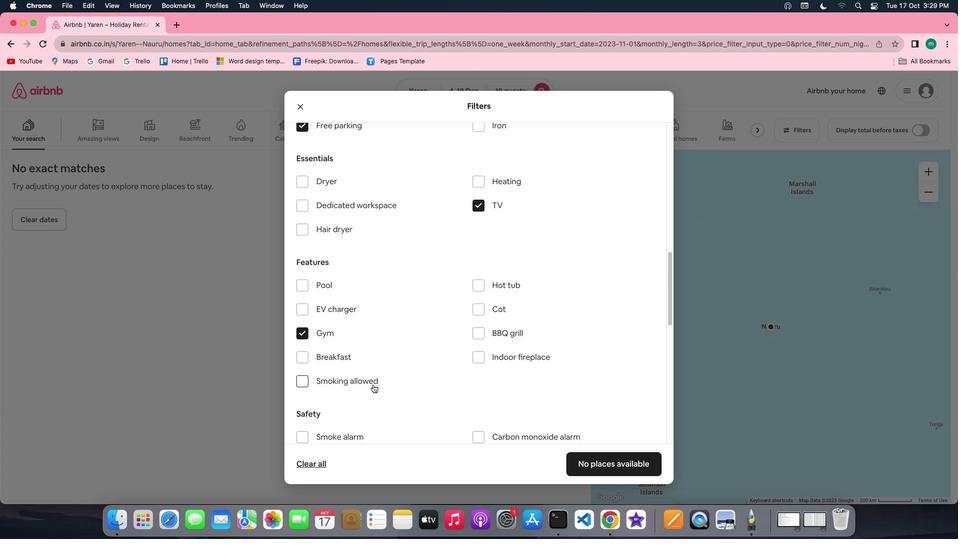 
Action: Mouse scrolled (373, 385) with delta (0, 0)
Screenshot: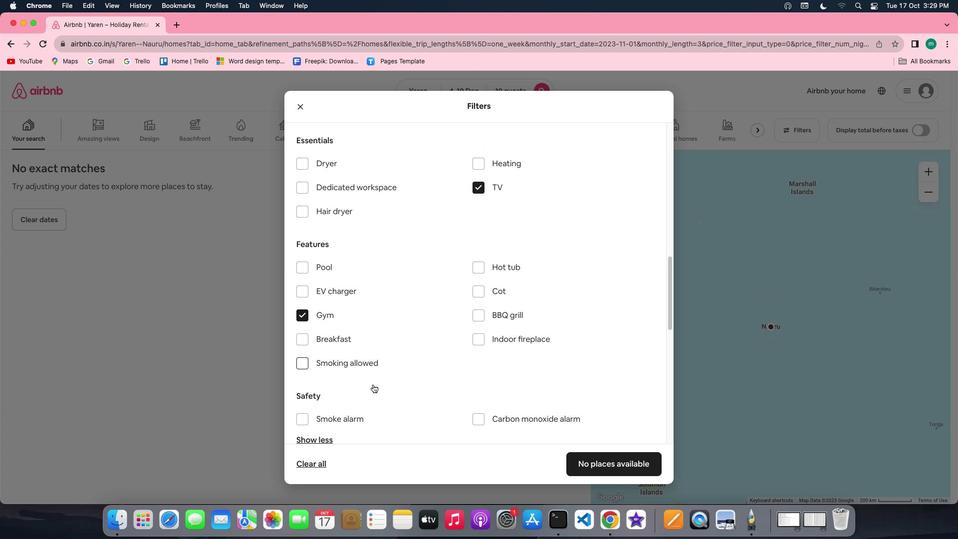 
Action: Mouse moved to (332, 325)
Screenshot: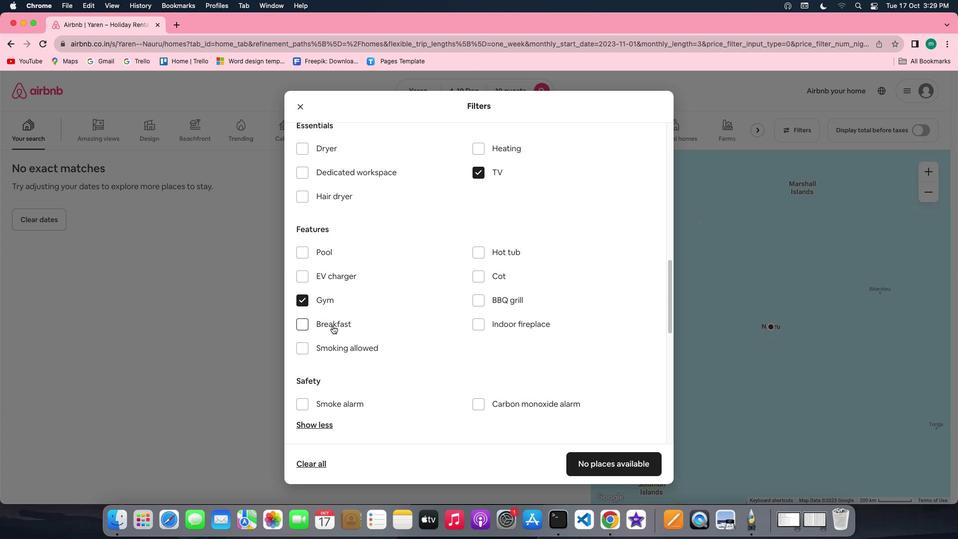 
Action: Mouse pressed left at (332, 325)
Screenshot: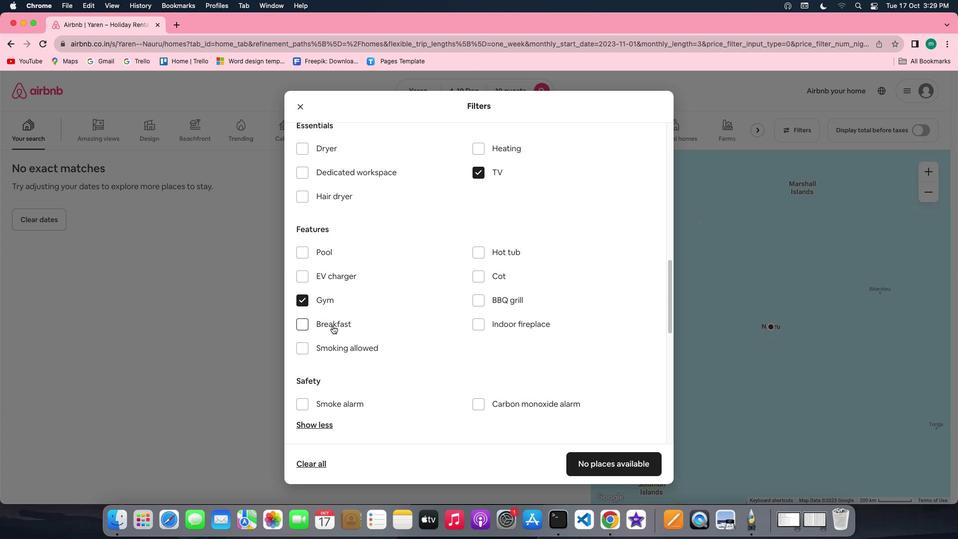 
Action: Mouse moved to (415, 355)
Screenshot: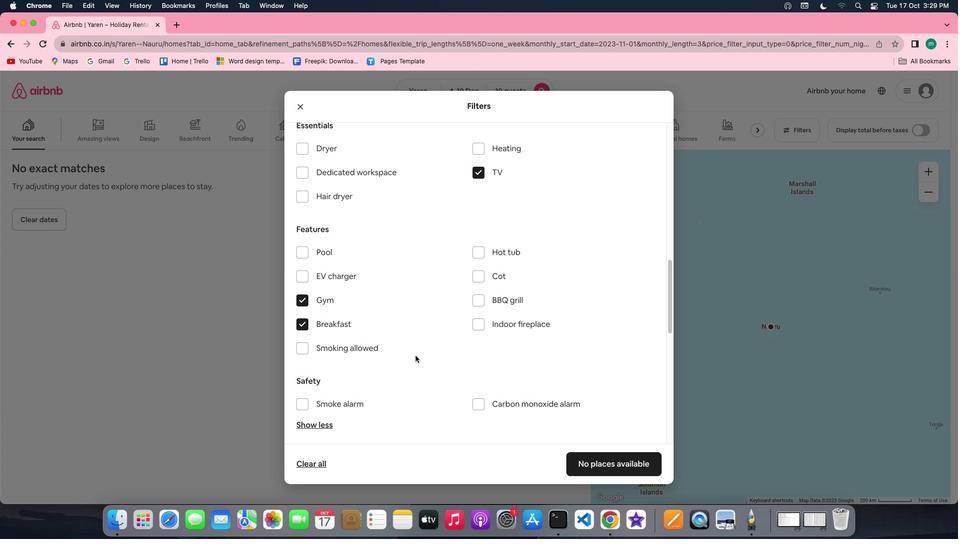 
Action: Mouse scrolled (415, 355) with delta (0, 0)
Screenshot: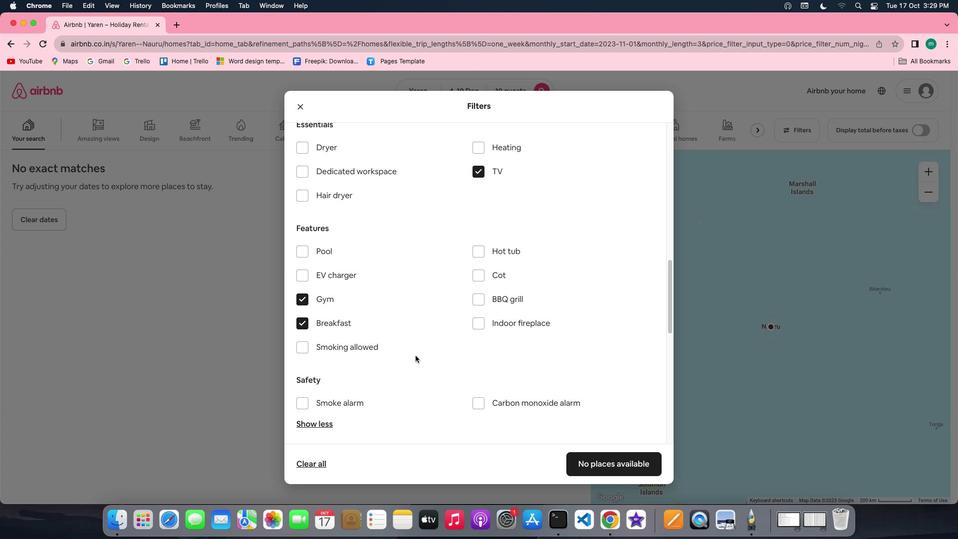 
Action: Mouse scrolled (415, 355) with delta (0, 0)
Screenshot: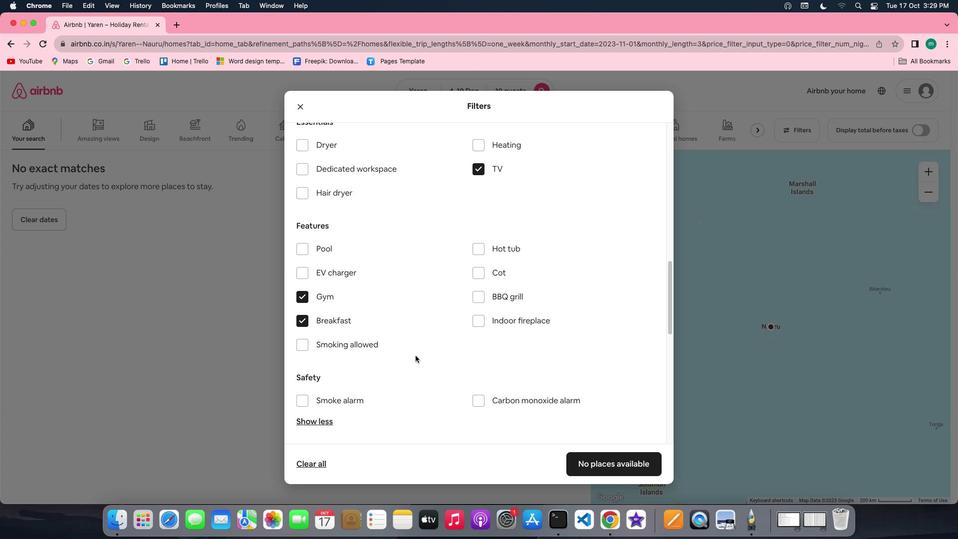 
Action: Mouse scrolled (415, 355) with delta (0, 0)
Screenshot: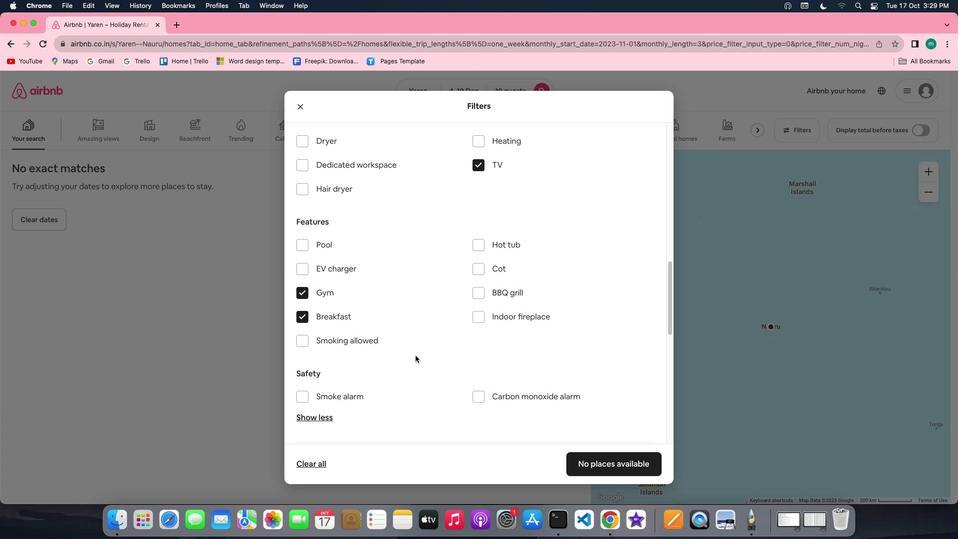 
Action: Mouse scrolled (415, 355) with delta (0, 0)
Screenshot: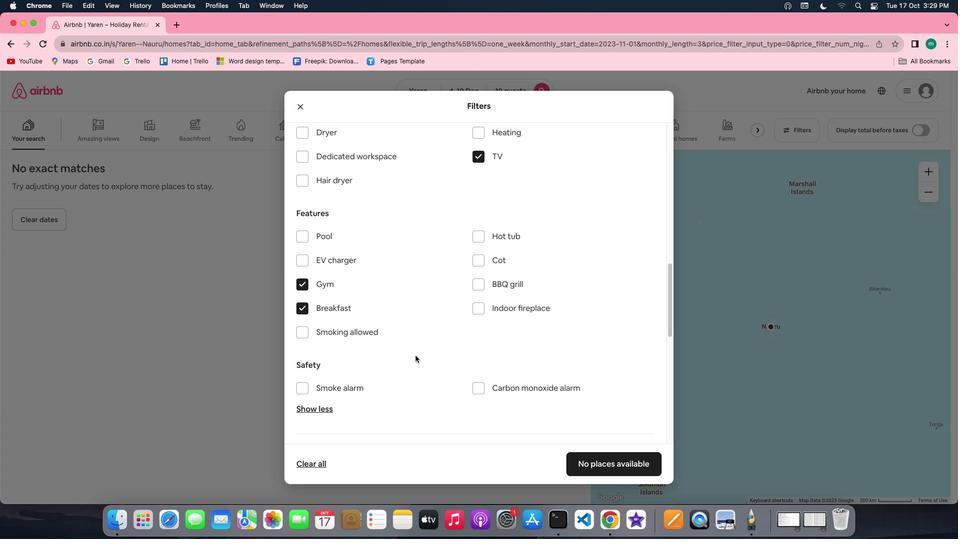 
Action: Mouse scrolled (415, 355) with delta (0, 0)
Screenshot: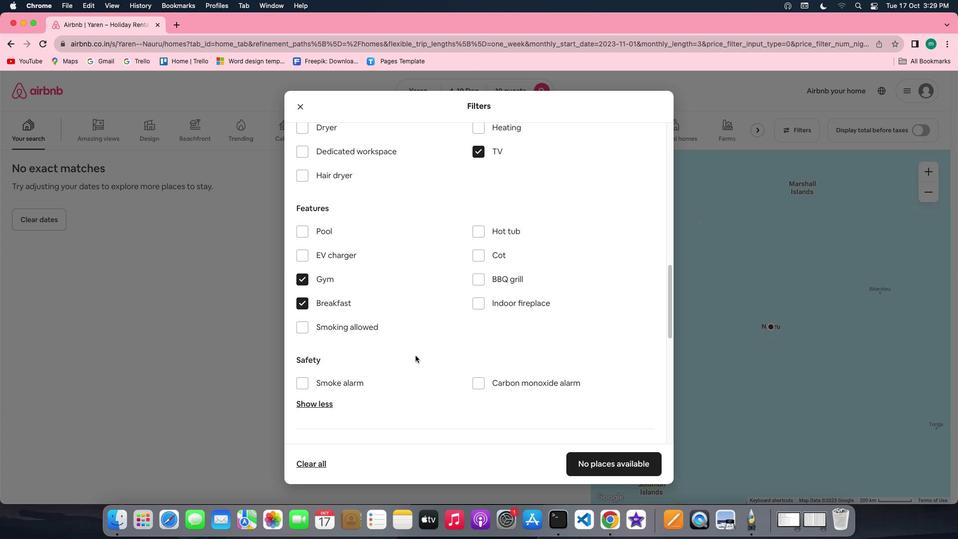 
Action: Mouse scrolled (415, 355) with delta (0, 0)
Screenshot: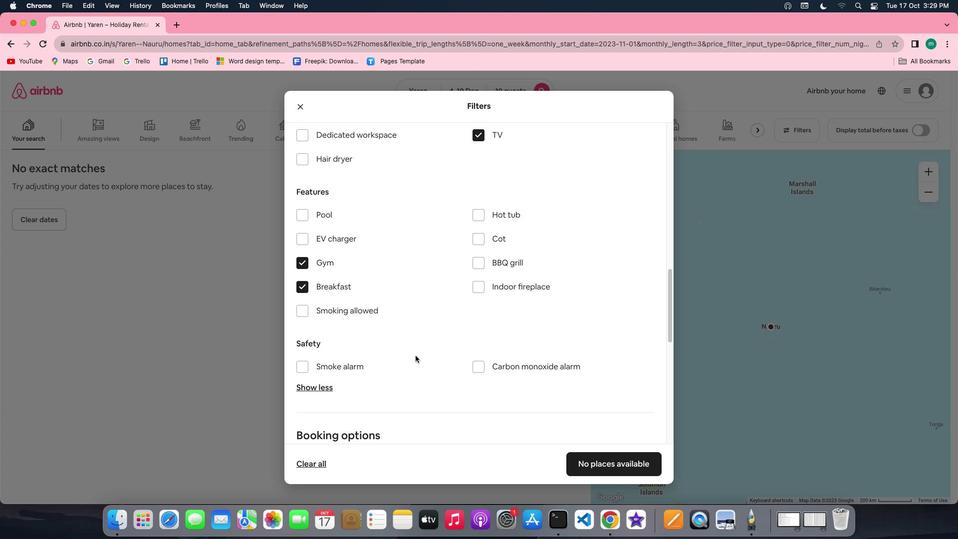 
Action: Mouse scrolled (415, 355) with delta (0, 0)
Screenshot: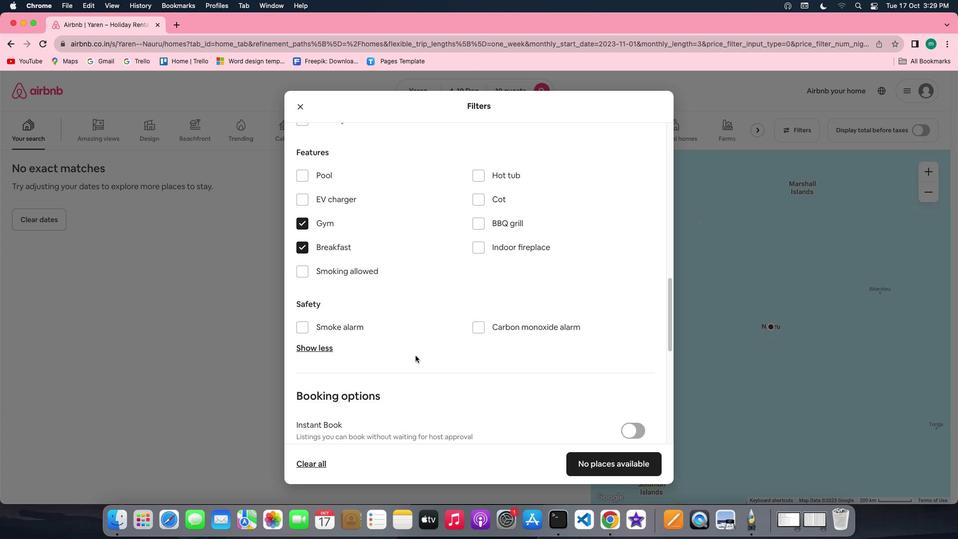 
Action: Mouse scrolled (415, 355) with delta (0, 0)
Screenshot: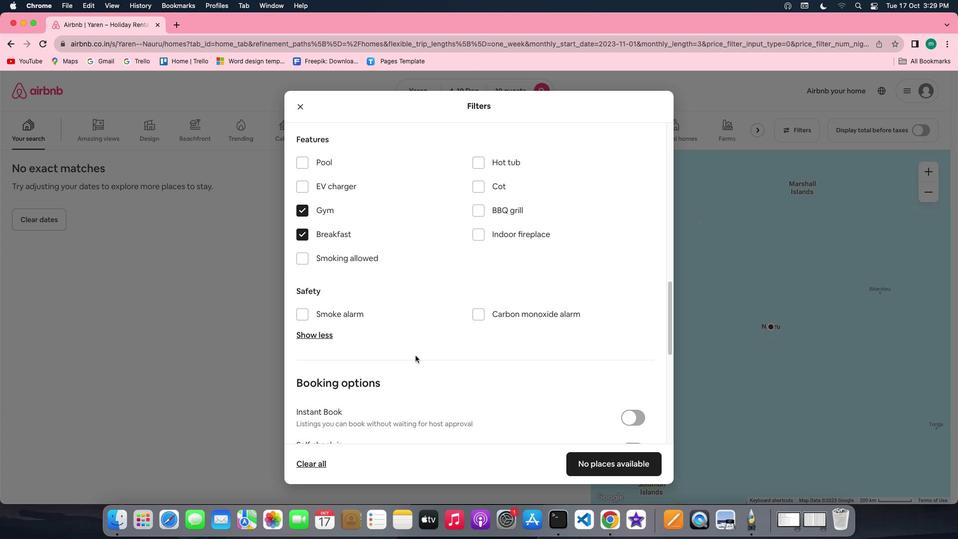 
Action: Mouse scrolled (415, 355) with delta (0, 0)
Screenshot: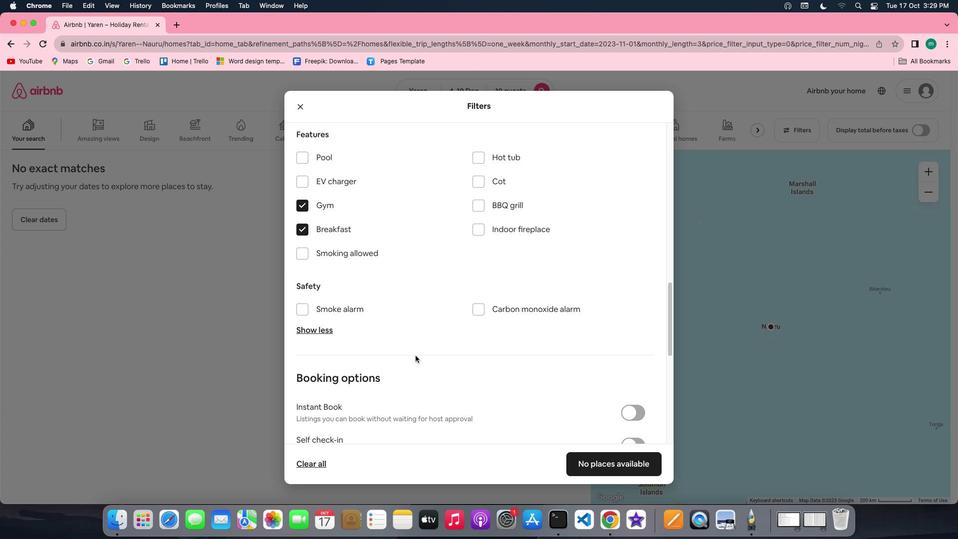 
Action: Mouse scrolled (415, 355) with delta (0, 0)
Screenshot: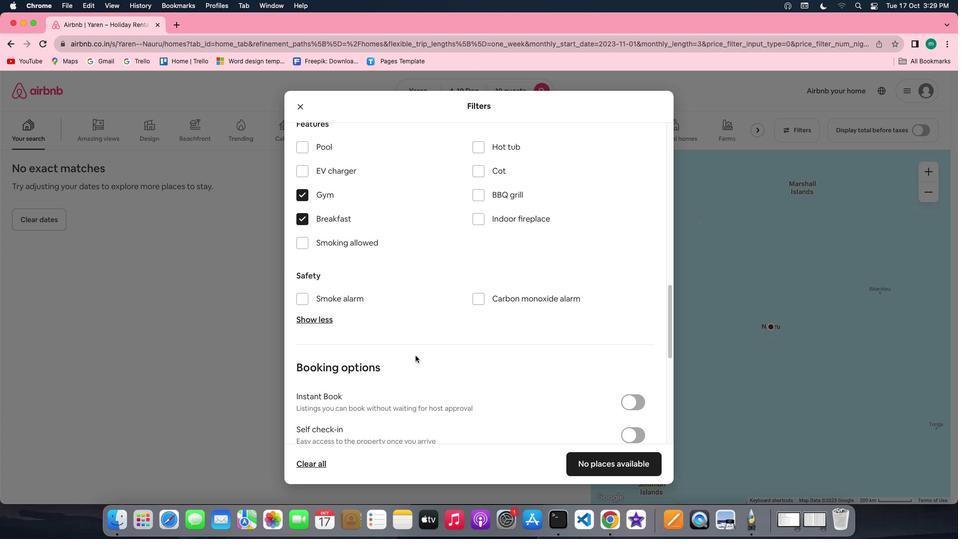 
Action: Mouse scrolled (415, 355) with delta (0, 0)
Screenshot: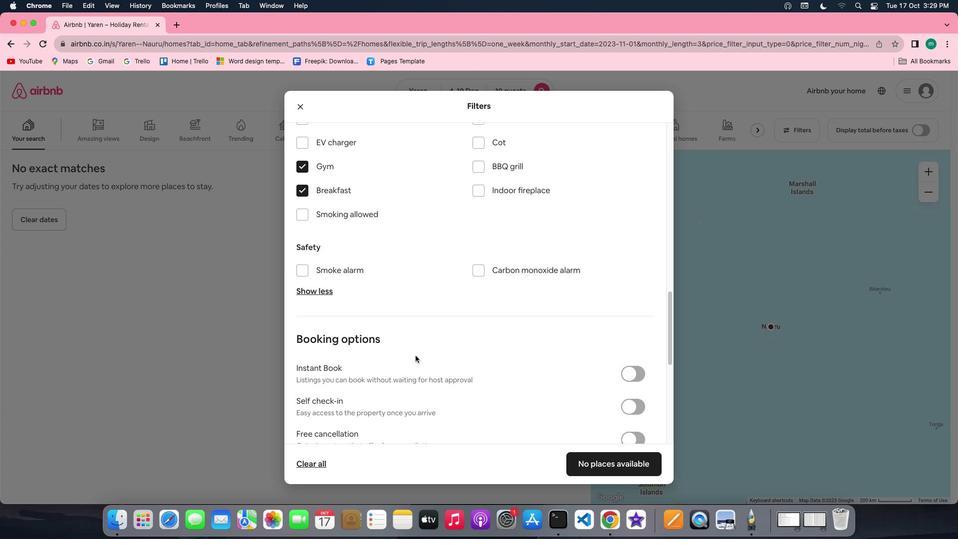 
Action: Mouse scrolled (415, 355) with delta (0, 0)
Screenshot: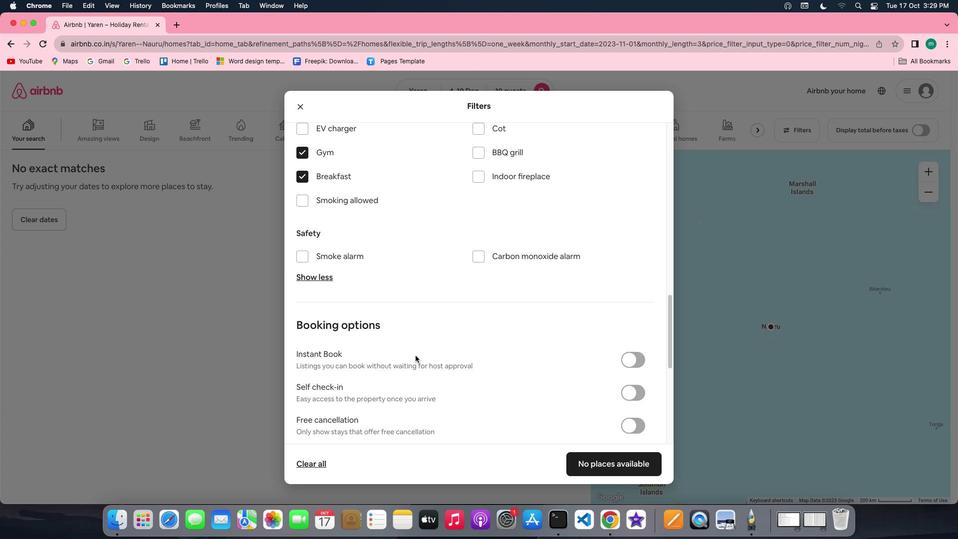 
Action: Mouse scrolled (415, 355) with delta (0, 0)
Screenshot: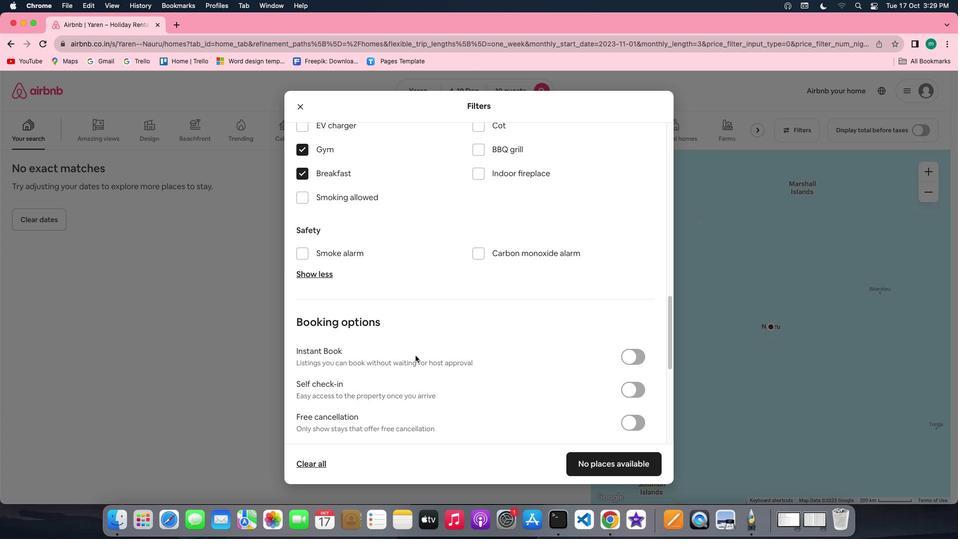 
Action: Mouse scrolled (415, 355) with delta (0, 0)
Screenshot: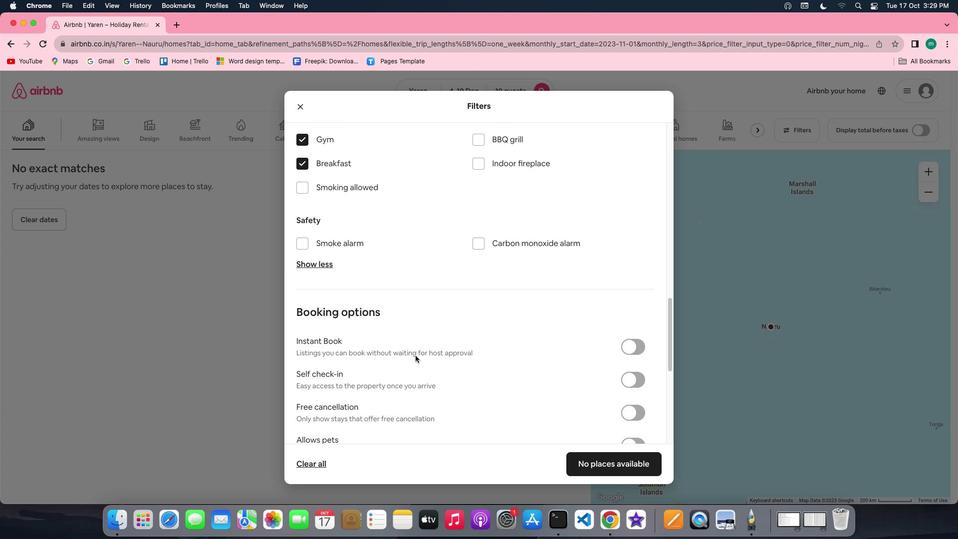 
Action: Mouse moved to (623, 384)
Screenshot: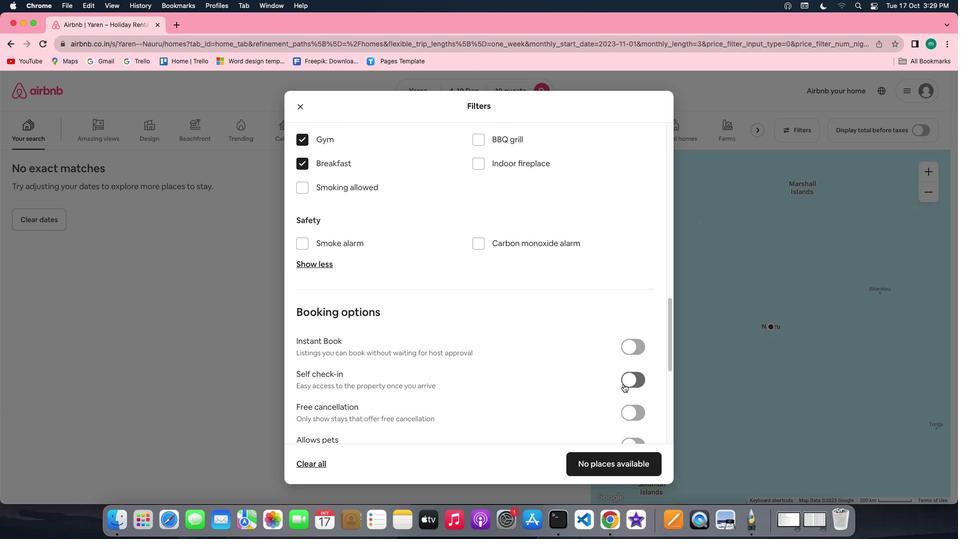 
Action: Mouse pressed left at (623, 384)
Screenshot: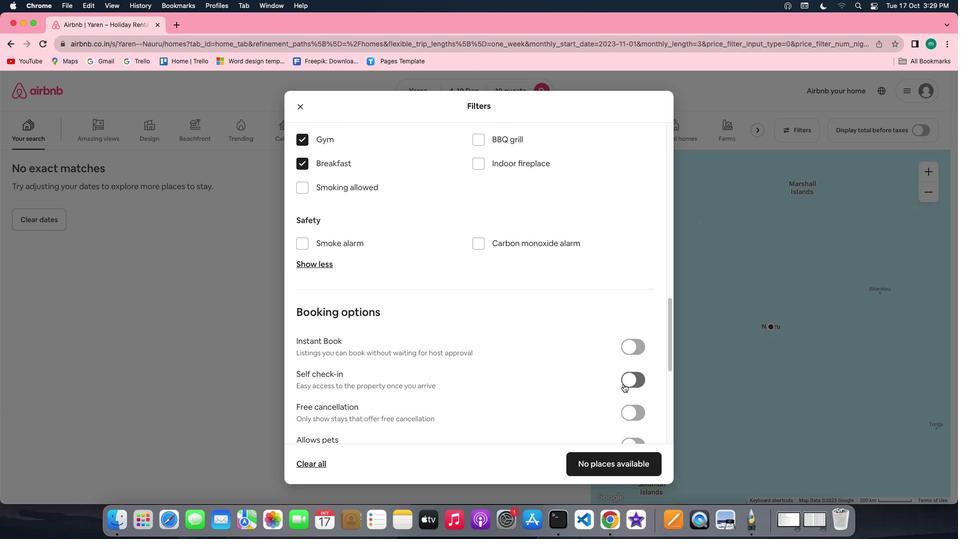 
Action: Mouse moved to (539, 388)
Screenshot: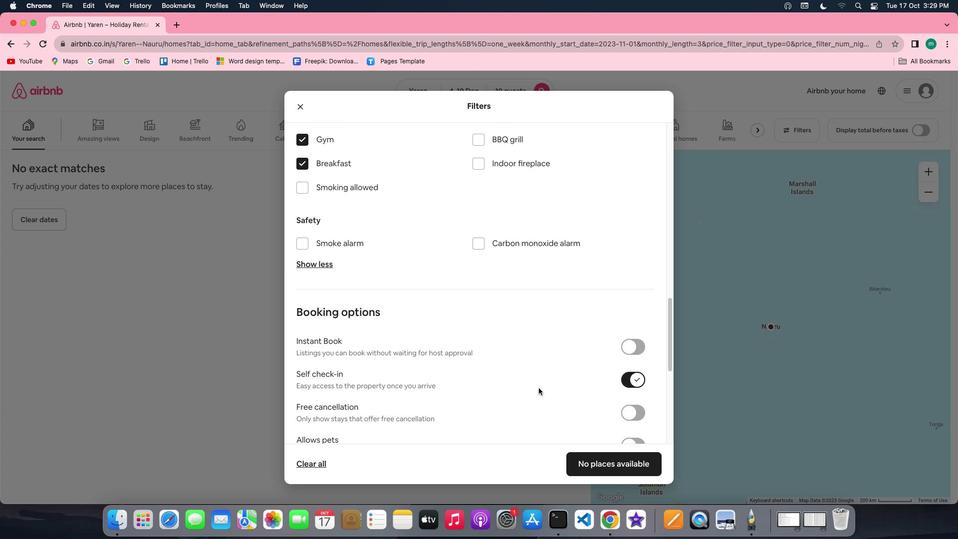 
Action: Mouse scrolled (539, 388) with delta (0, 0)
Screenshot: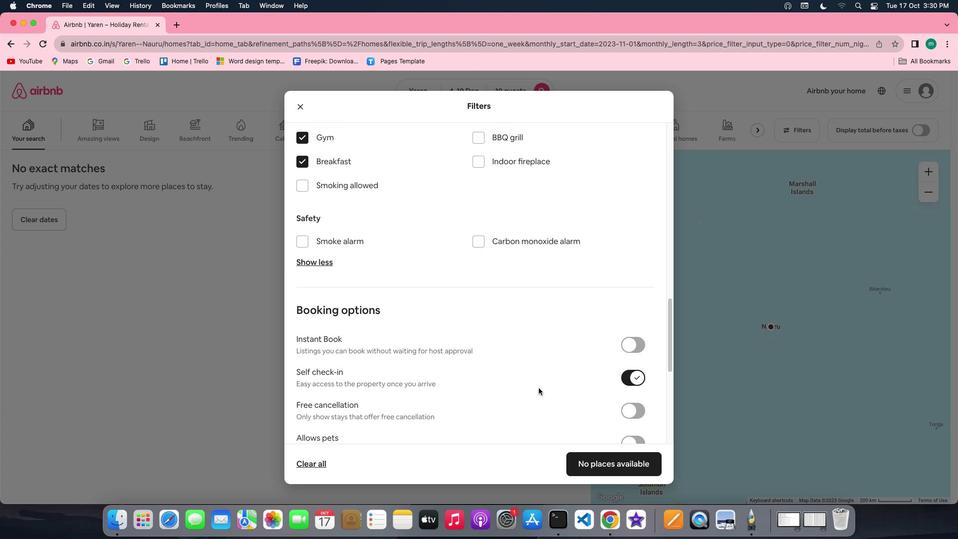 
Action: Mouse scrolled (539, 388) with delta (0, 0)
Screenshot: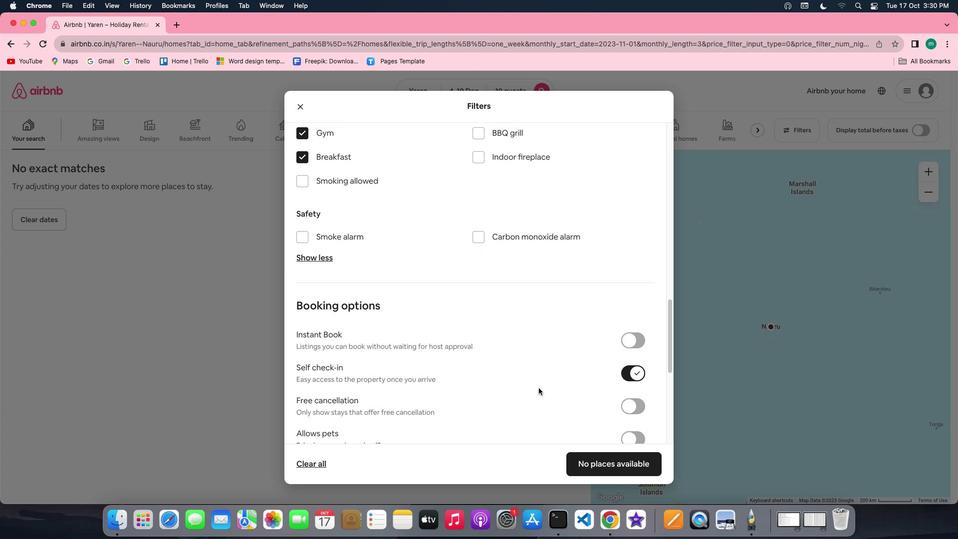 
Action: Mouse scrolled (539, 388) with delta (0, 0)
Screenshot: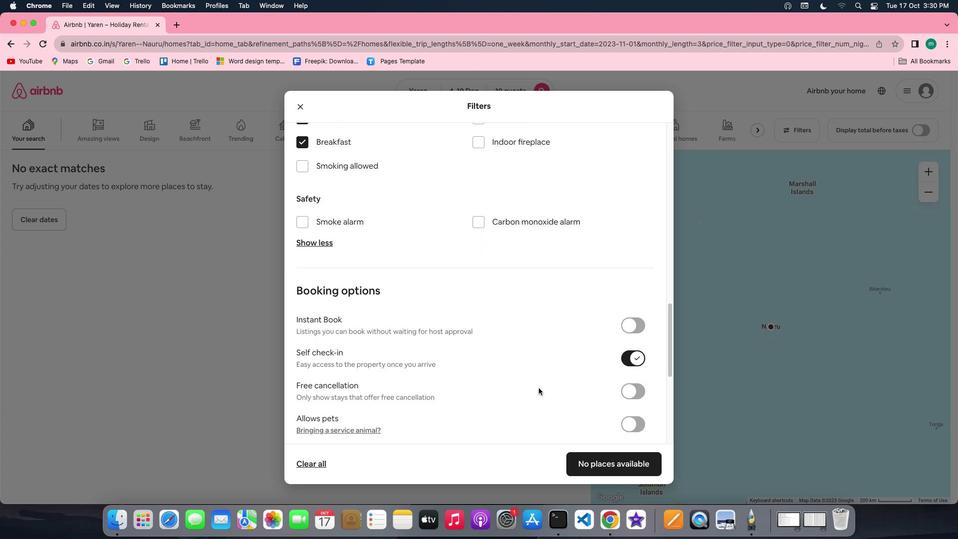 
Action: Mouse scrolled (539, 388) with delta (0, 0)
Screenshot: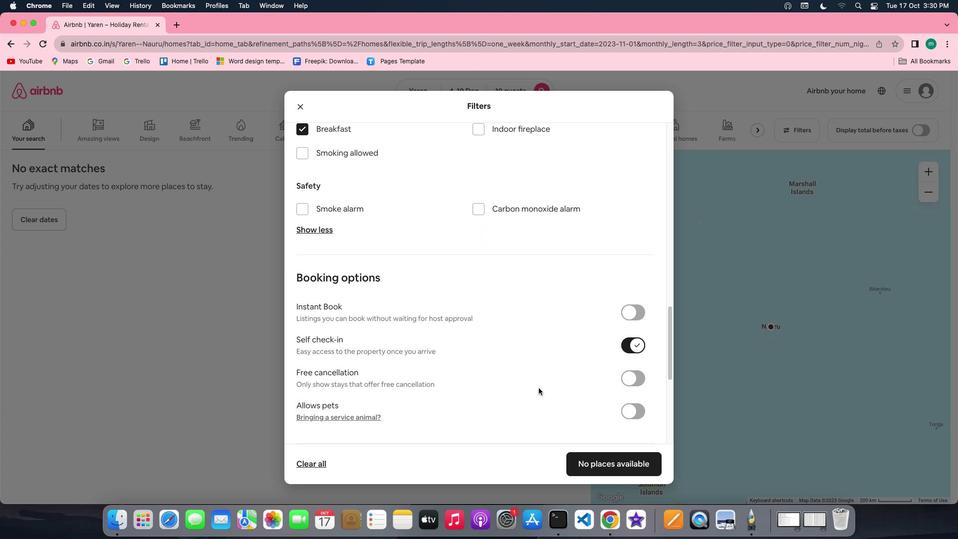 
Action: Mouse moved to (588, 463)
Screenshot: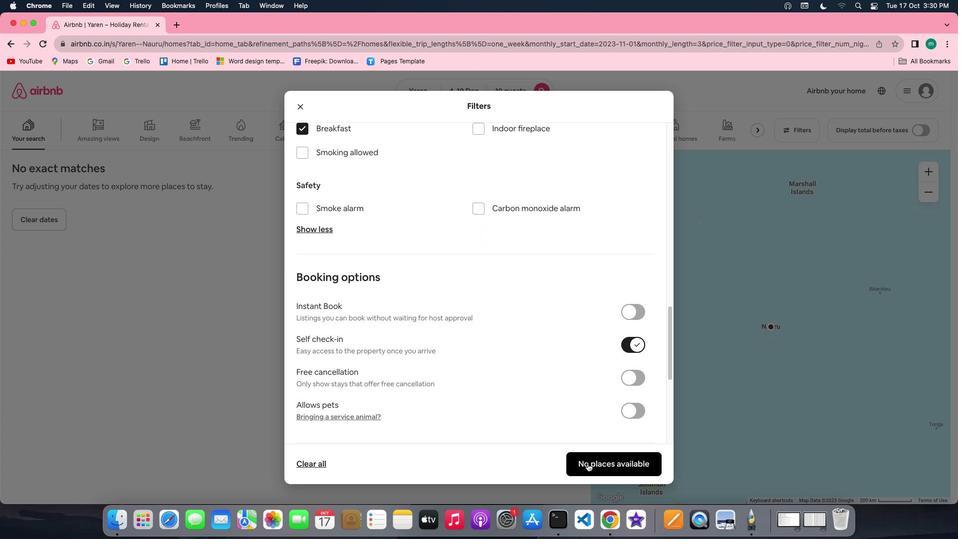 
Action: Mouse pressed left at (588, 463)
Screenshot: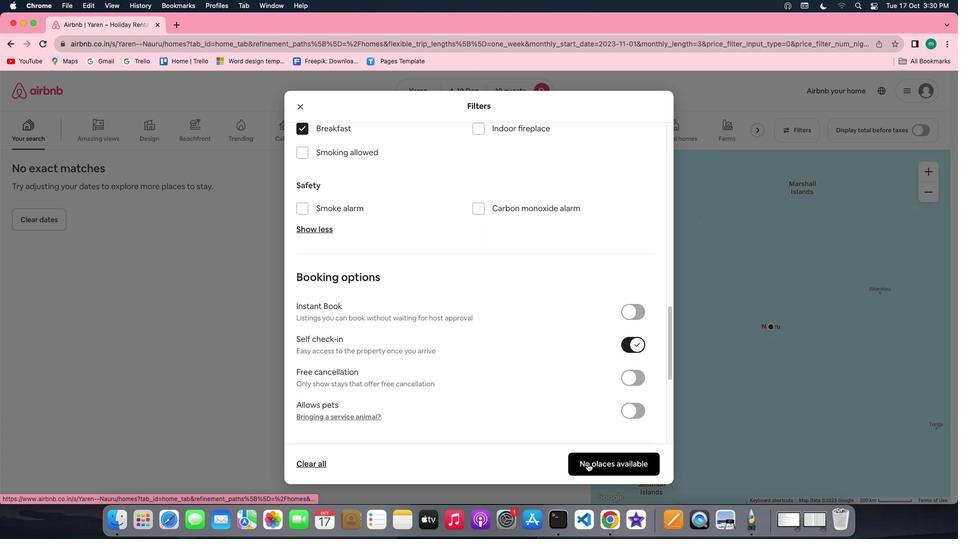 
Action: Mouse moved to (487, 428)
Screenshot: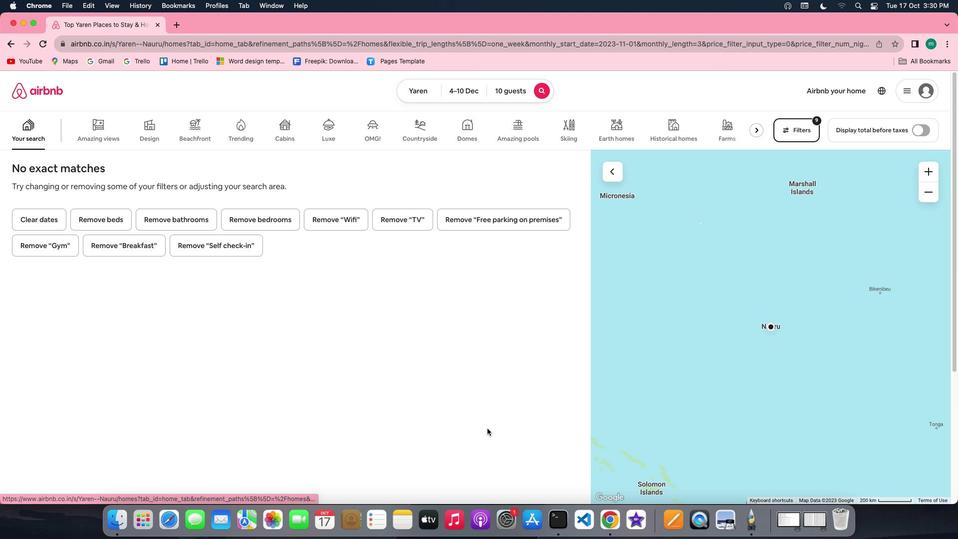 
